 Task: Add a signature Lucy Taylor containing With heartfelt thanks and warm wishes, Lucy Taylor to email address softage.9@softage.net and add a folder Financial reports
Action: Mouse moved to (1000, 72)
Screenshot: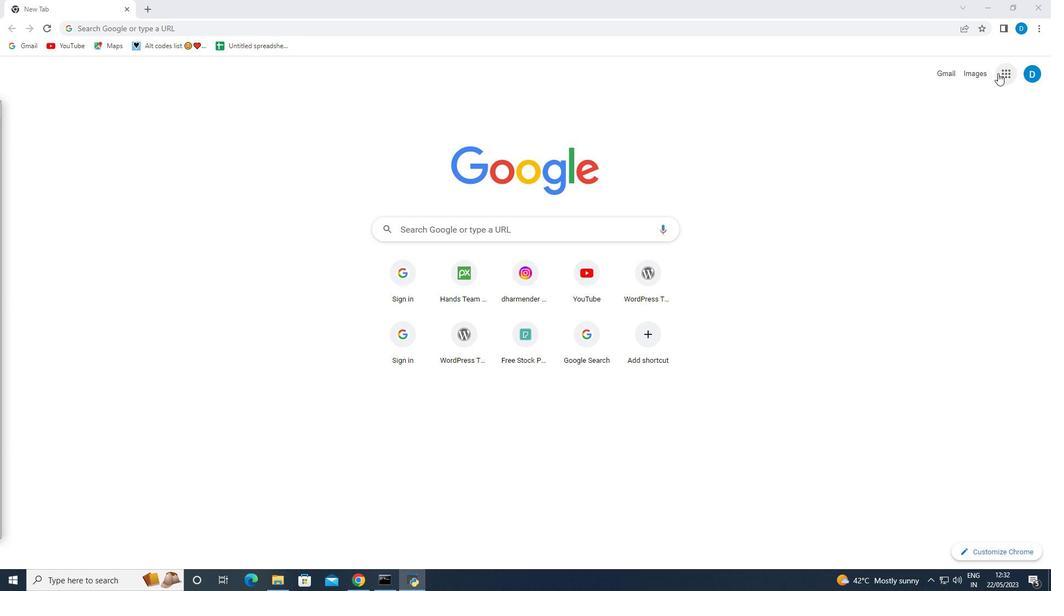 
Action: Mouse pressed left at (1000, 72)
Screenshot: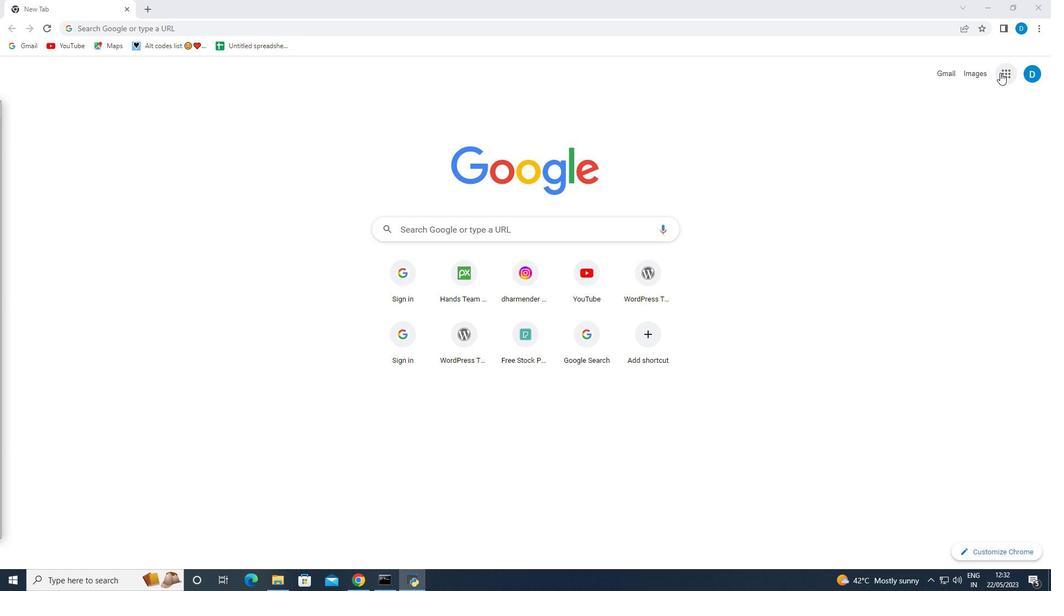 
Action: Mouse moved to (904, 222)
Screenshot: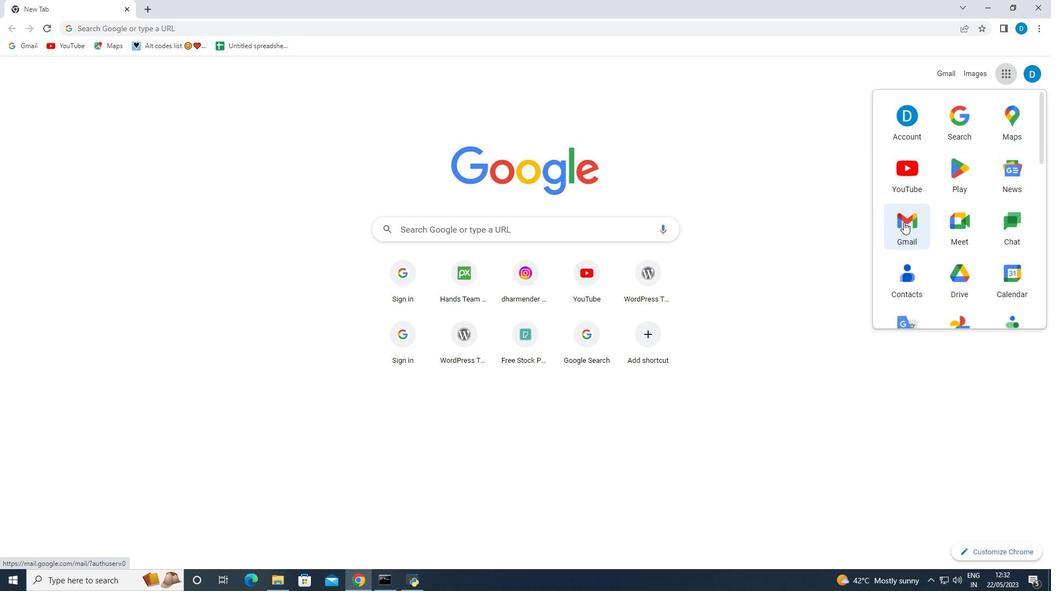 
Action: Mouse pressed left at (904, 222)
Screenshot: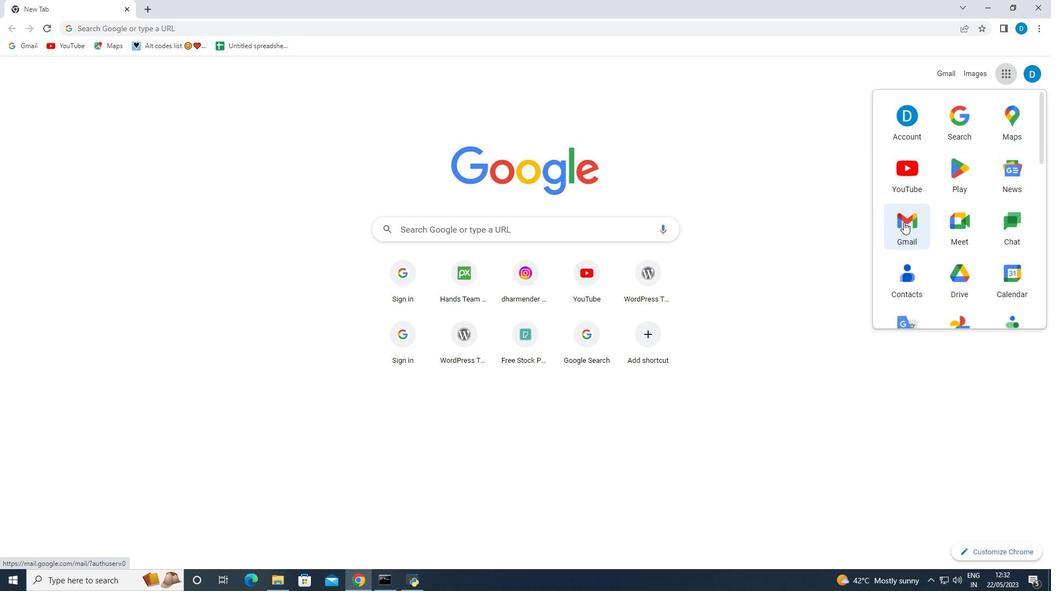 
Action: Mouse moved to (987, 74)
Screenshot: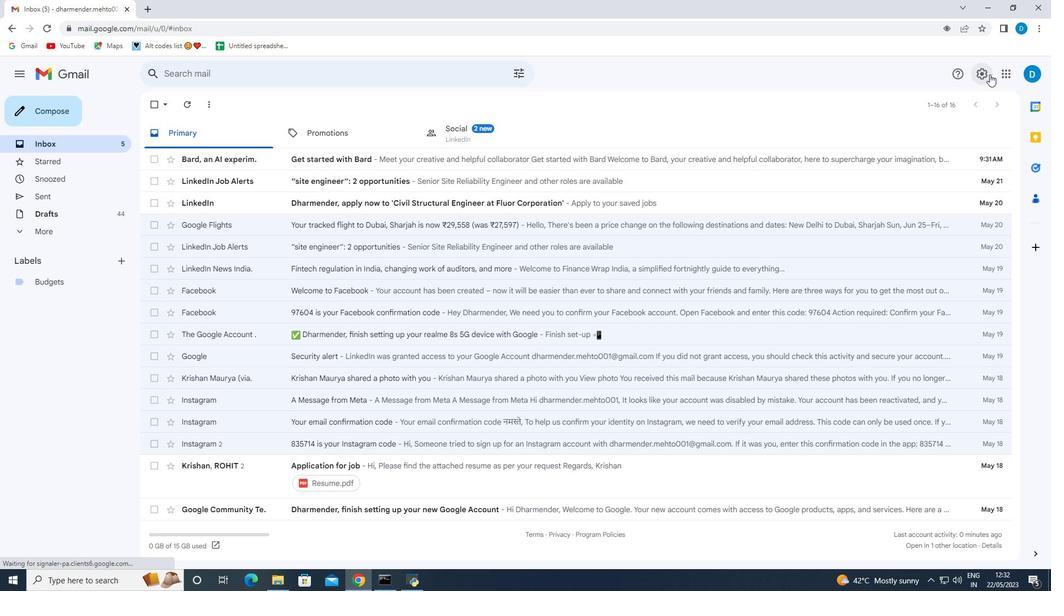 
Action: Mouse pressed left at (987, 74)
Screenshot: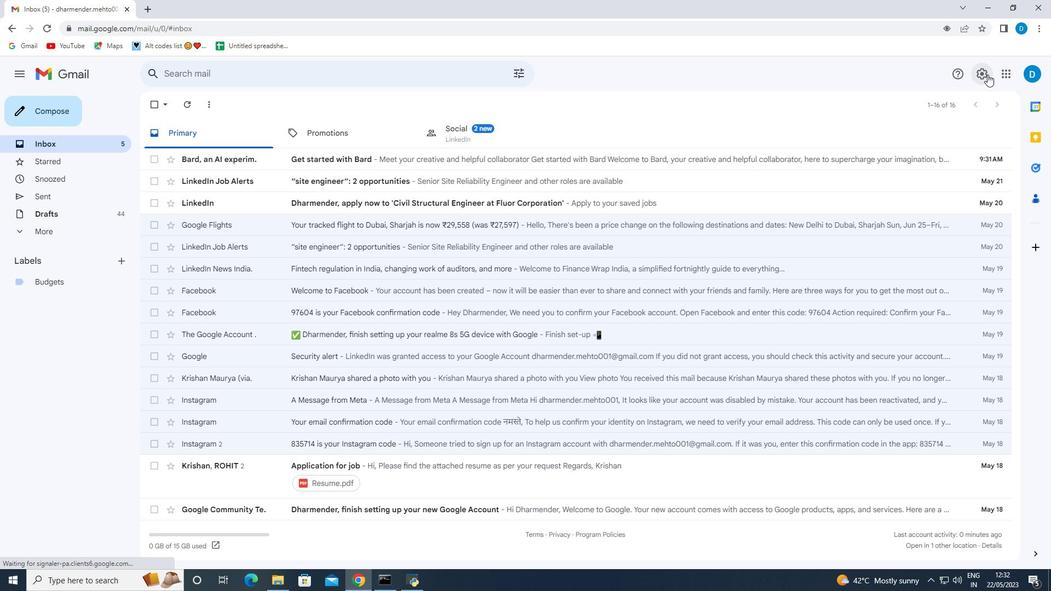 
Action: Mouse moved to (913, 124)
Screenshot: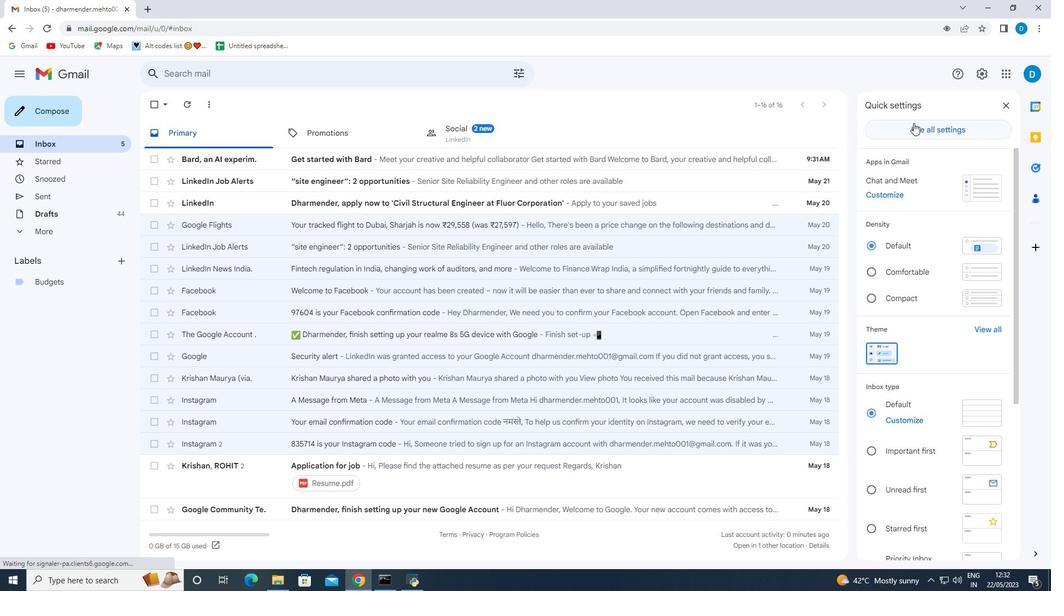 
Action: Mouse pressed left at (913, 124)
Screenshot: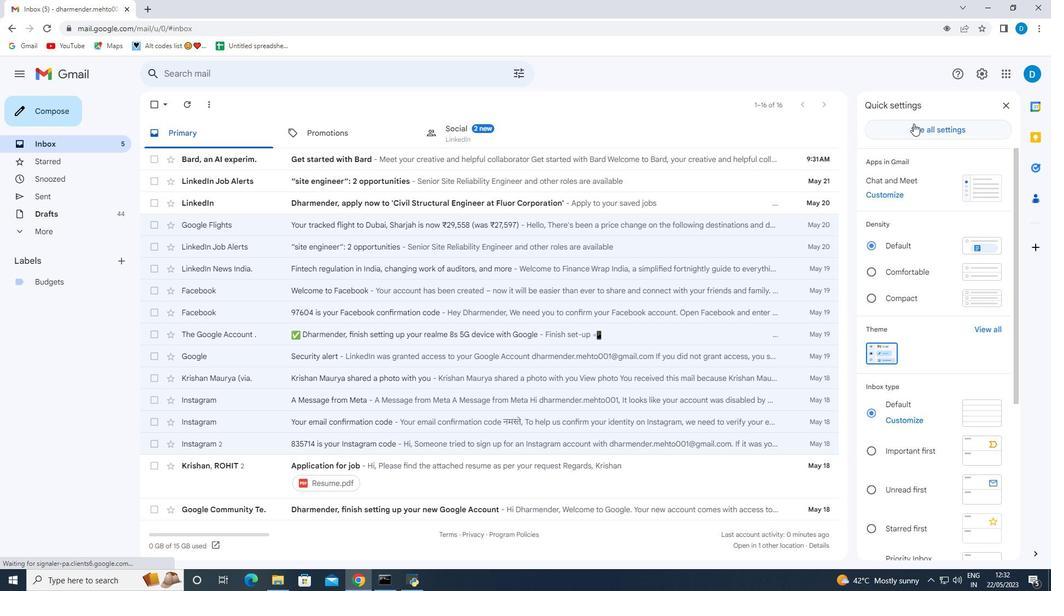 
Action: Mouse moved to (403, 274)
Screenshot: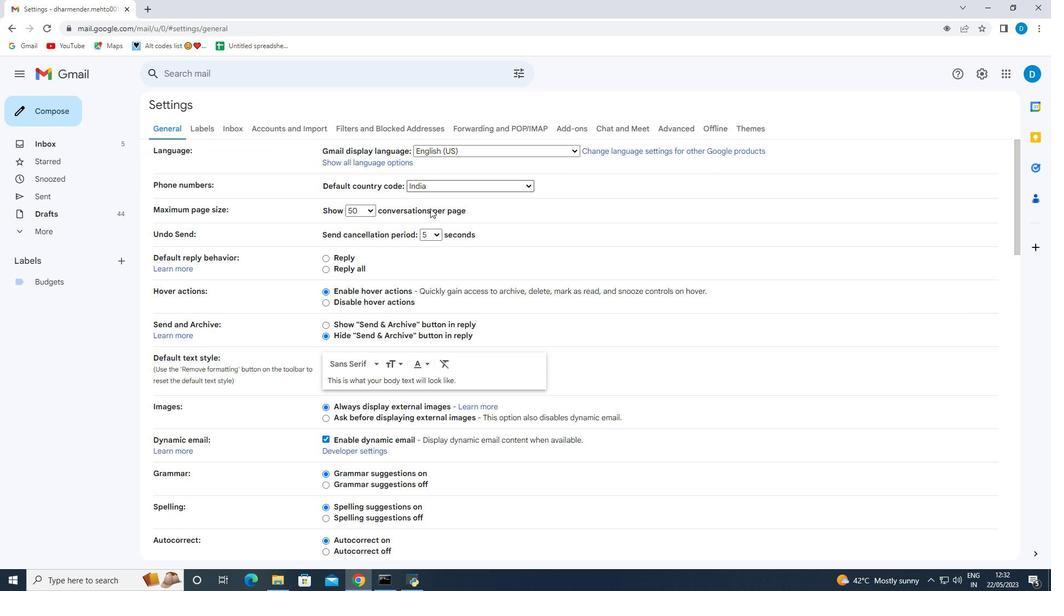 
Action: Mouse scrolled (403, 273) with delta (0, 0)
Screenshot: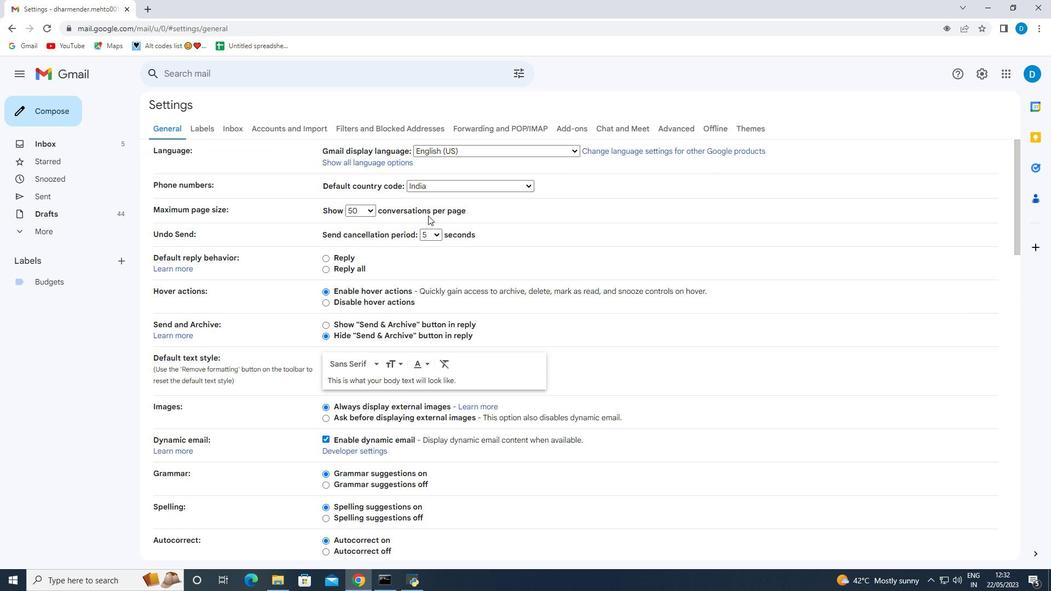 
Action: Mouse scrolled (403, 273) with delta (0, 0)
Screenshot: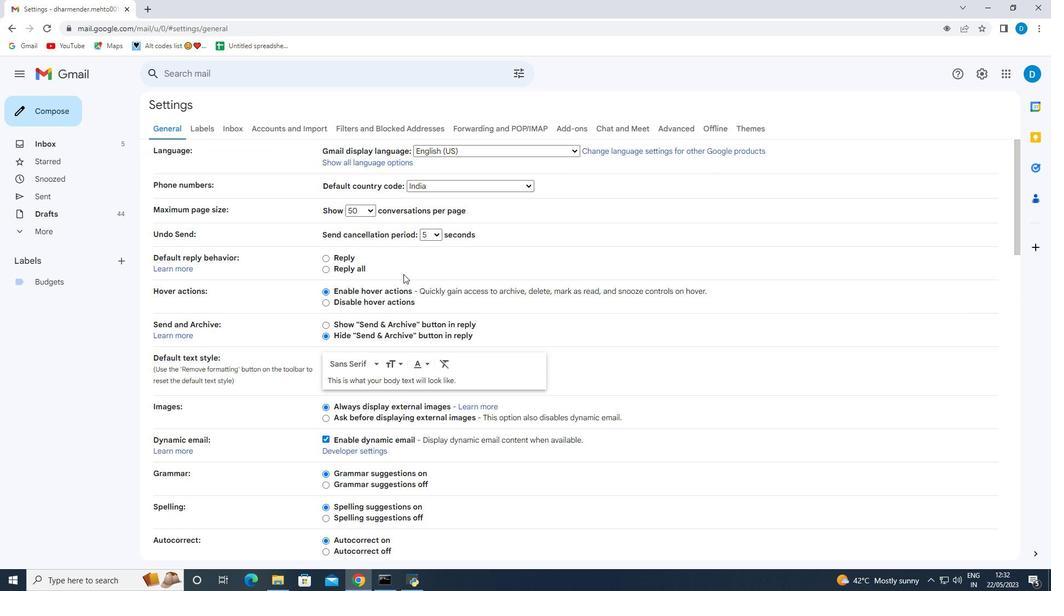 
Action: Mouse scrolled (403, 273) with delta (0, 0)
Screenshot: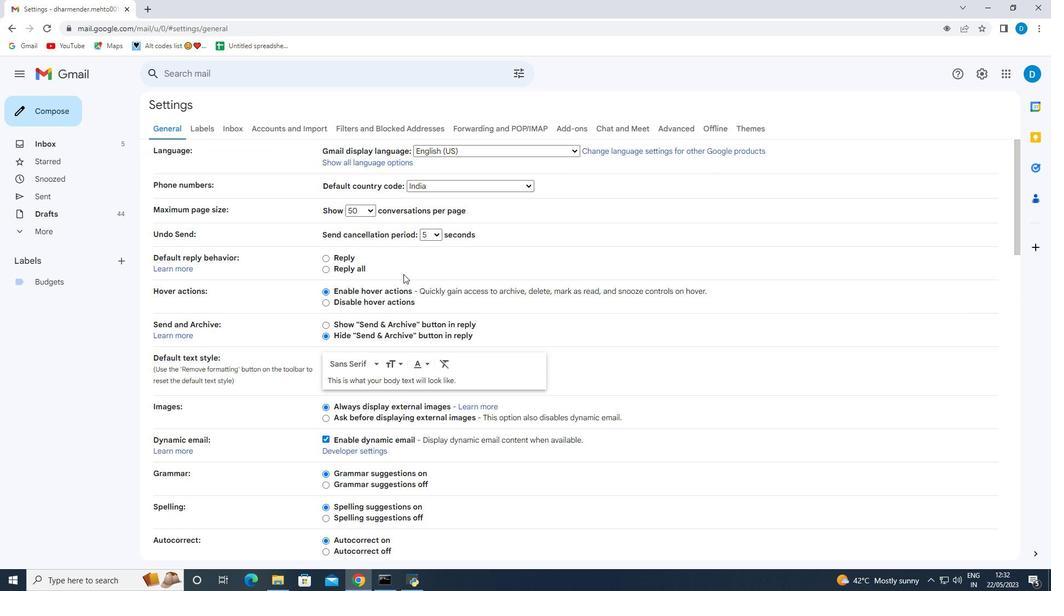 
Action: Mouse scrolled (403, 273) with delta (0, 0)
Screenshot: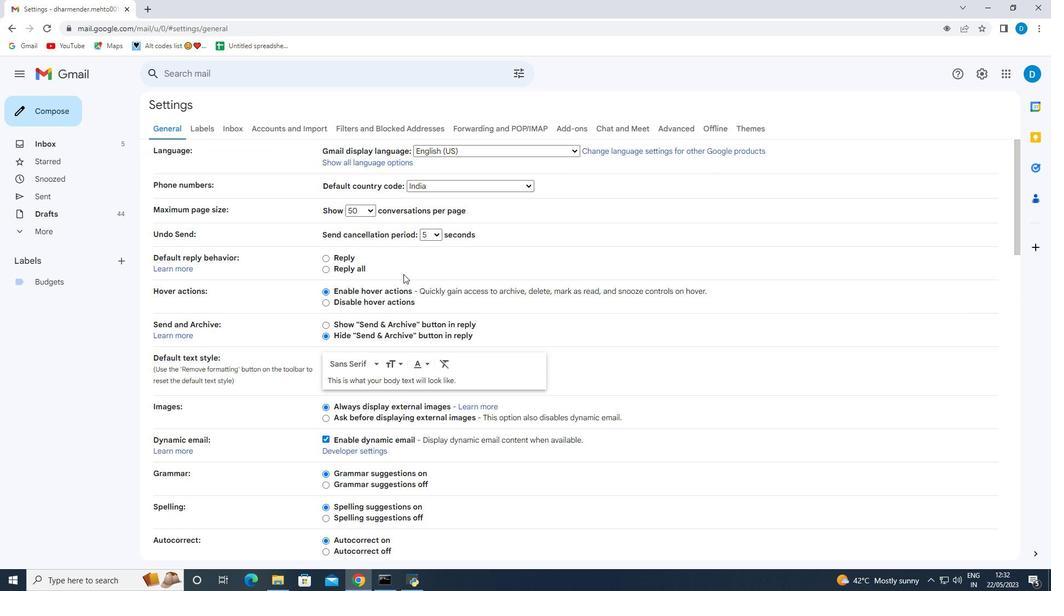 
Action: Mouse scrolled (403, 273) with delta (0, 0)
Screenshot: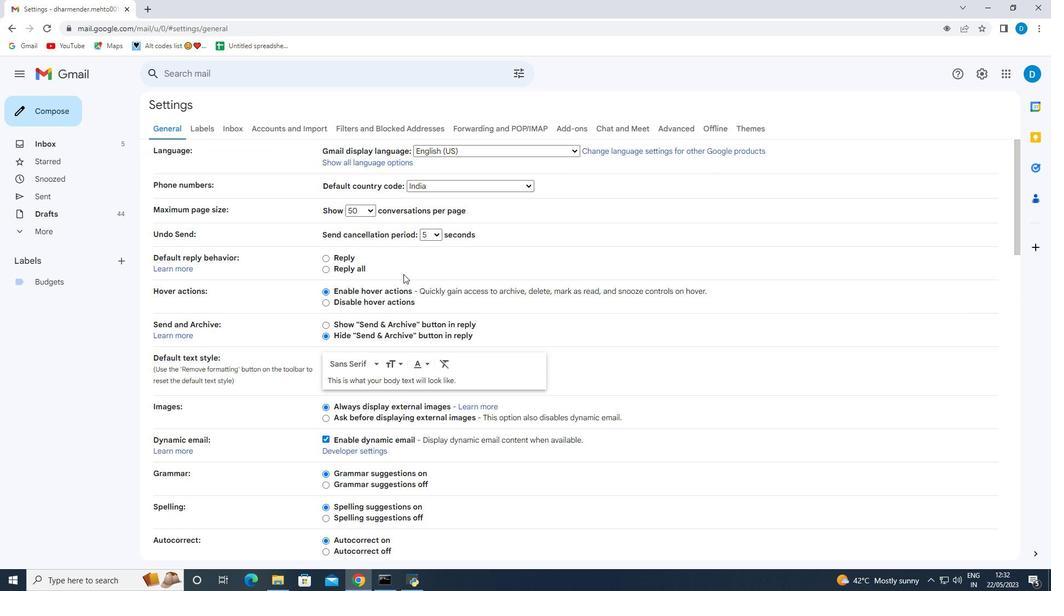 
Action: Mouse scrolled (403, 273) with delta (0, 0)
Screenshot: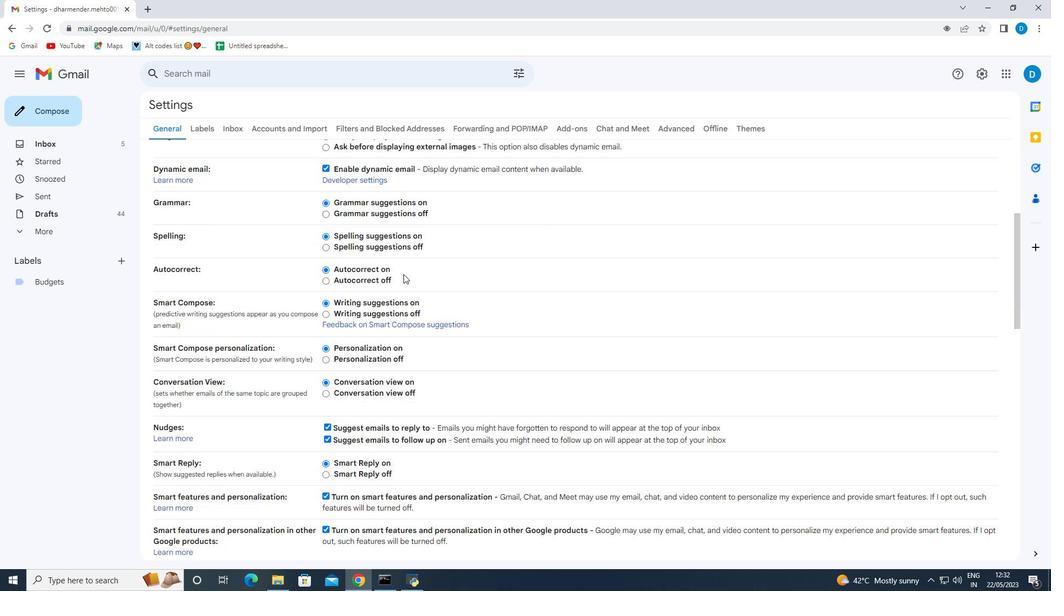 
Action: Mouse scrolled (403, 273) with delta (0, 0)
Screenshot: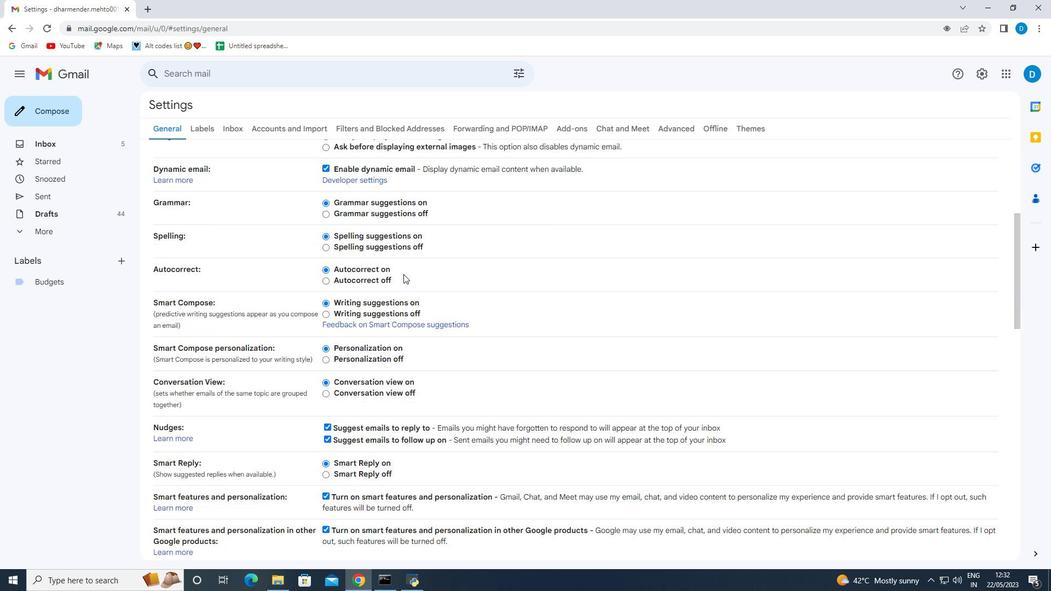 
Action: Mouse scrolled (403, 273) with delta (0, 0)
Screenshot: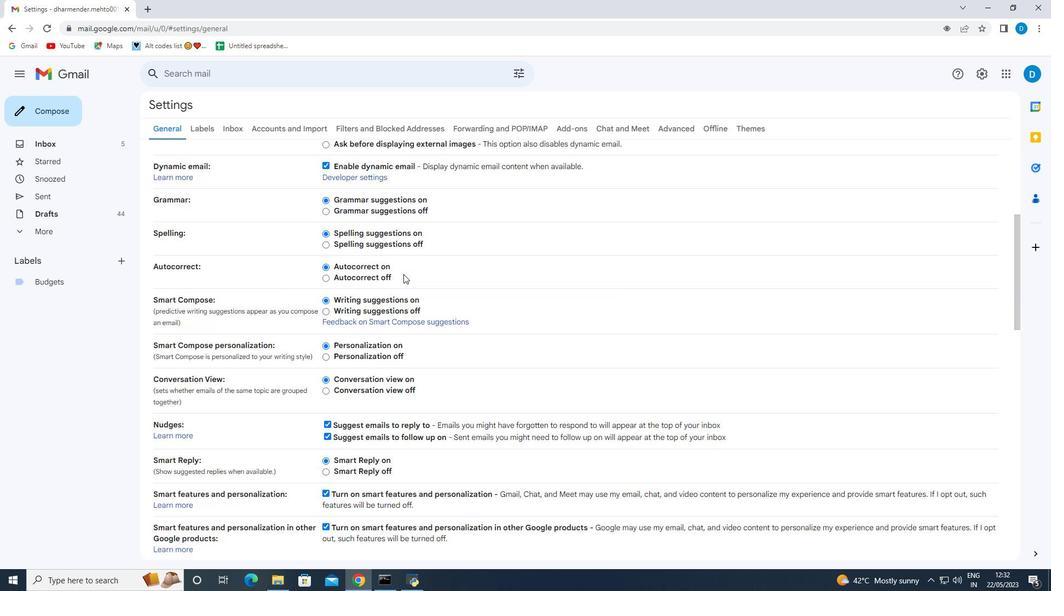 
Action: Mouse scrolled (403, 273) with delta (0, 0)
Screenshot: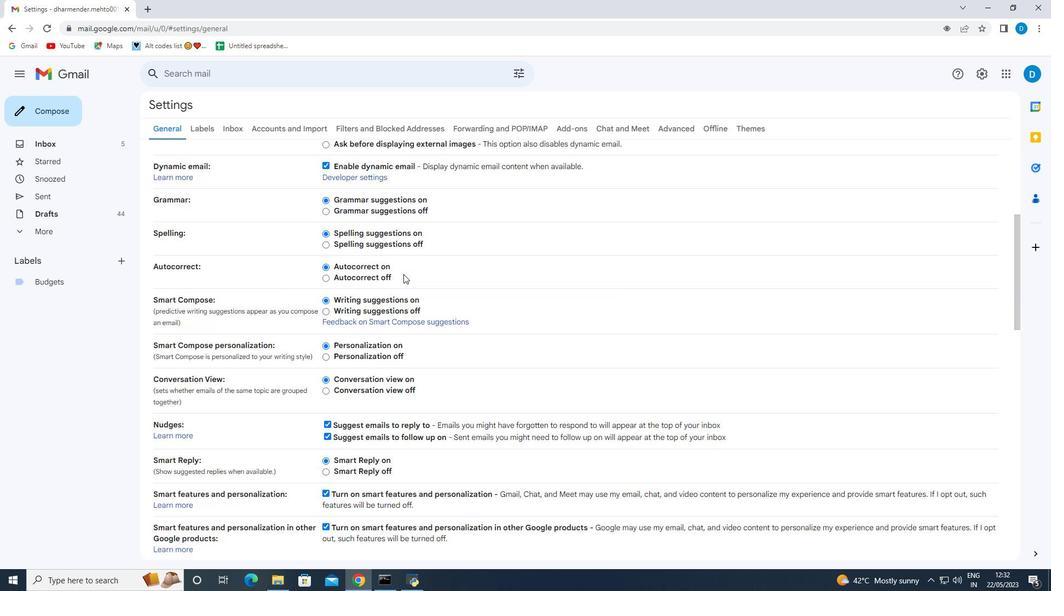 
Action: Mouse scrolled (403, 273) with delta (0, 0)
Screenshot: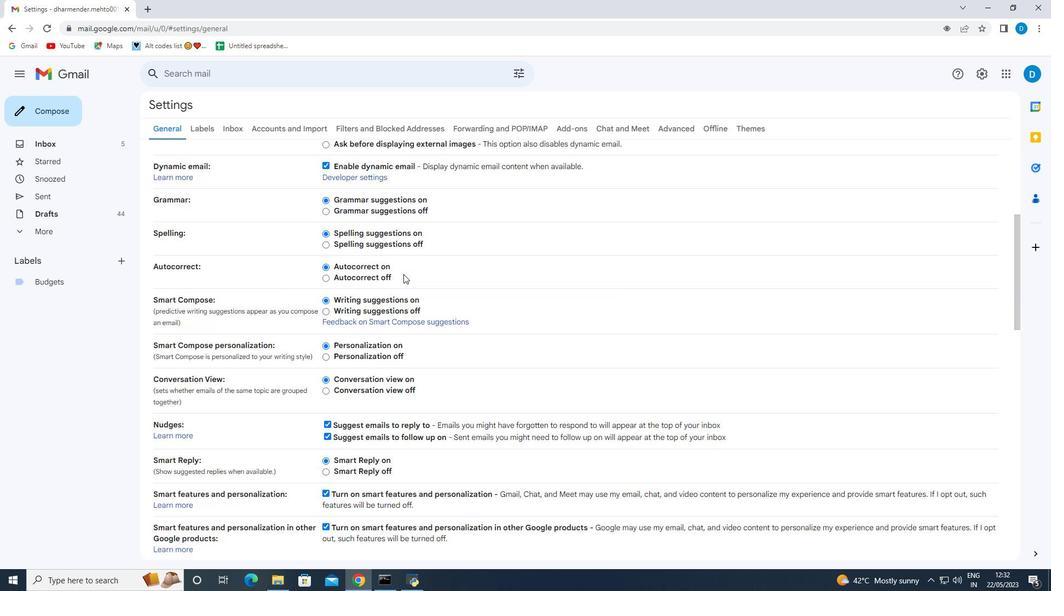 
Action: Mouse scrolled (403, 273) with delta (0, 0)
Screenshot: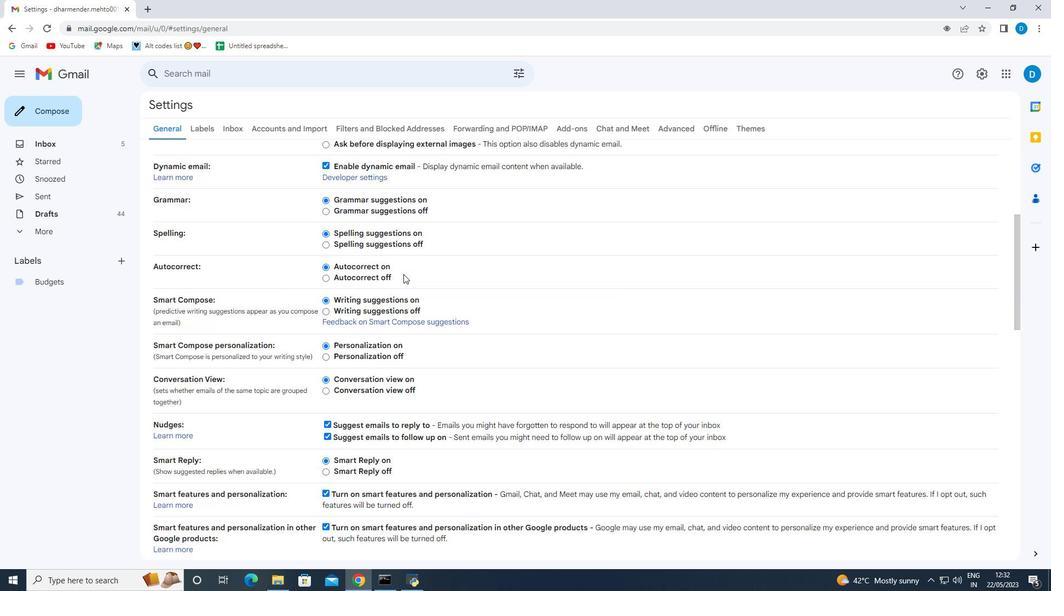 
Action: Mouse scrolled (403, 273) with delta (0, 0)
Screenshot: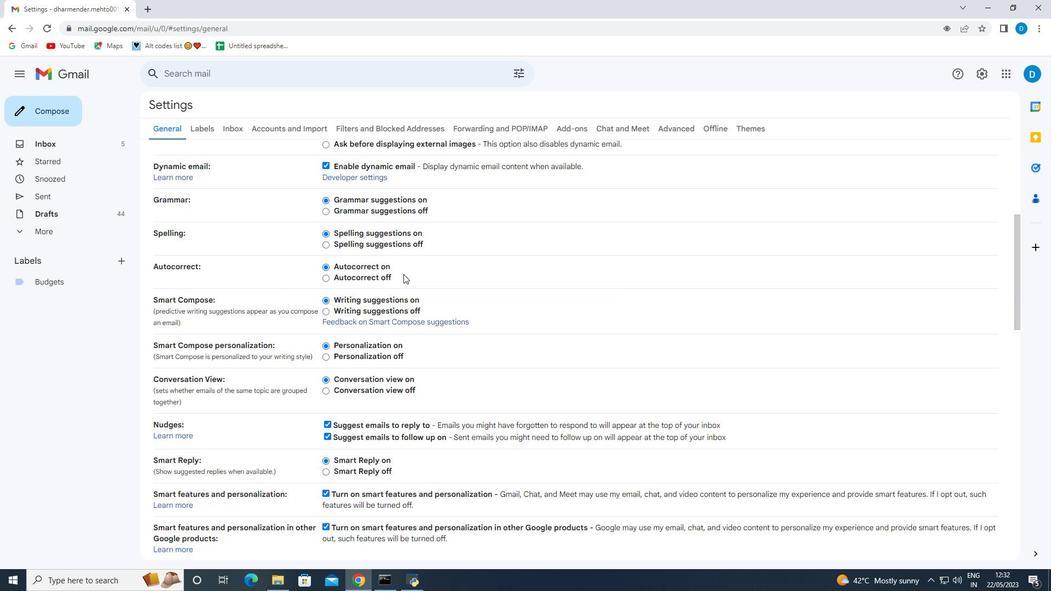 
Action: Mouse scrolled (403, 273) with delta (0, 0)
Screenshot: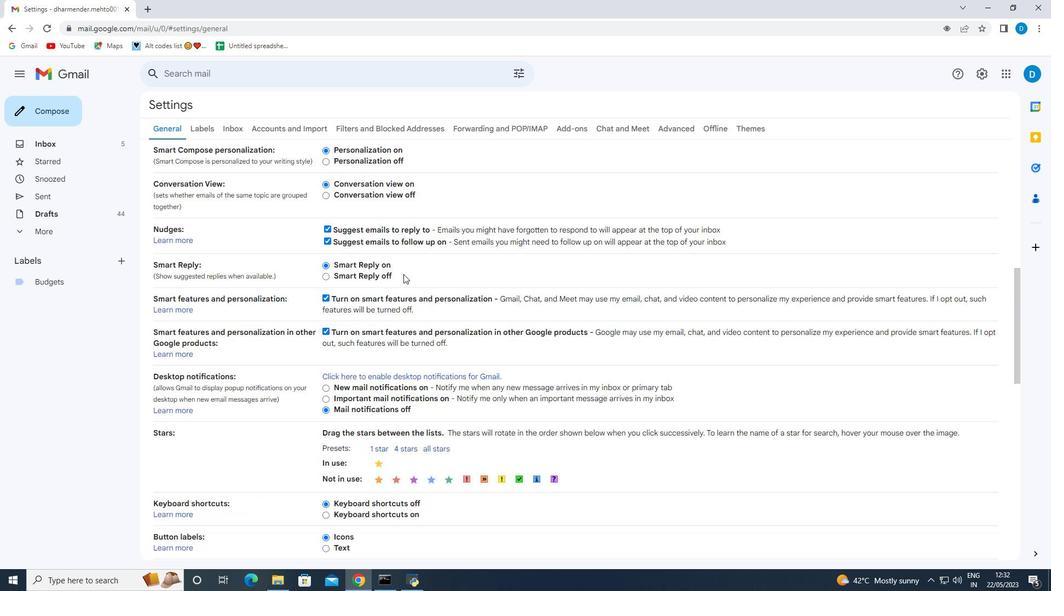 
Action: Mouse scrolled (403, 273) with delta (0, 0)
Screenshot: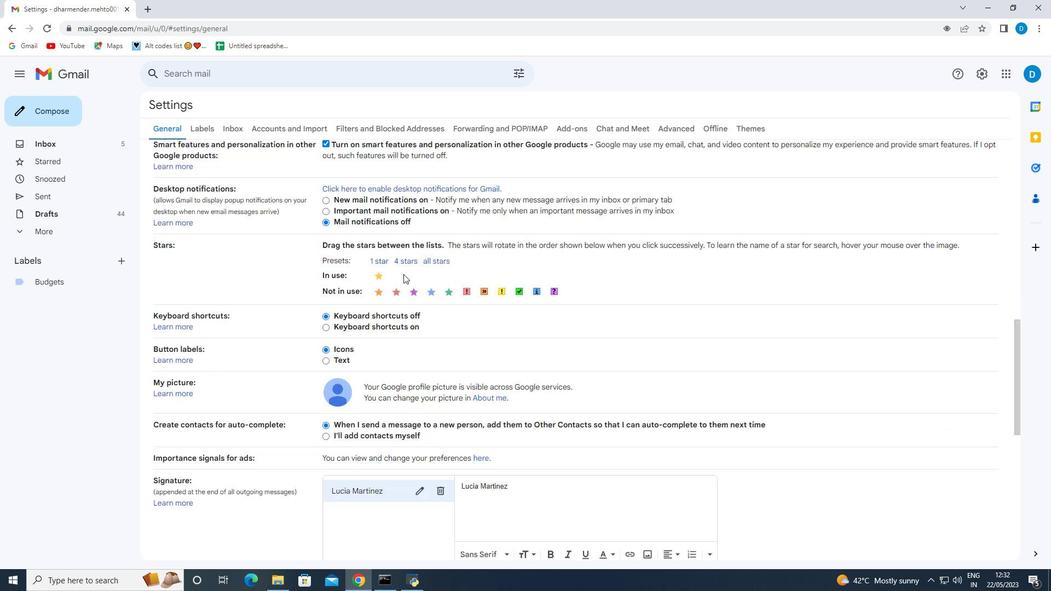 
Action: Mouse scrolled (403, 273) with delta (0, 0)
Screenshot: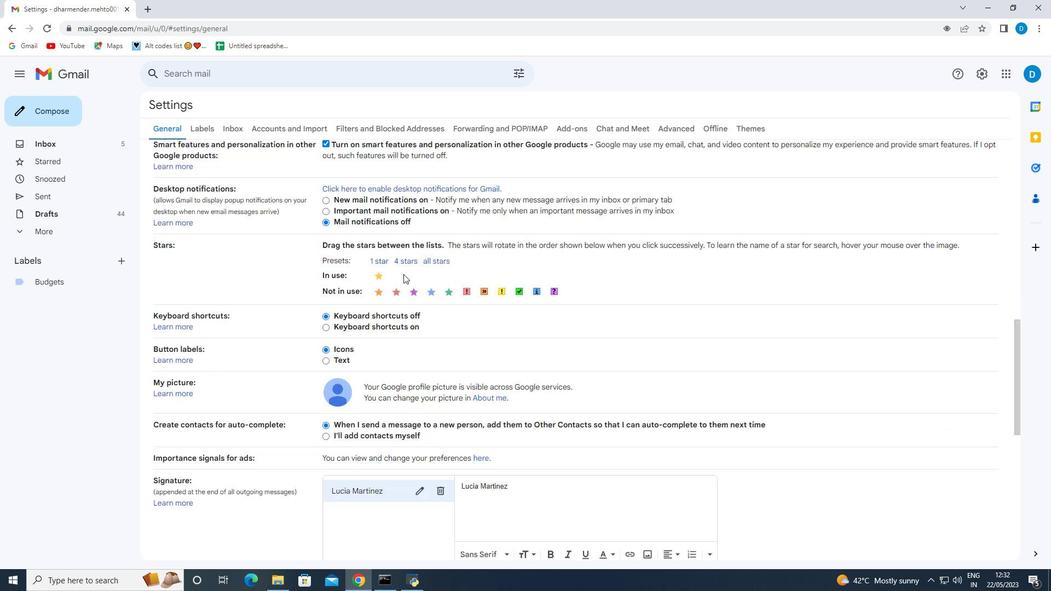 
Action: Mouse scrolled (403, 273) with delta (0, 0)
Screenshot: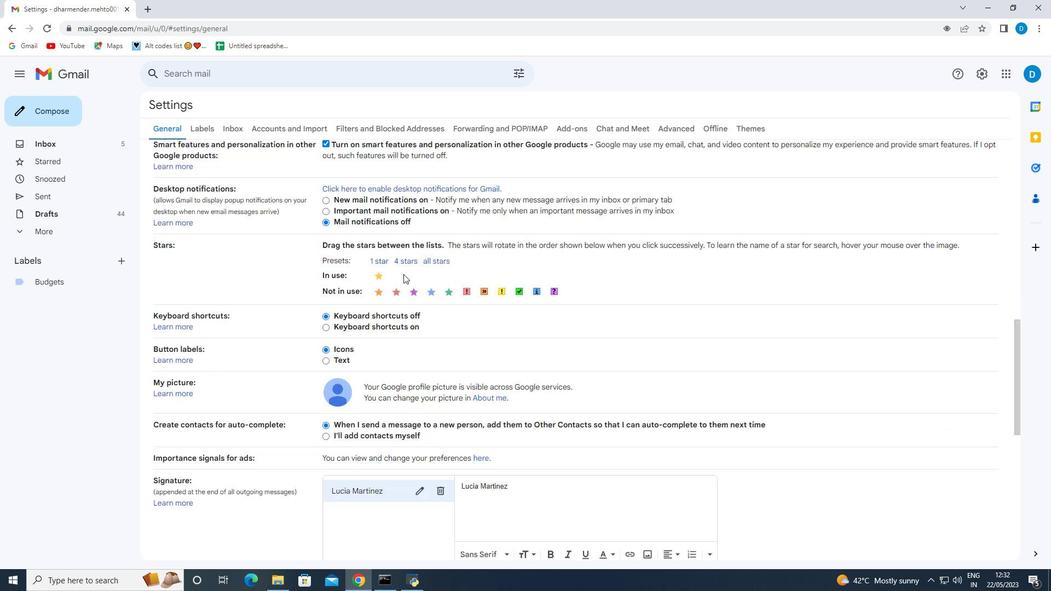 
Action: Mouse scrolled (403, 273) with delta (0, 0)
Screenshot: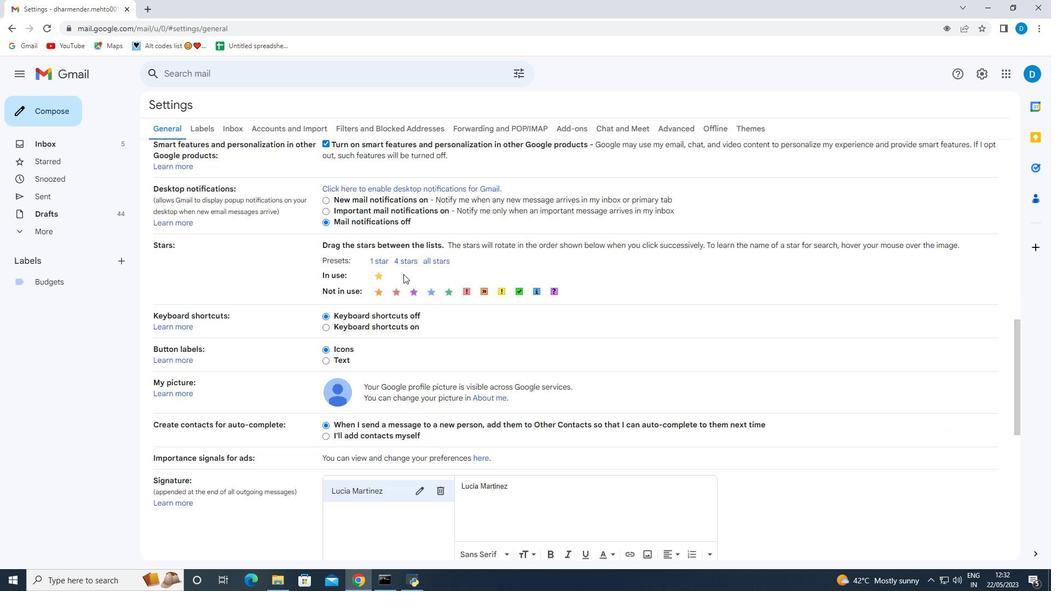 
Action: Mouse moved to (441, 213)
Screenshot: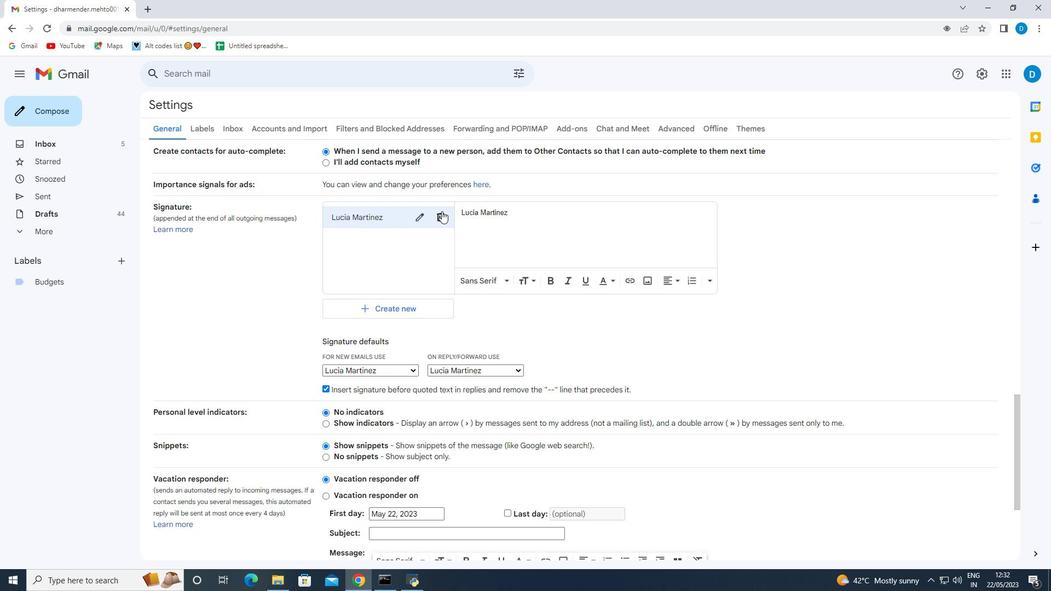 
Action: Mouse pressed left at (441, 213)
Screenshot: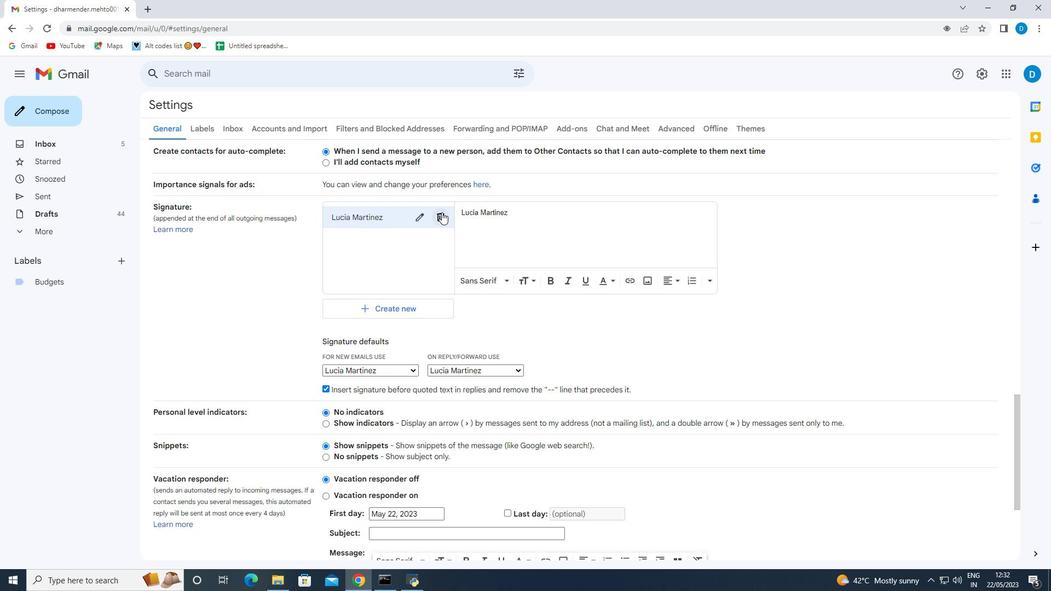 
Action: Mouse moved to (625, 346)
Screenshot: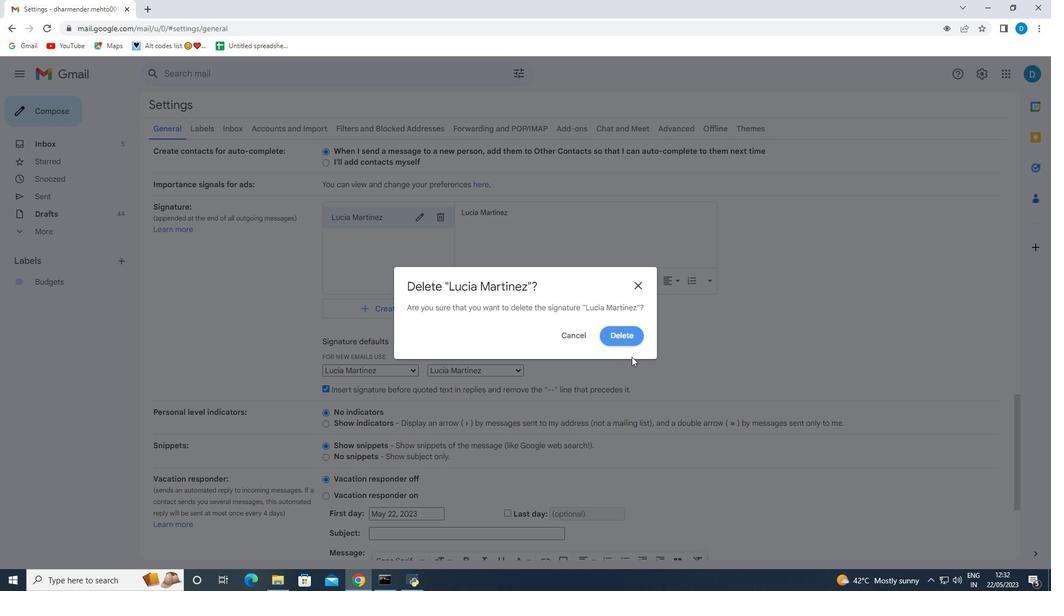 
Action: Mouse pressed left at (625, 346)
Screenshot: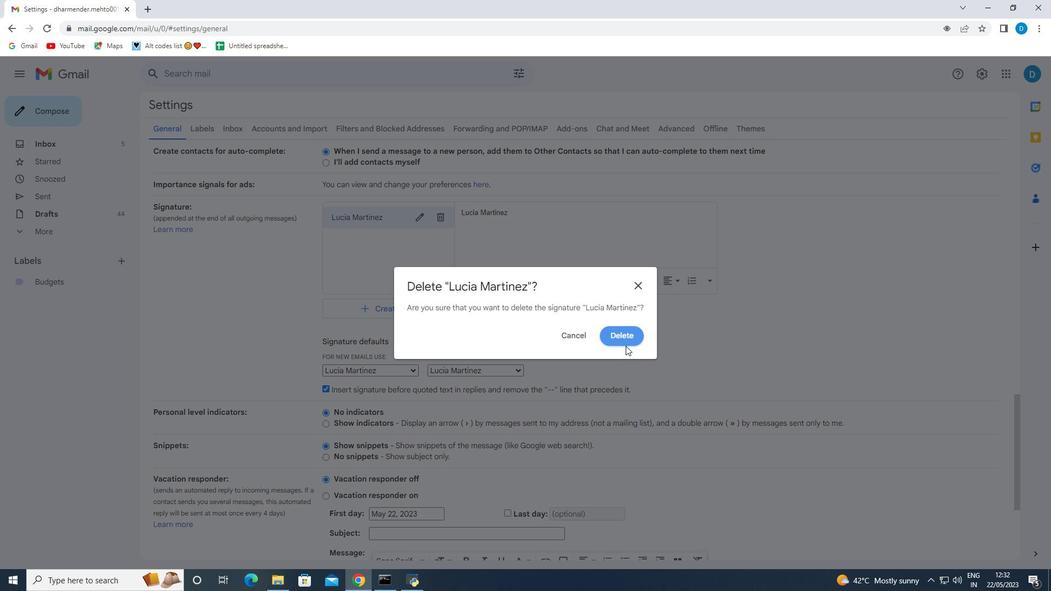 
Action: Mouse moved to (623, 341)
Screenshot: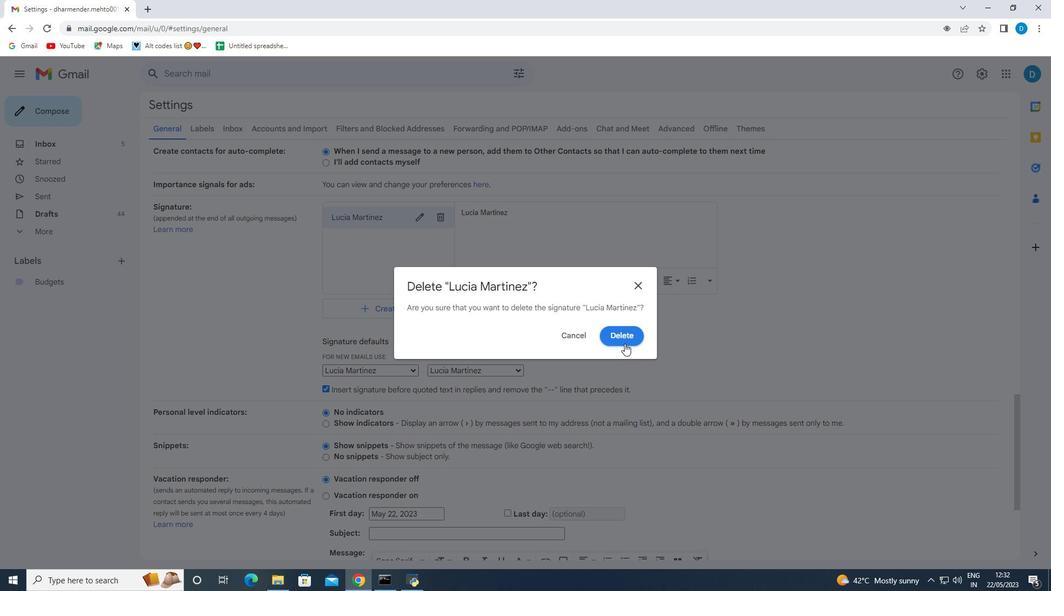 
Action: Mouse pressed left at (623, 341)
Screenshot: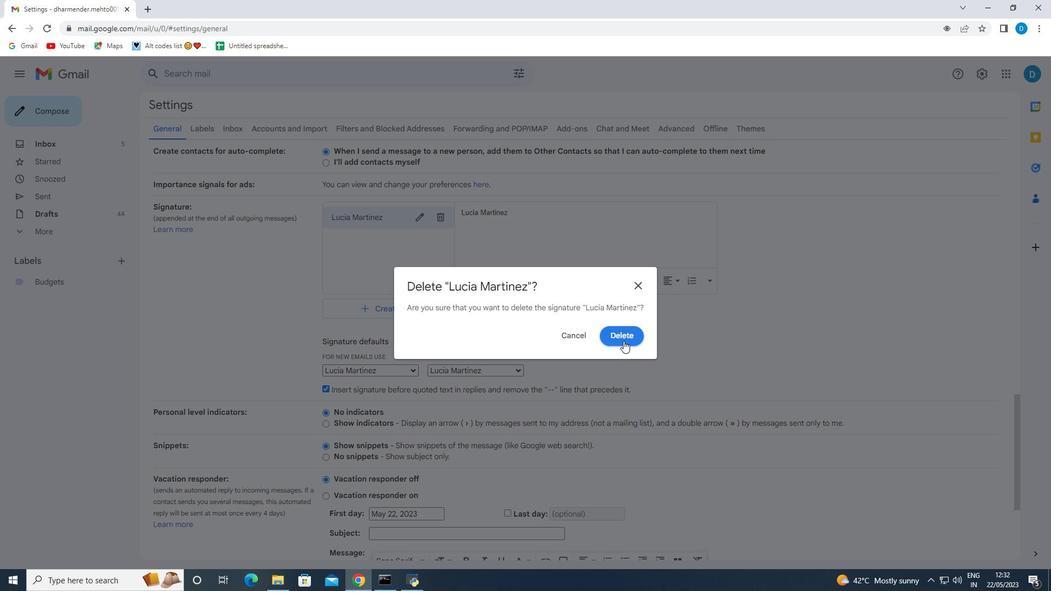 
Action: Mouse moved to (369, 234)
Screenshot: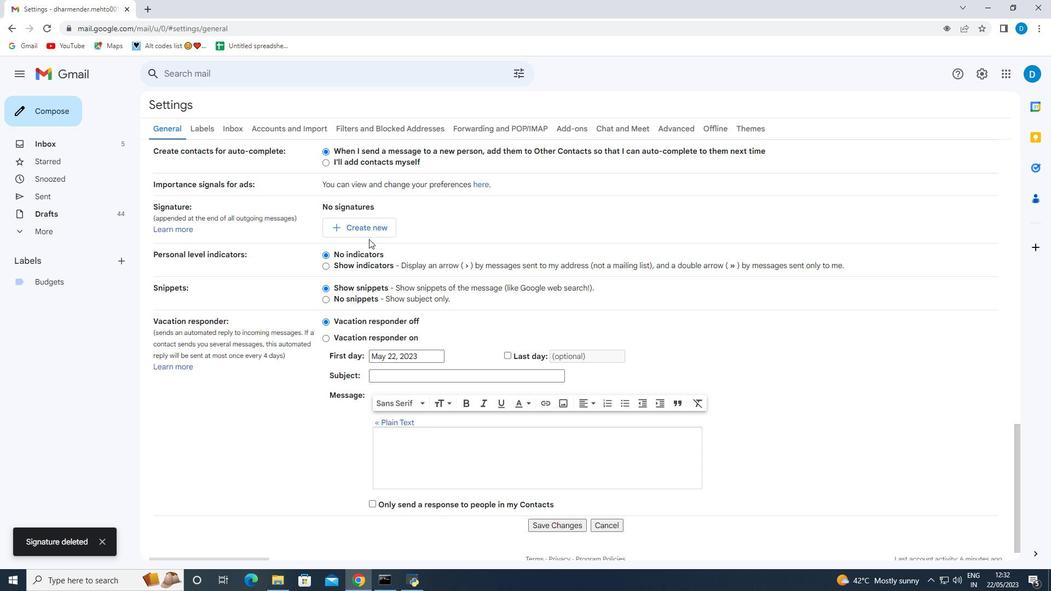 
Action: Mouse pressed left at (369, 234)
Screenshot: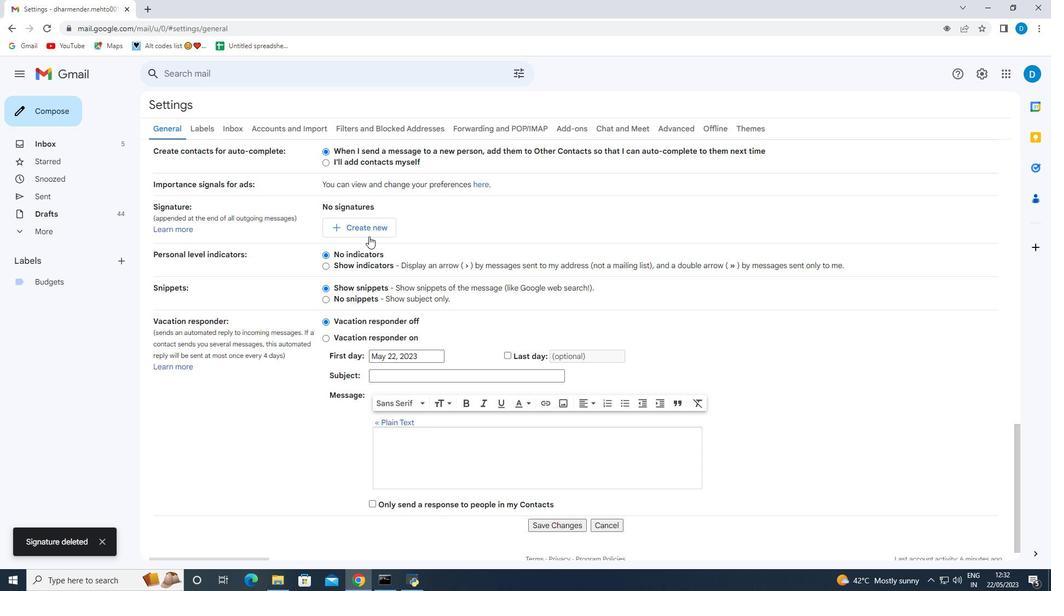 
Action: Mouse moved to (453, 307)
Screenshot: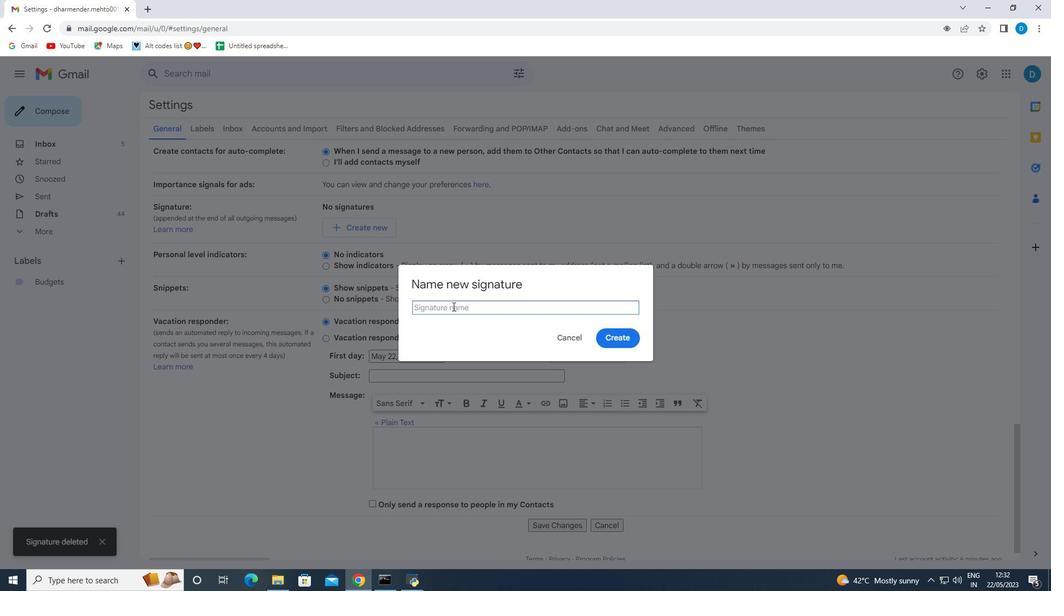 
Action: Mouse pressed left at (453, 307)
Screenshot: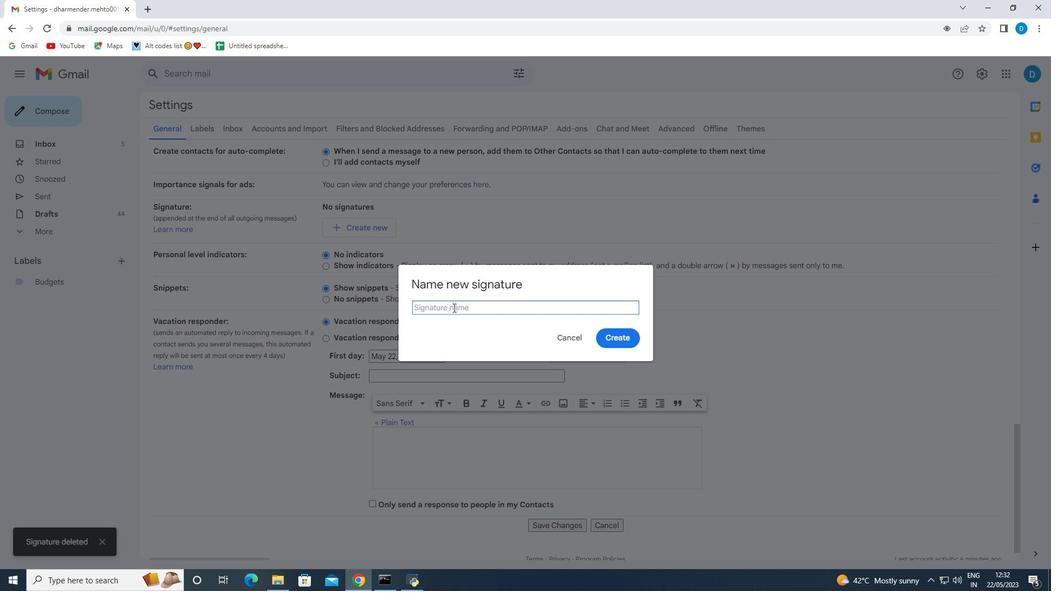 
Action: Key pressed <Key.shift><Key.shift><Key.shift><Key.shift><Key.shift><Key.shift><Key.shift><Key.shift><Key.shift><Key.shift><Key.shift><Key.shift><Key.shift><Key.shift><Key.shift>Lucy<Key.space><Key.shift><Key.shift><Key.shift><Key.shift><Key.shift>Taylor
Screenshot: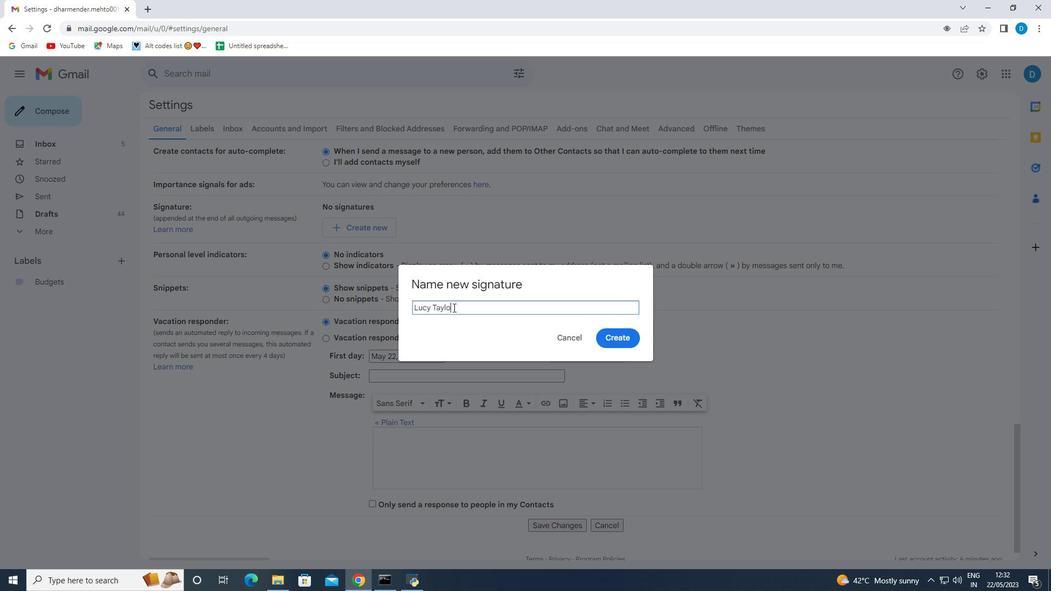 
Action: Mouse moved to (611, 336)
Screenshot: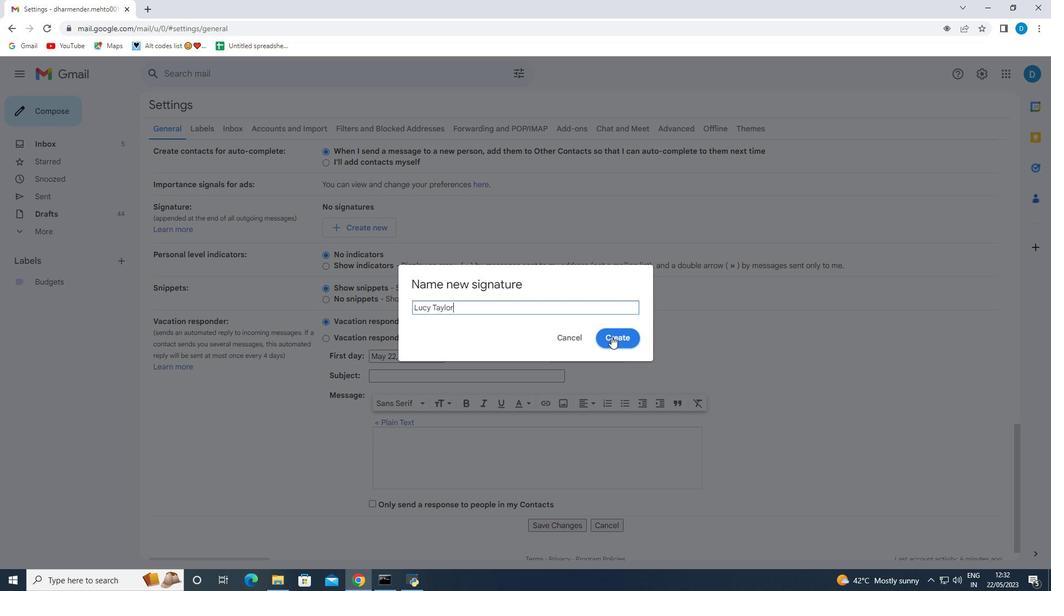 
Action: Mouse pressed left at (611, 336)
Screenshot: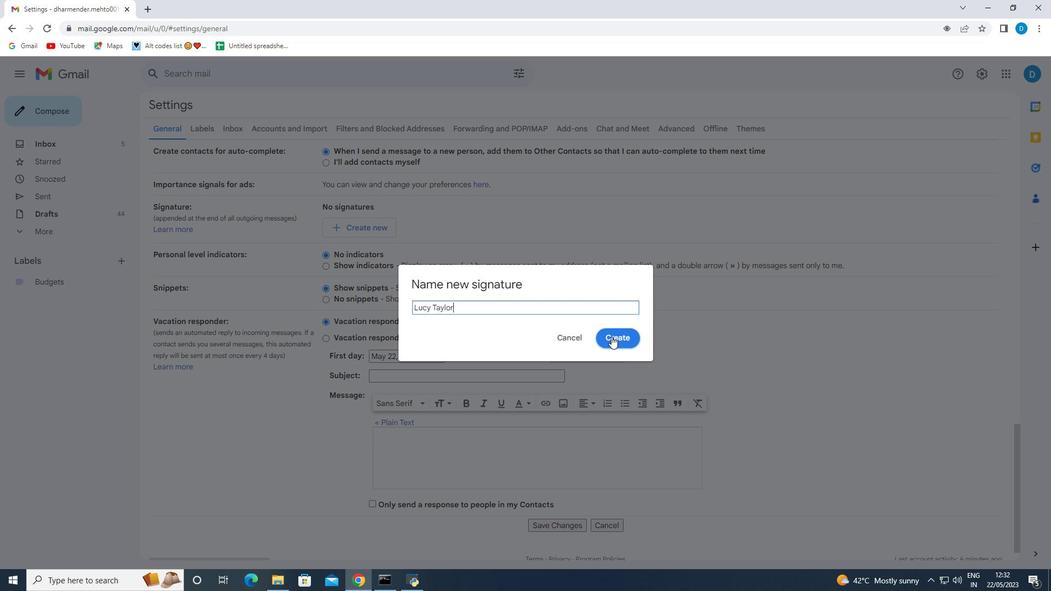 
Action: Mouse moved to (479, 223)
Screenshot: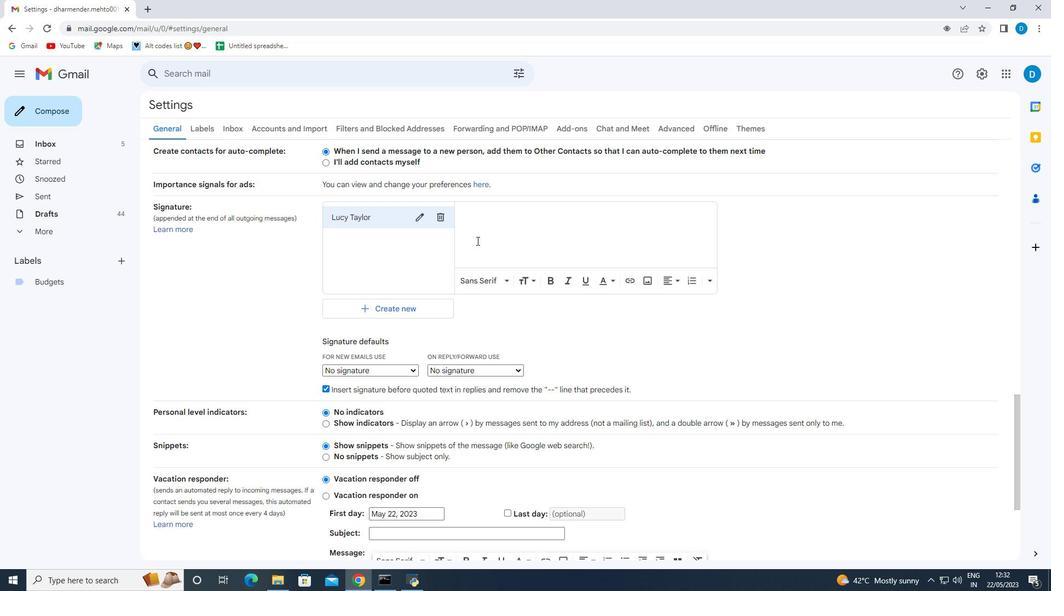 
Action: Mouse pressed left at (479, 223)
Screenshot: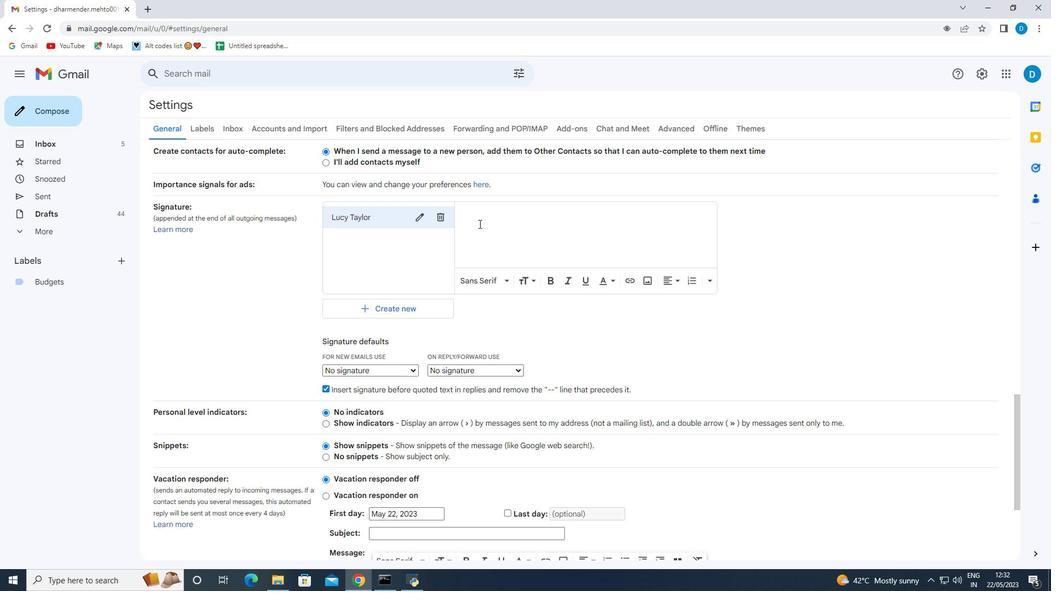 
Action: Key pressed <Key.enter><Key.shift>Lucy<Key.space><Key.shift><Key.shift><Key.shift>Taylor
Screenshot: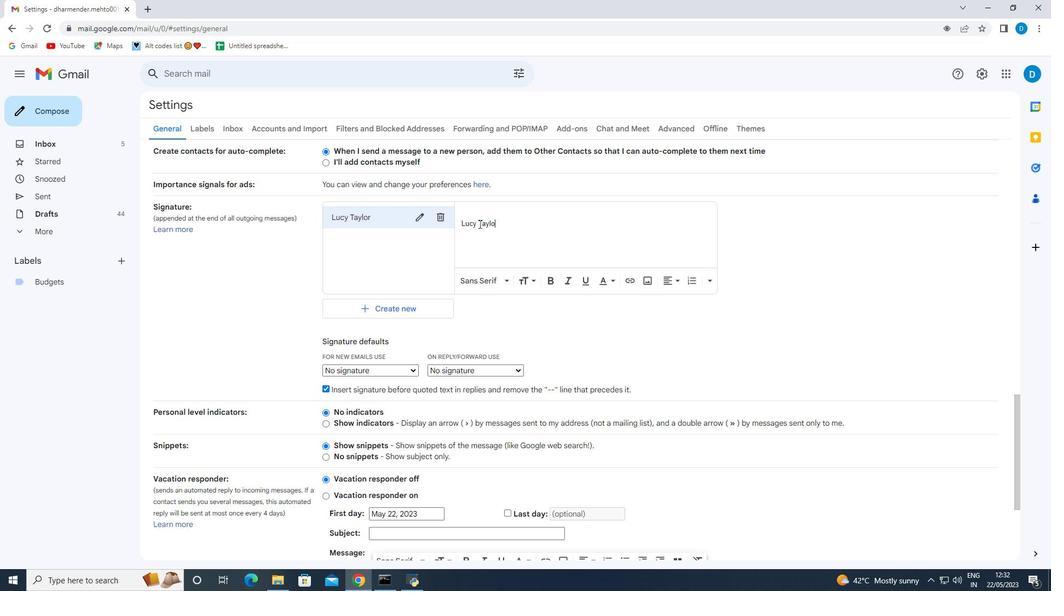 
Action: Mouse moved to (457, 370)
Screenshot: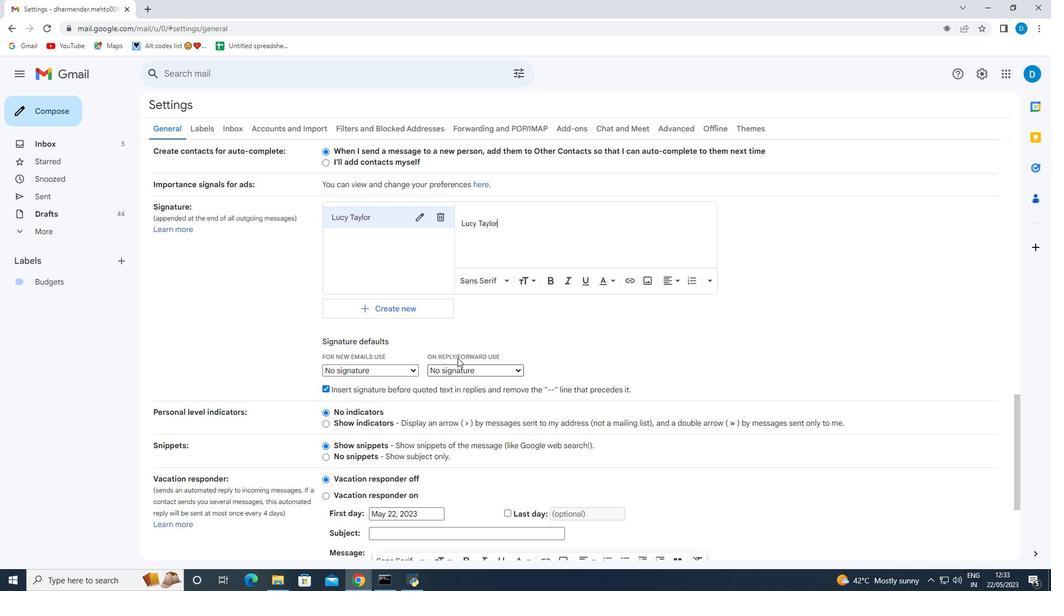 
Action: Mouse pressed left at (457, 370)
Screenshot: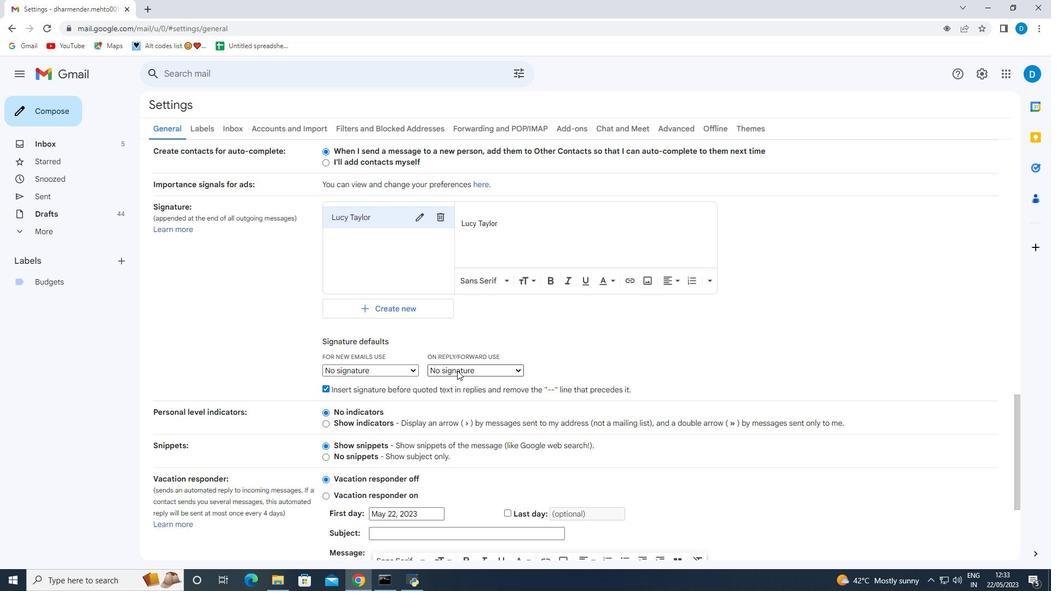
Action: Mouse moved to (455, 398)
Screenshot: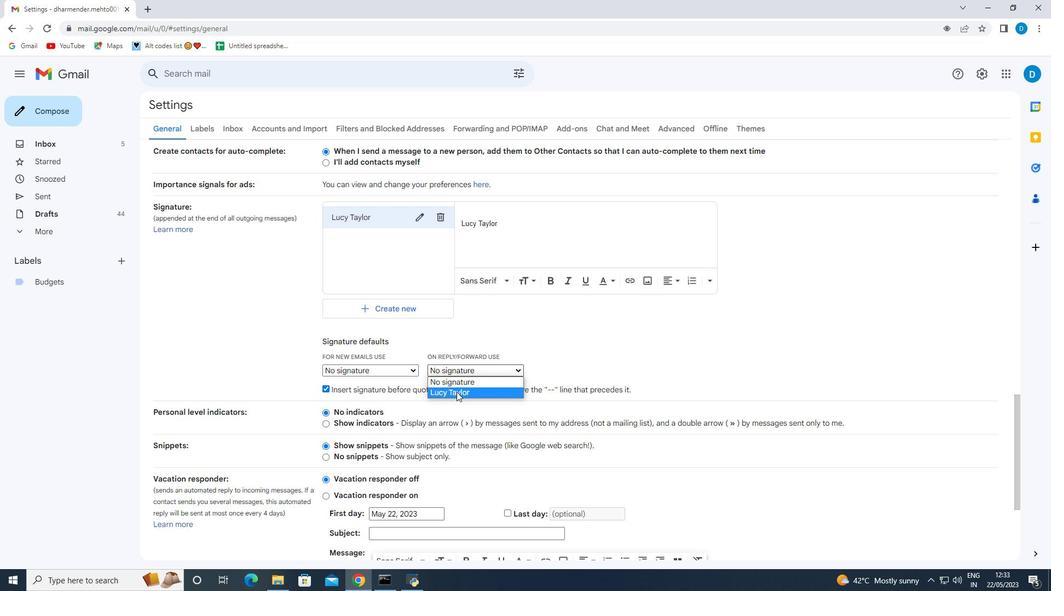 
Action: Mouse pressed left at (455, 398)
Screenshot: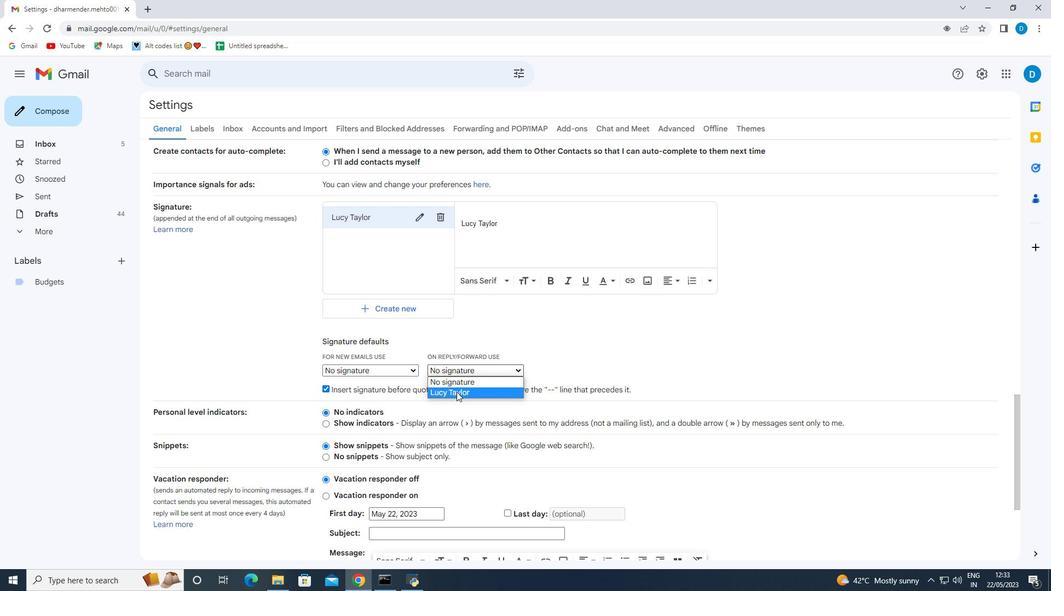 
Action: Mouse moved to (454, 394)
Screenshot: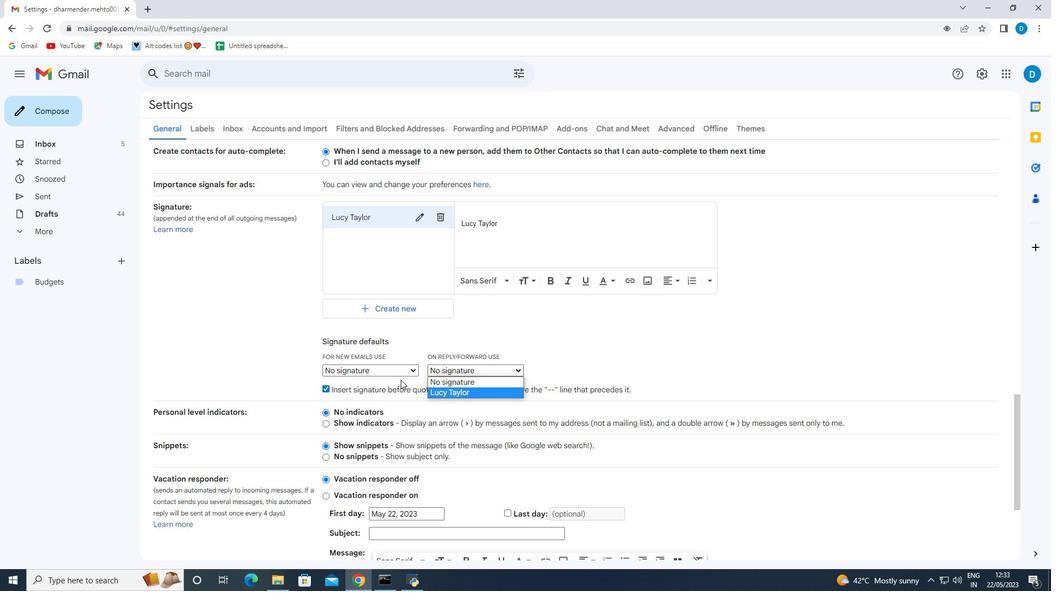 
Action: Mouse pressed left at (454, 394)
Screenshot: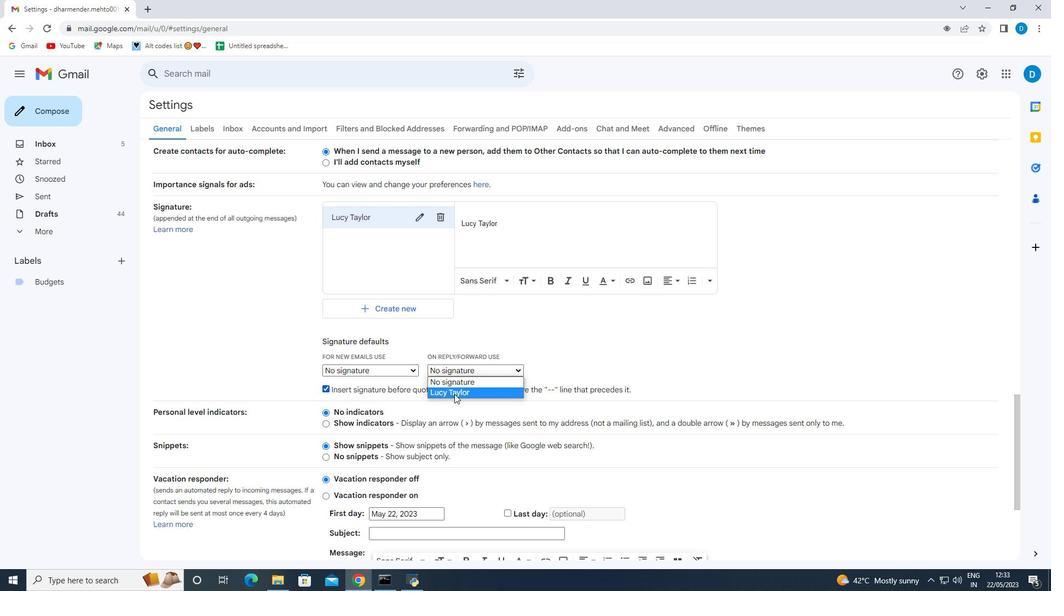 
Action: Mouse moved to (386, 366)
Screenshot: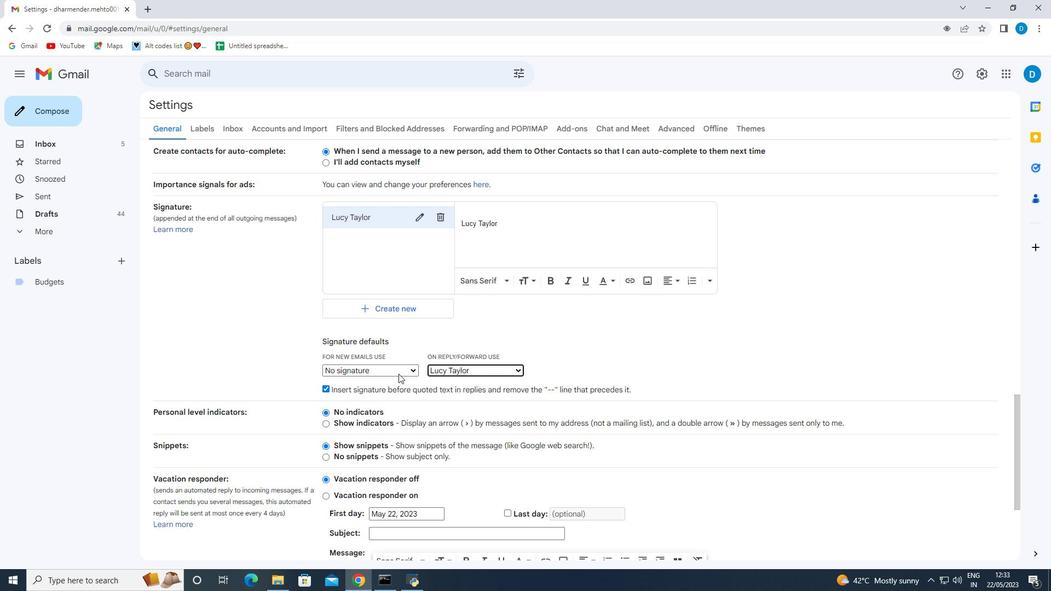 
Action: Mouse pressed left at (386, 366)
Screenshot: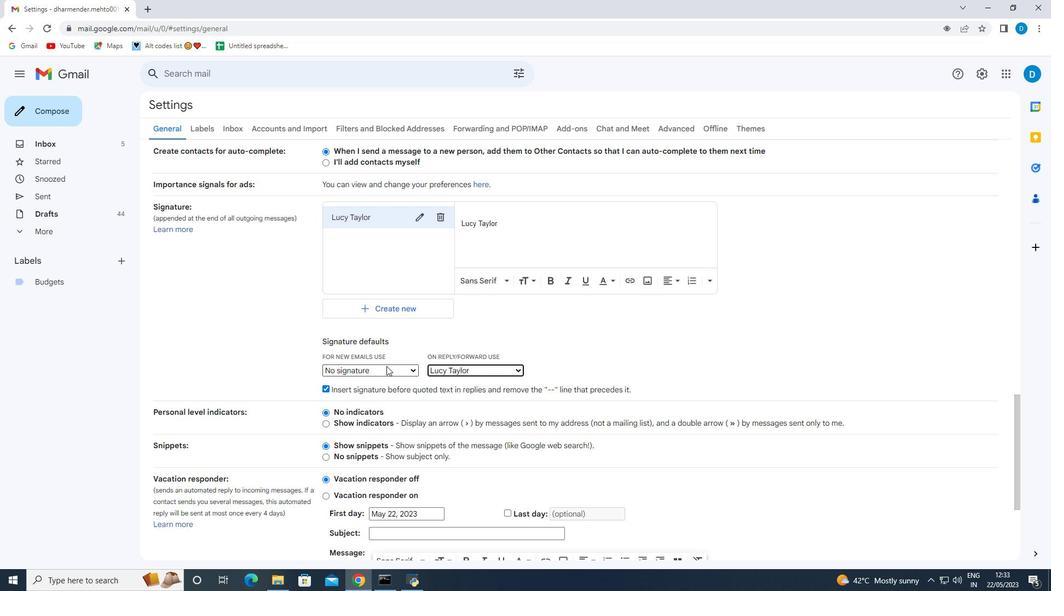 
Action: Mouse moved to (396, 392)
Screenshot: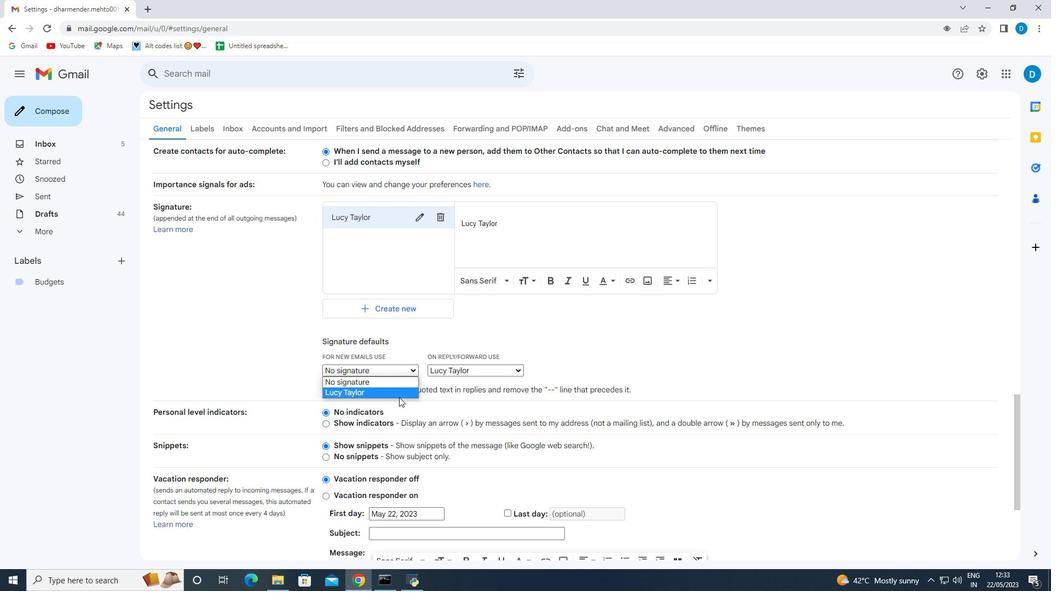
Action: Mouse pressed left at (396, 392)
Screenshot: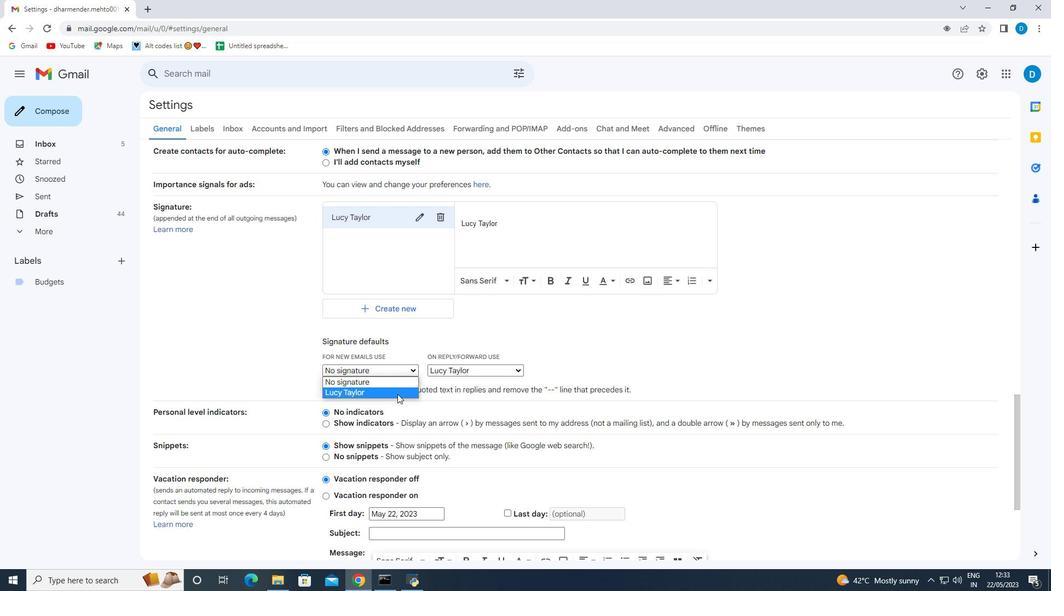 
Action: Mouse moved to (432, 426)
Screenshot: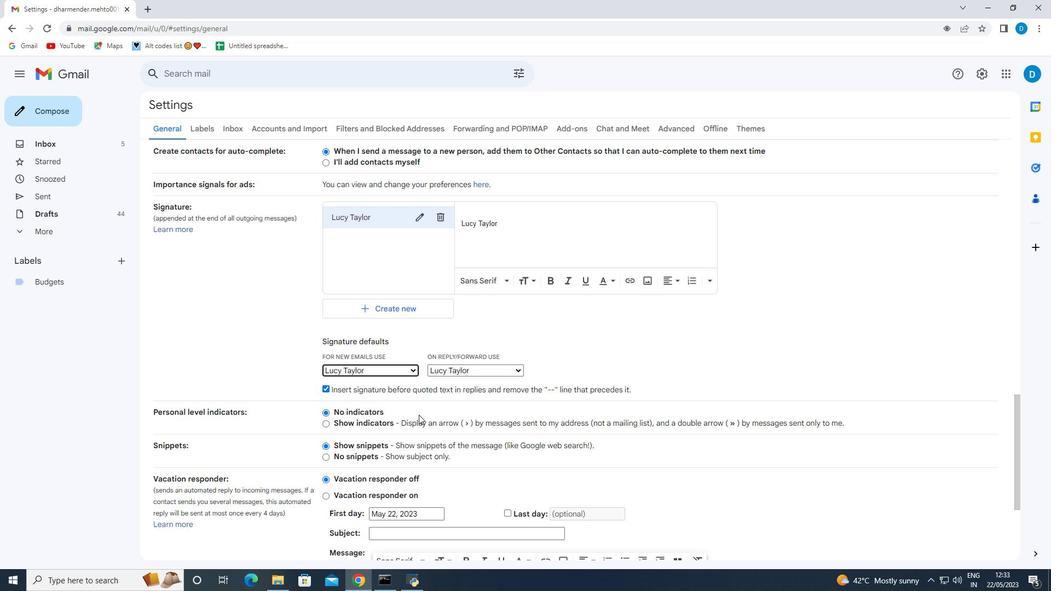 
Action: Mouse scrolled (432, 426) with delta (0, 0)
Screenshot: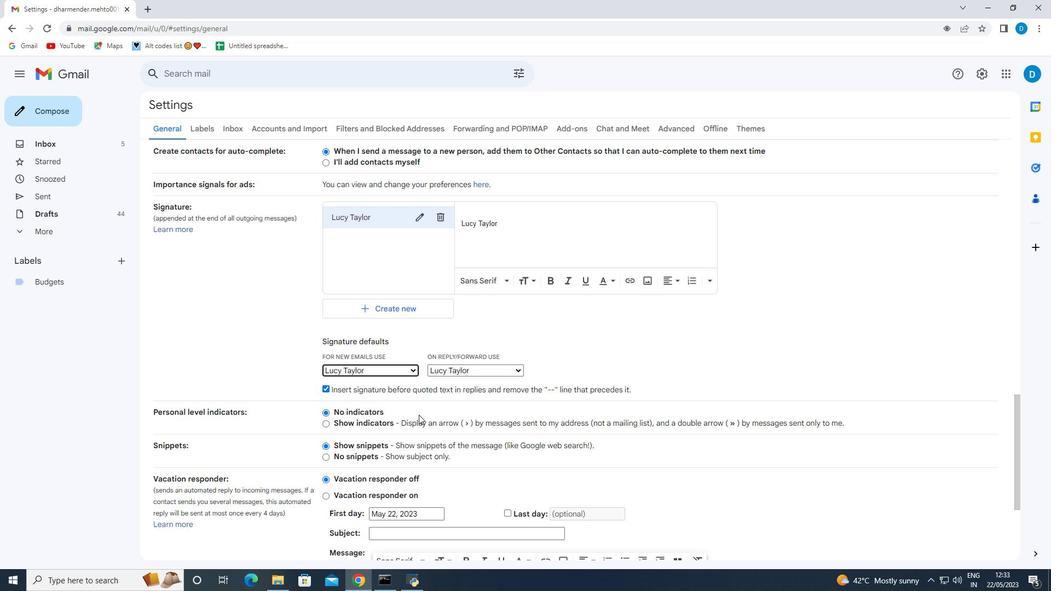 
Action: Mouse moved to (434, 432)
Screenshot: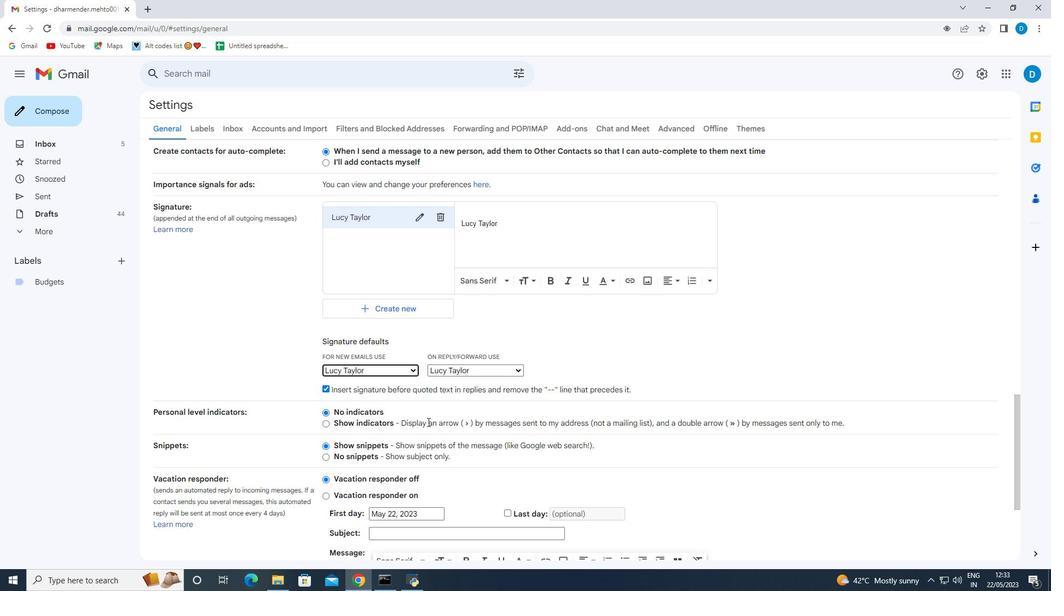 
Action: Mouse scrolled (433, 430) with delta (0, 0)
Screenshot: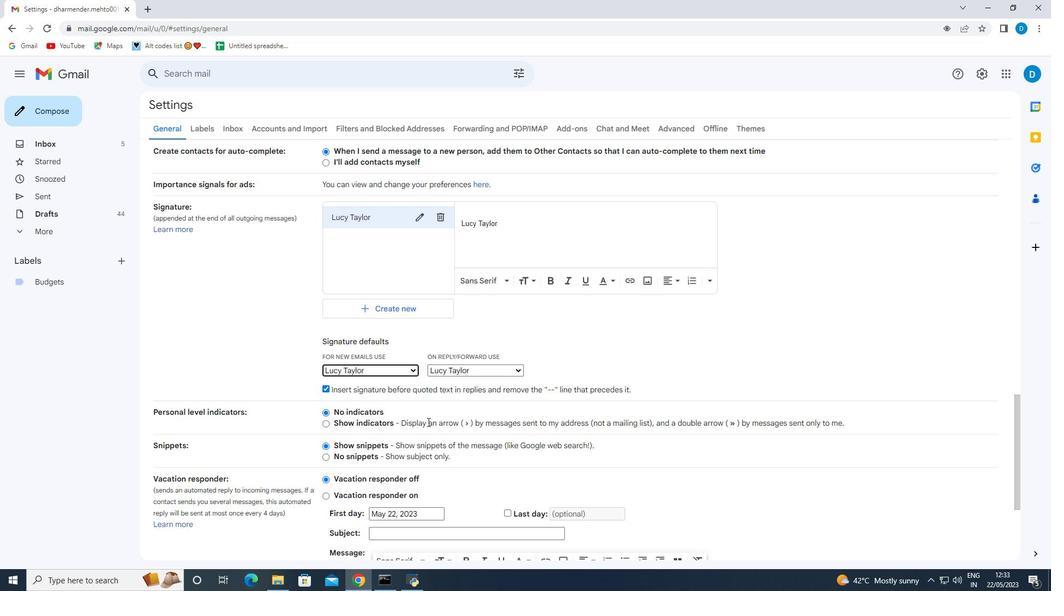 
Action: Mouse moved to (435, 435)
Screenshot: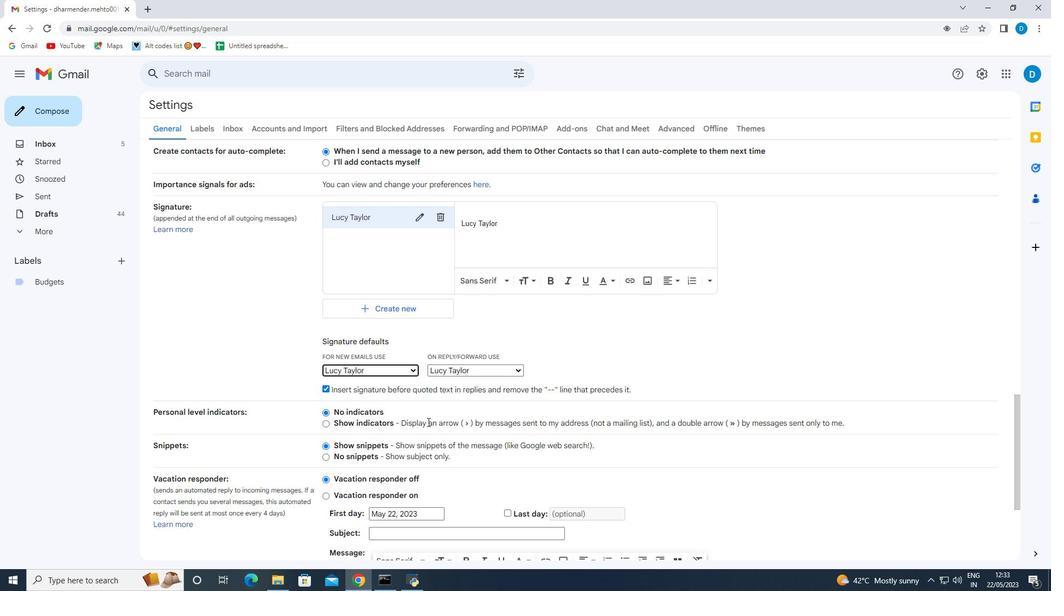 
Action: Mouse scrolled (434, 433) with delta (0, 0)
Screenshot: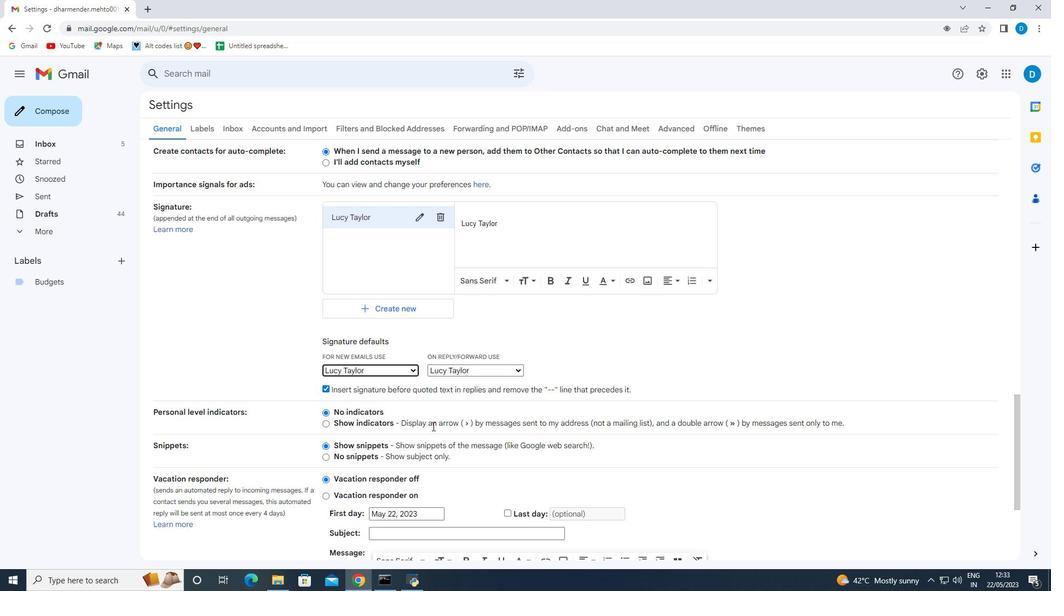 
Action: Mouse moved to (436, 438)
Screenshot: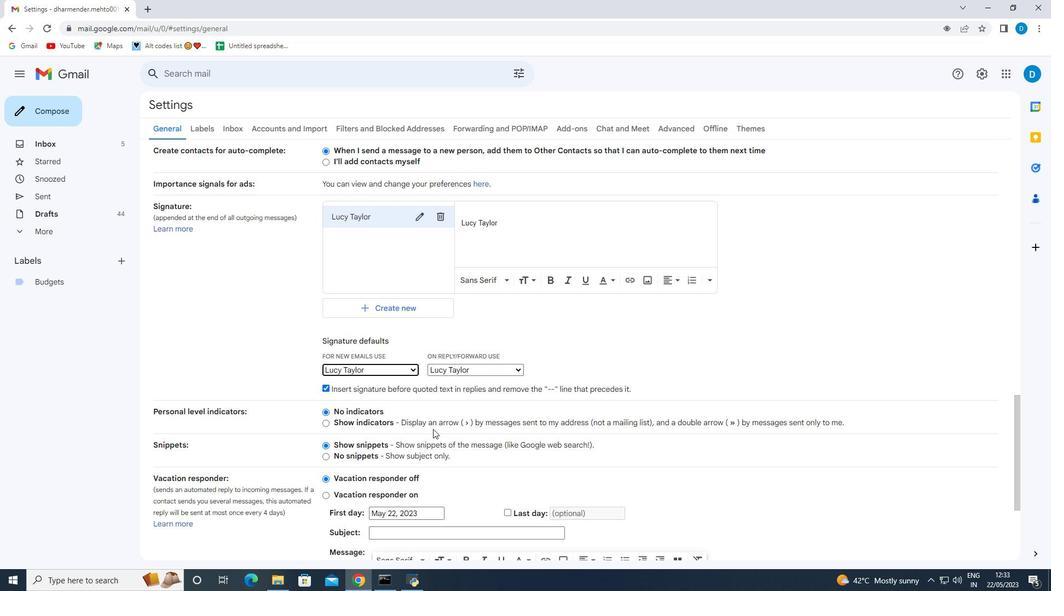 
Action: Mouse scrolled (435, 436) with delta (0, 0)
Screenshot: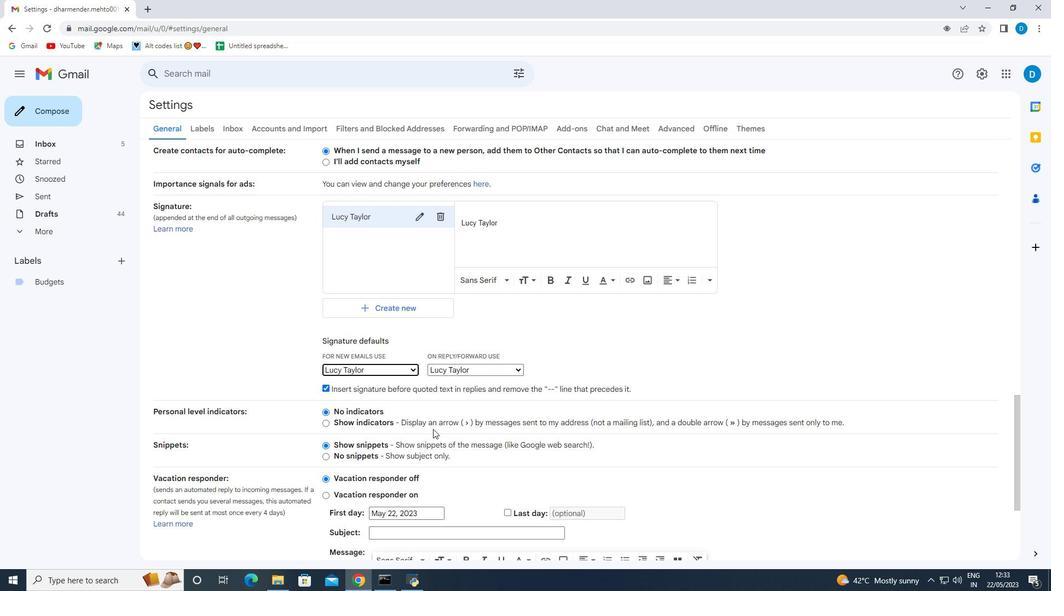 
Action: Mouse moved to (441, 443)
Screenshot: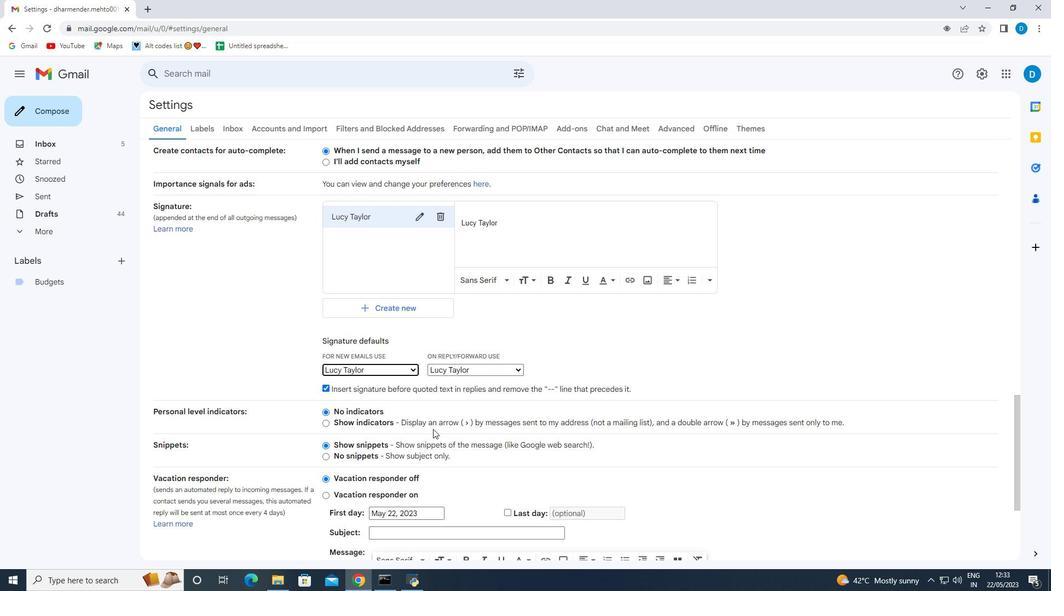 
Action: Mouse scrolled (437, 439) with delta (0, 0)
Screenshot: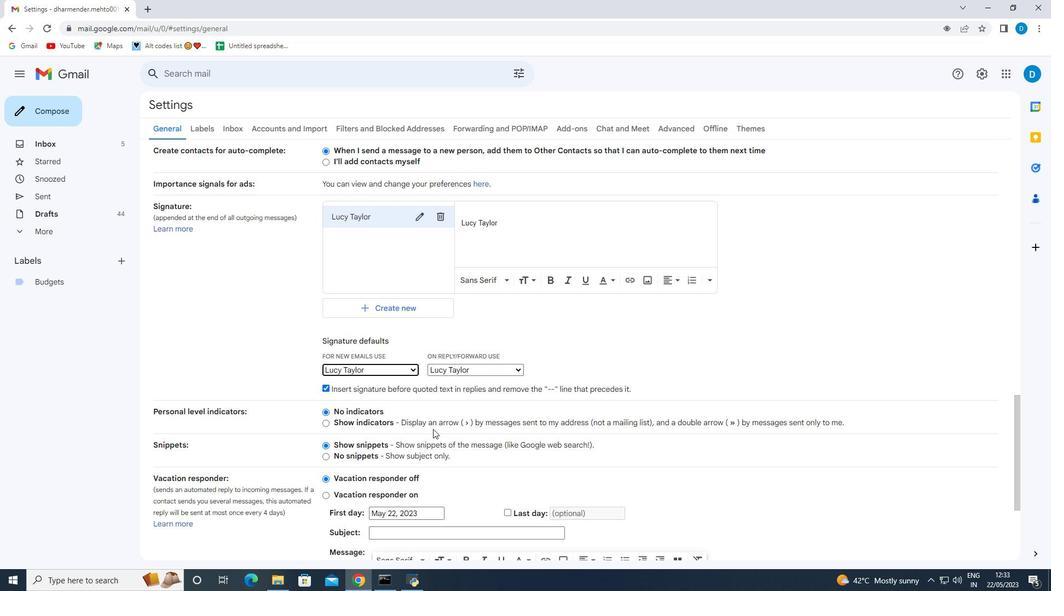 
Action: Mouse moved to (449, 449)
Screenshot: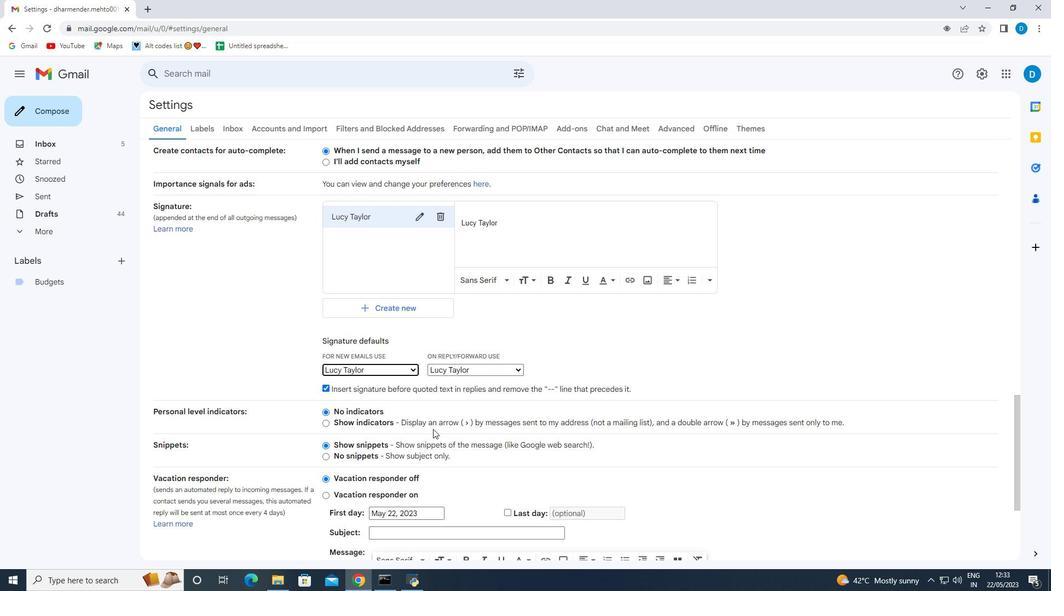 
Action: Mouse scrolled (440, 441) with delta (0, 0)
Screenshot: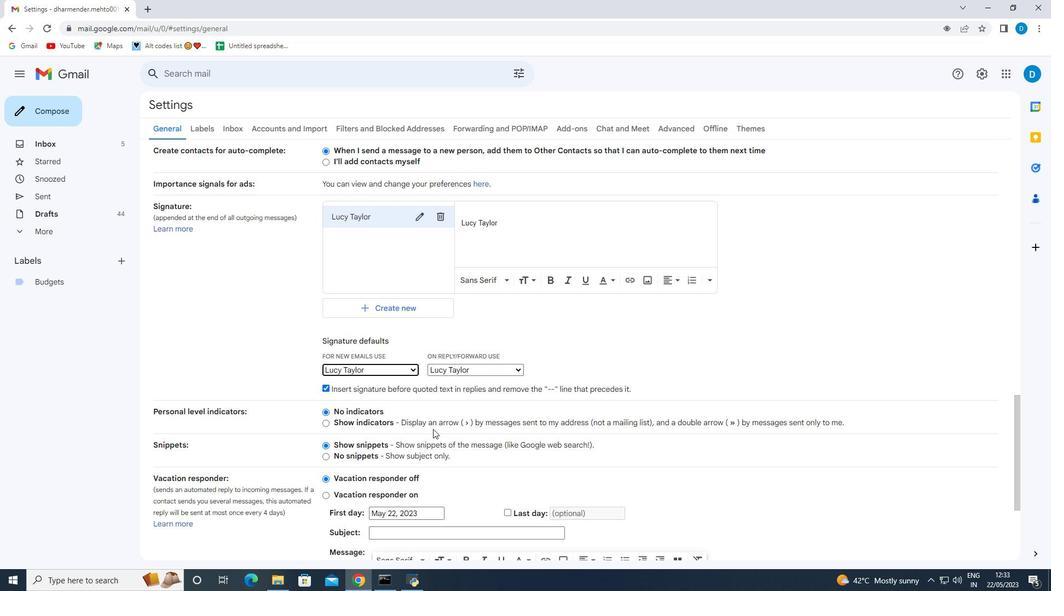 
Action: Mouse moved to (458, 457)
Screenshot: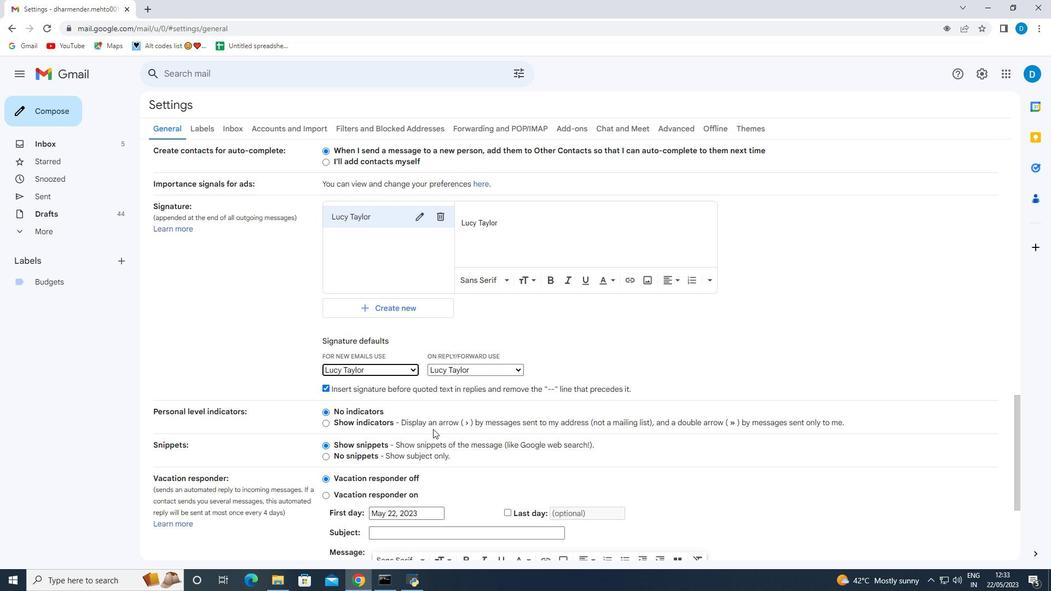 
Action: Mouse scrolled (441, 442) with delta (0, 0)
Screenshot: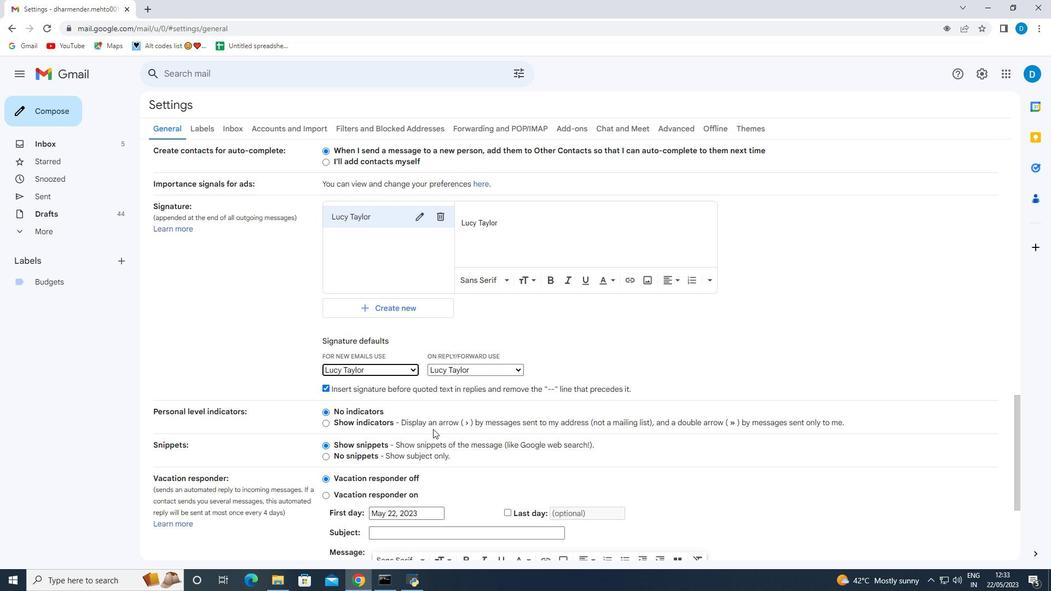 
Action: Mouse moved to (542, 500)
Screenshot: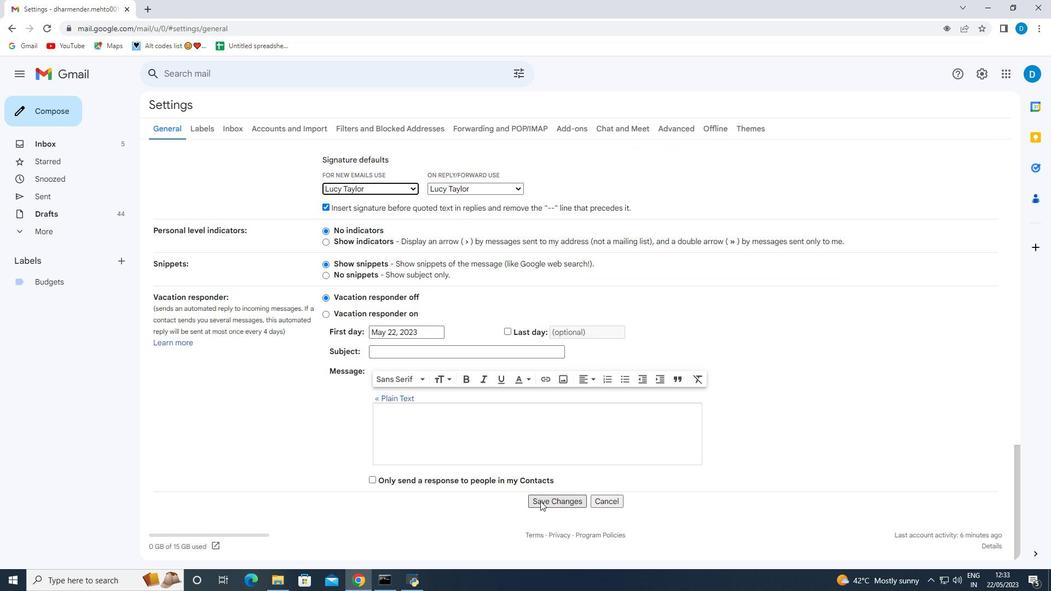 
Action: Mouse pressed left at (542, 500)
Screenshot: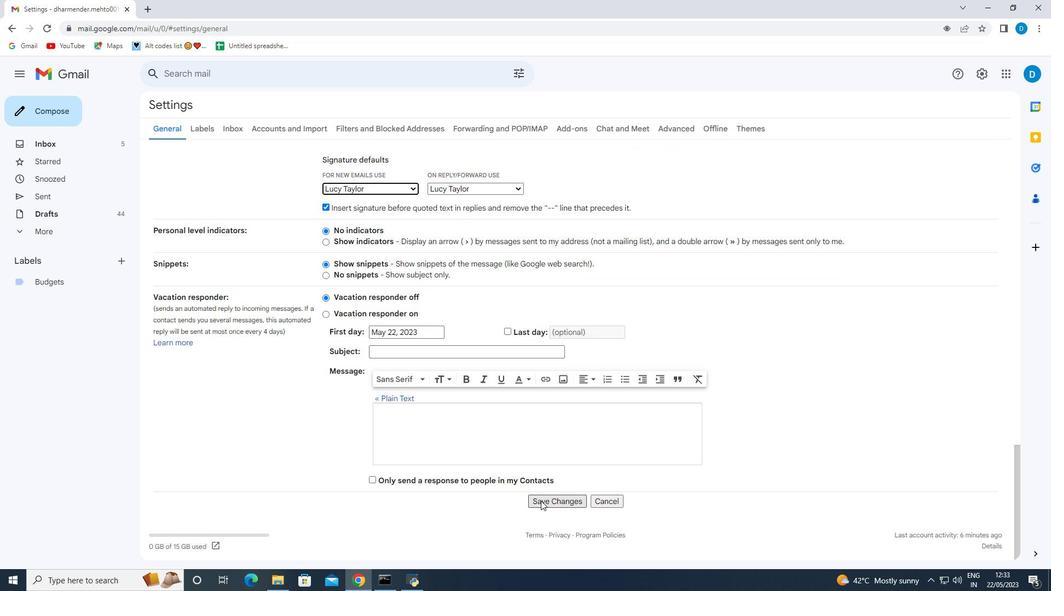 
Action: Mouse moved to (64, 113)
Screenshot: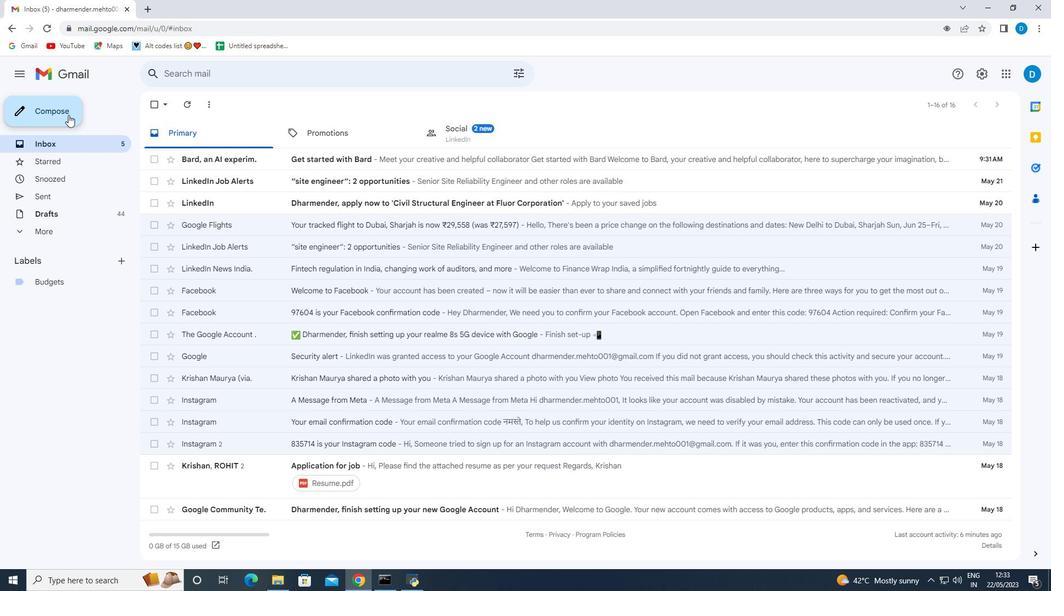 
Action: Mouse pressed left at (64, 113)
Screenshot: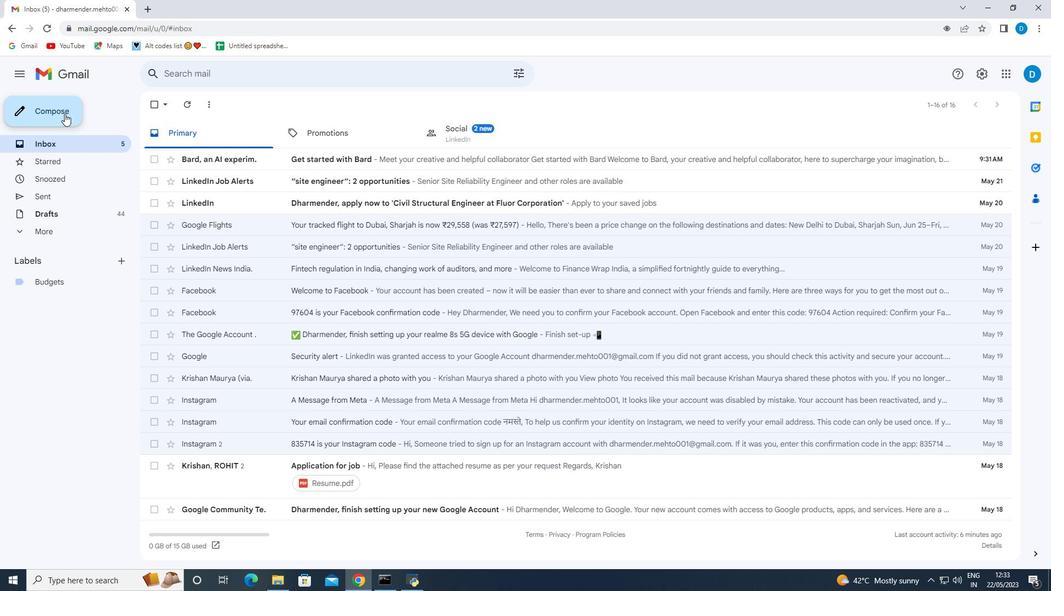
Action: Mouse moved to (722, 311)
Screenshot: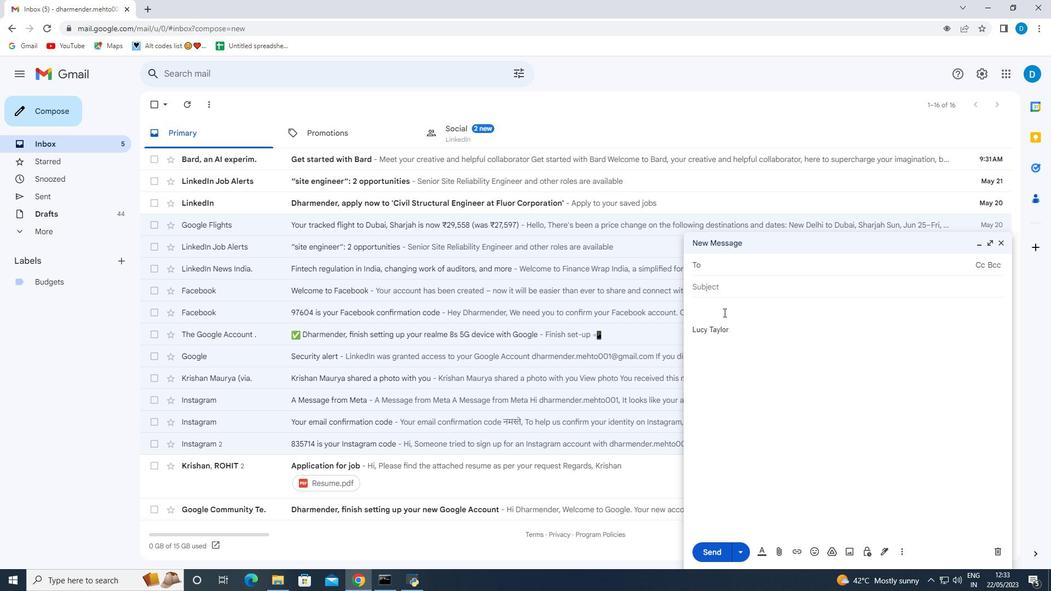 
Action: Mouse pressed left at (722, 311)
Screenshot: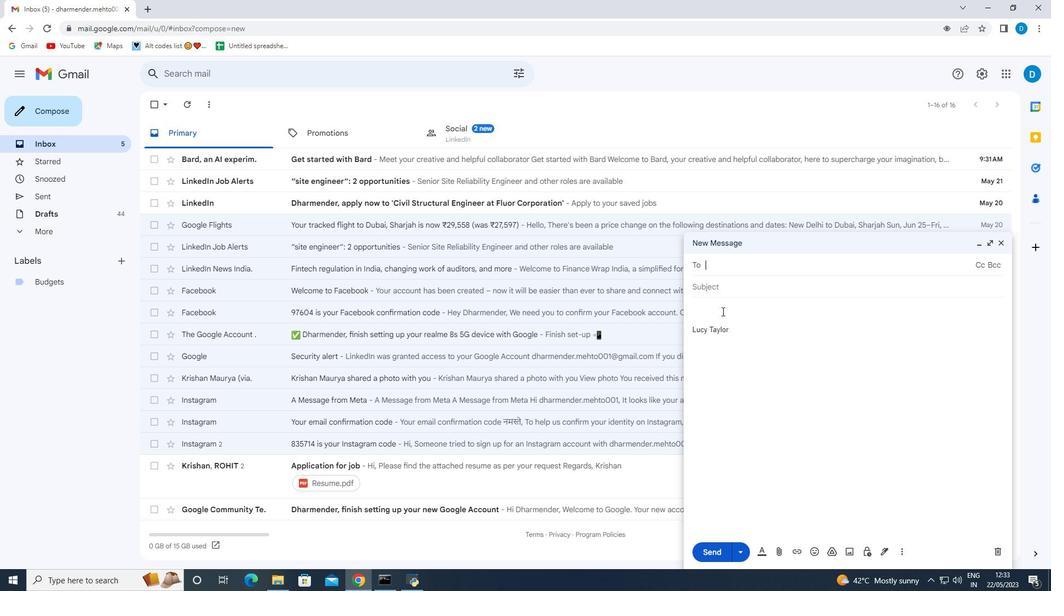 
Action: Key pressed <Key.shift>With<Key.space>heartfelt<Key.space>thanks<Key.space>and<Key.space>warm<Key.space>wishes,
Screenshot: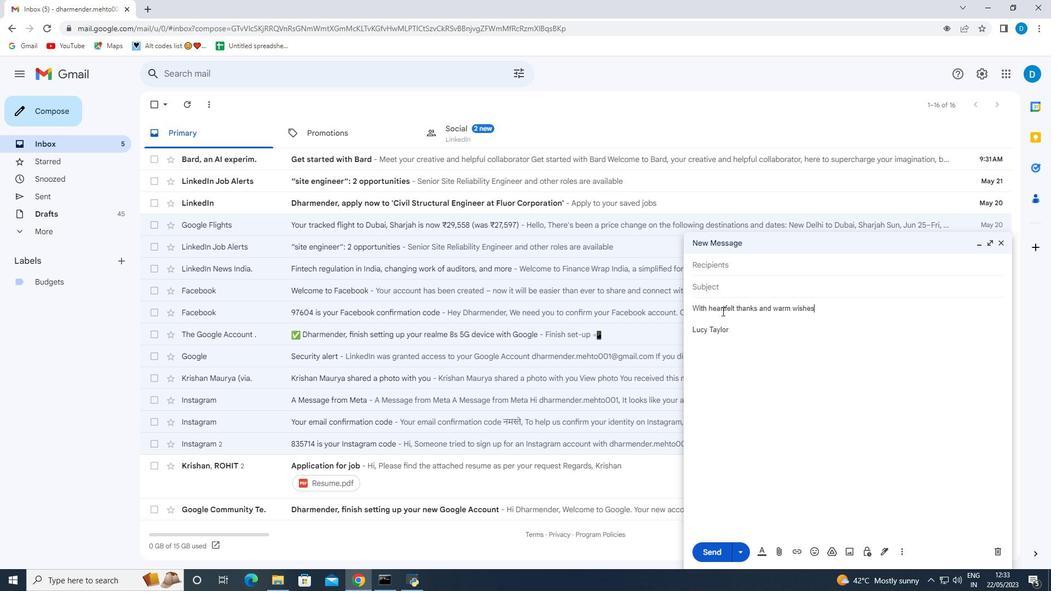 
Action: Mouse moved to (898, 548)
Screenshot: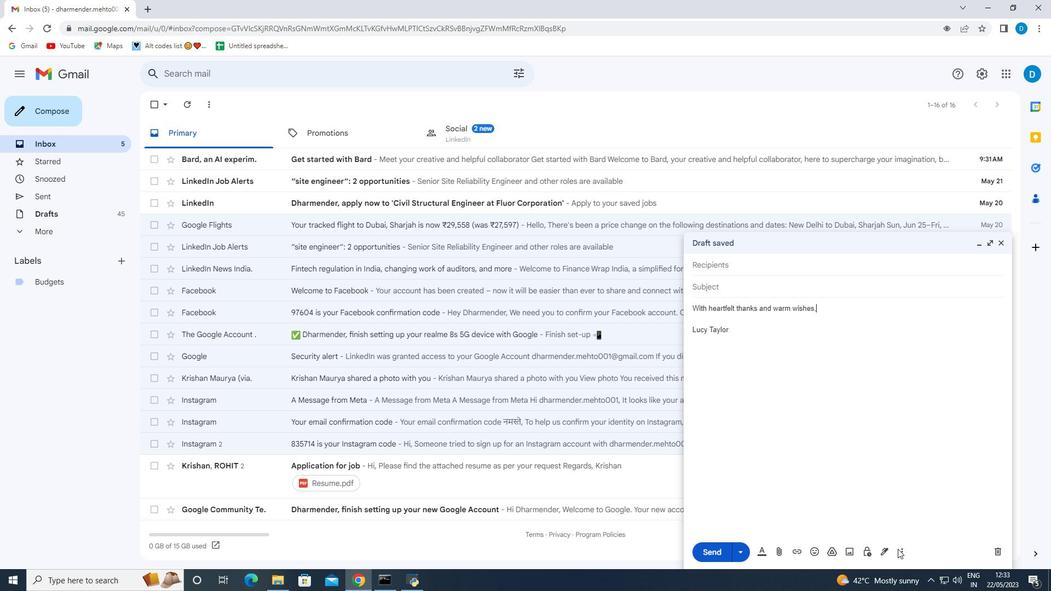 
Action: Mouse pressed left at (898, 548)
Screenshot: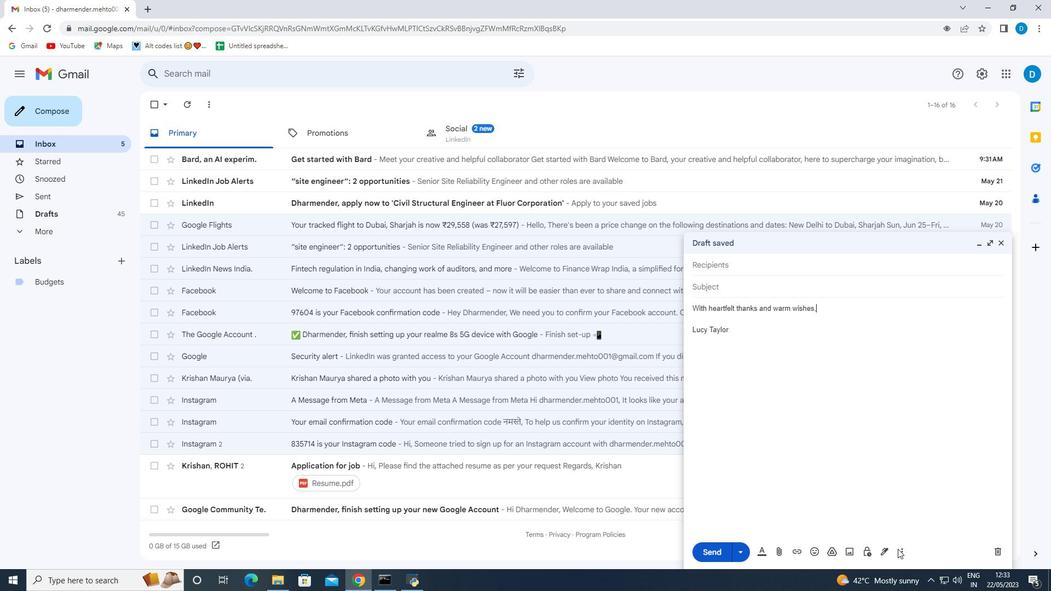 
Action: Mouse moved to (905, 551)
Screenshot: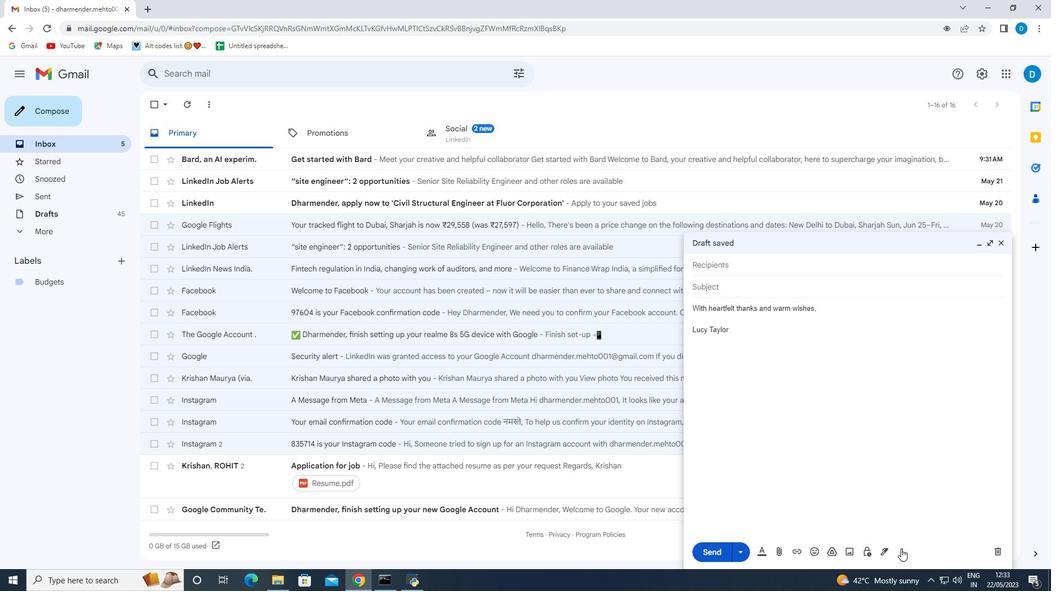 
Action: Mouse pressed left at (905, 551)
Screenshot: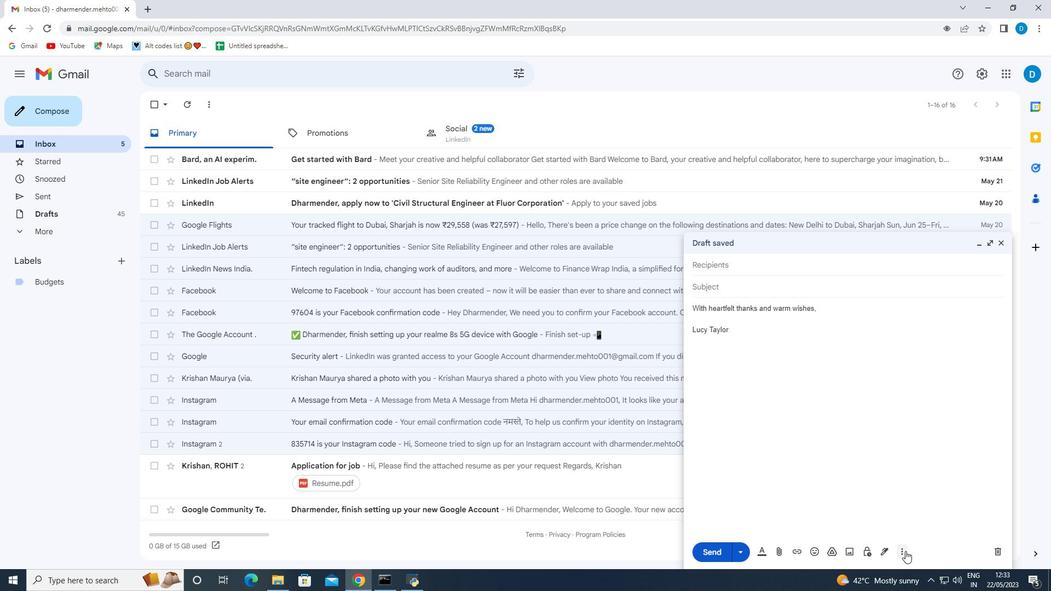 
Action: Mouse moved to (935, 454)
Screenshot: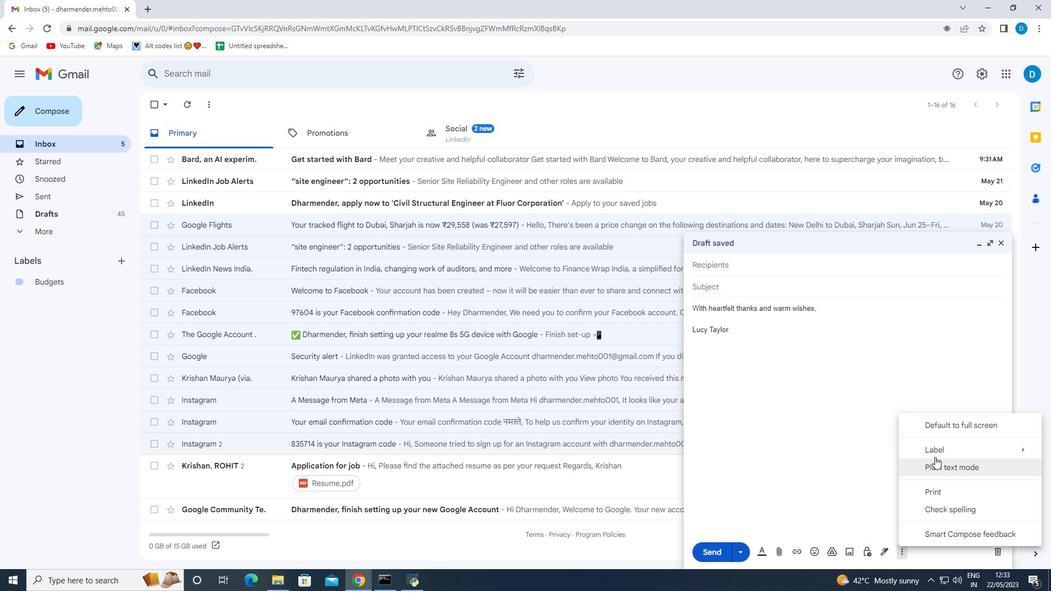 
Action: Mouse pressed left at (935, 454)
Screenshot: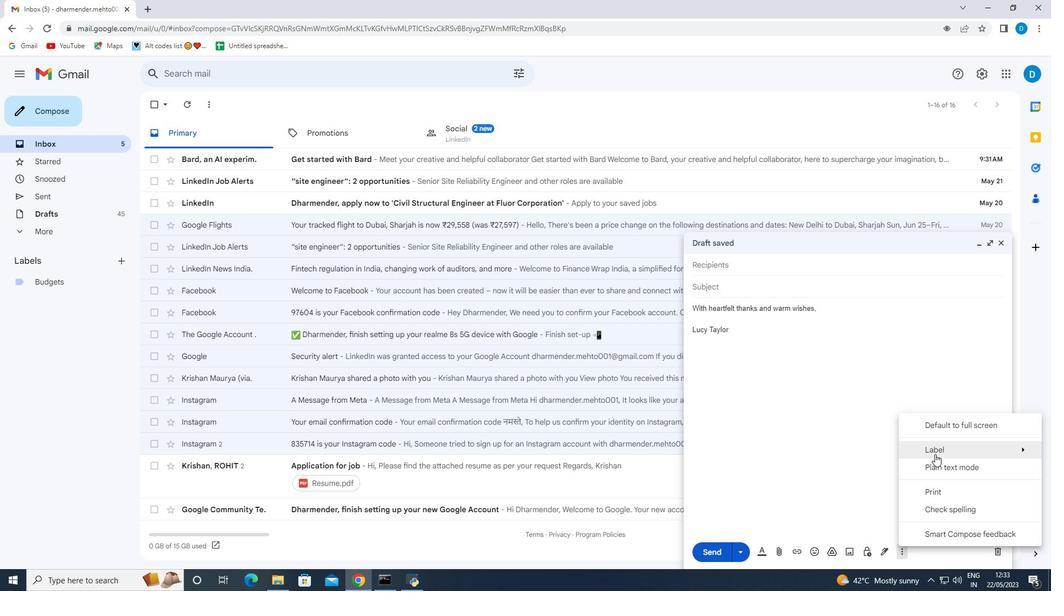 
Action: Mouse moved to (798, 427)
Screenshot: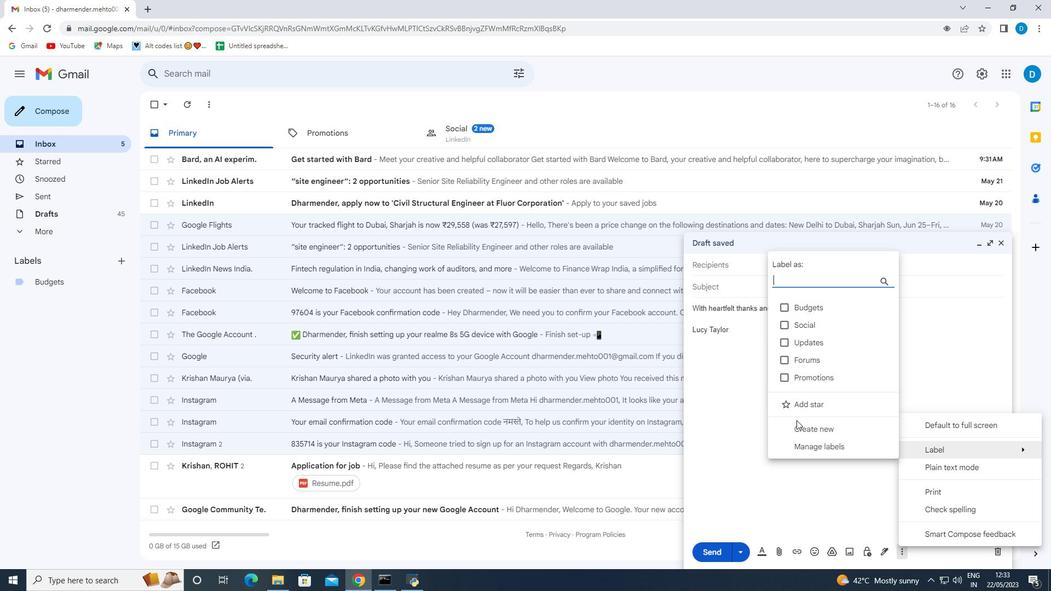 
Action: Mouse pressed left at (798, 427)
Screenshot: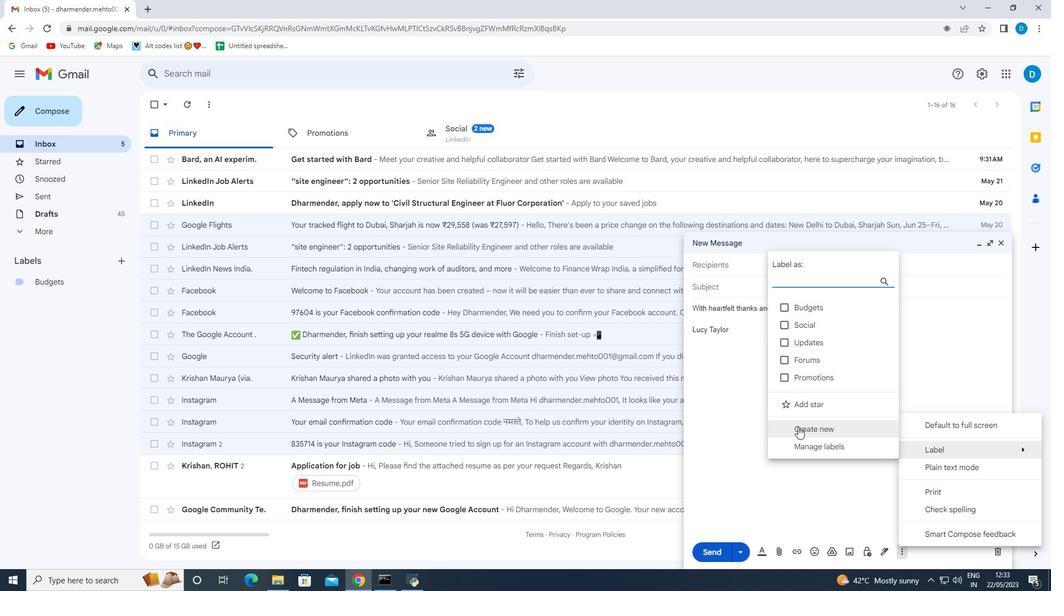 
Action: Mouse moved to (490, 301)
Screenshot: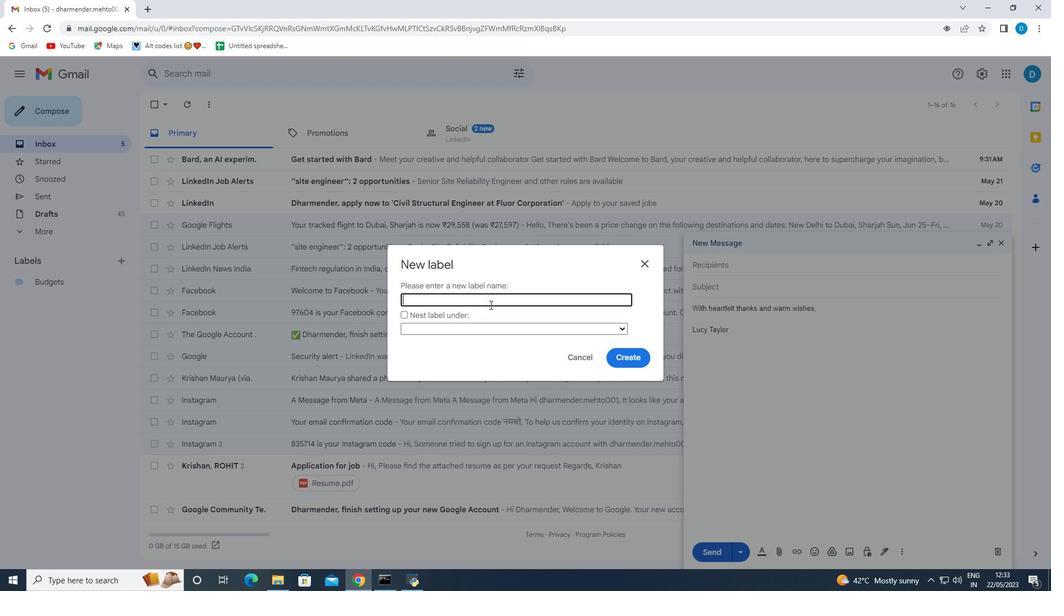 
Action: Mouse pressed left at (490, 301)
Screenshot: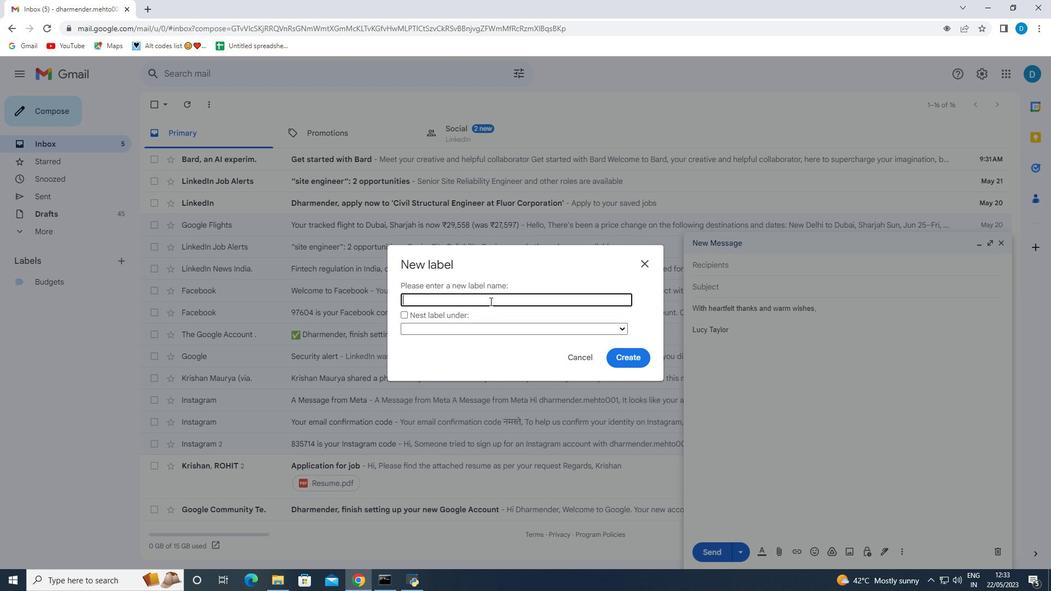 
Action: Key pressed <Key.shift><Key.shift><Key.shift><Key.shift>G<Key.shift><Key.backspace>Financial<Key.space><Key.shift>Reports
Screenshot: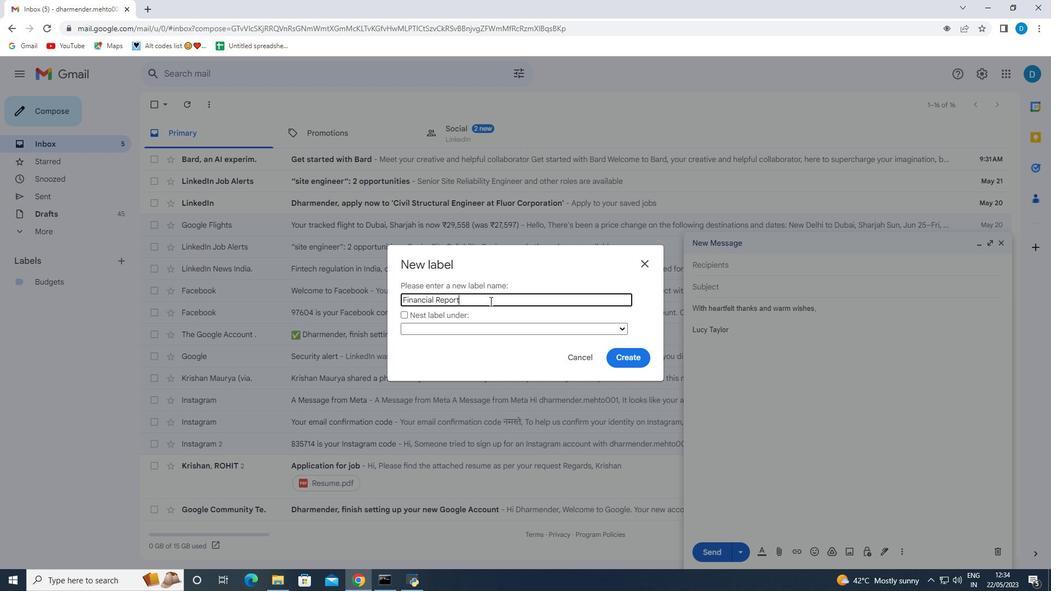 
Action: Mouse moved to (636, 359)
Screenshot: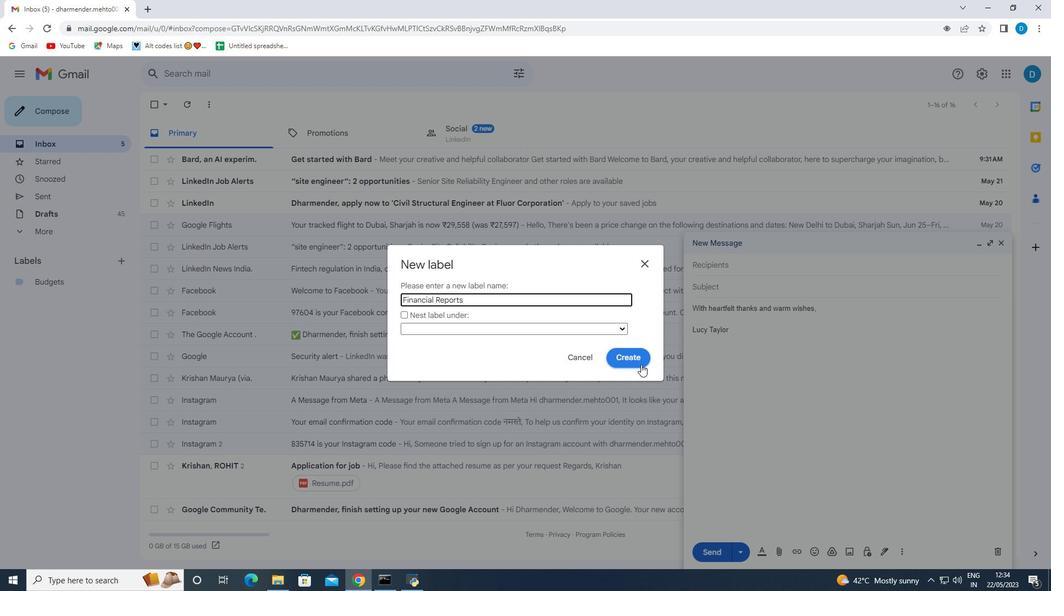 
Action: Mouse pressed left at (636, 359)
Screenshot: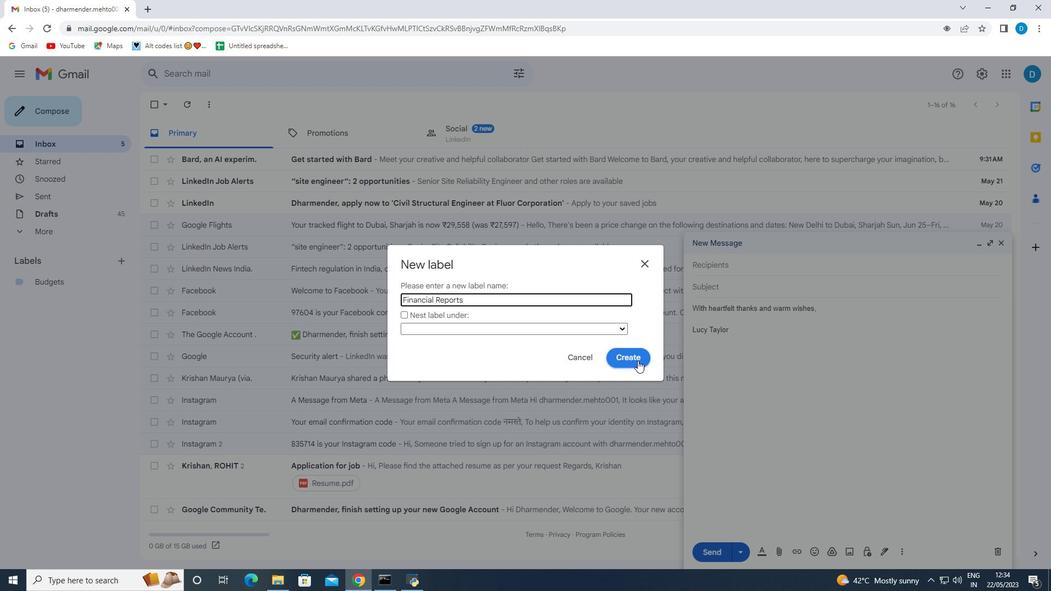 
Action: Mouse moved to (124, 302)
Screenshot: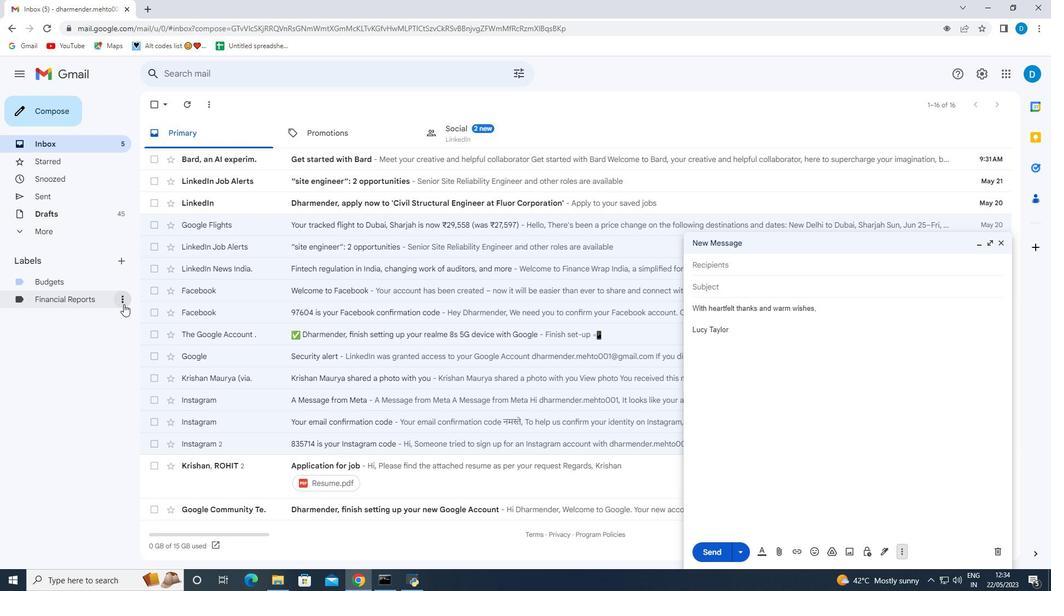 
Action: Mouse pressed left at (124, 302)
Screenshot: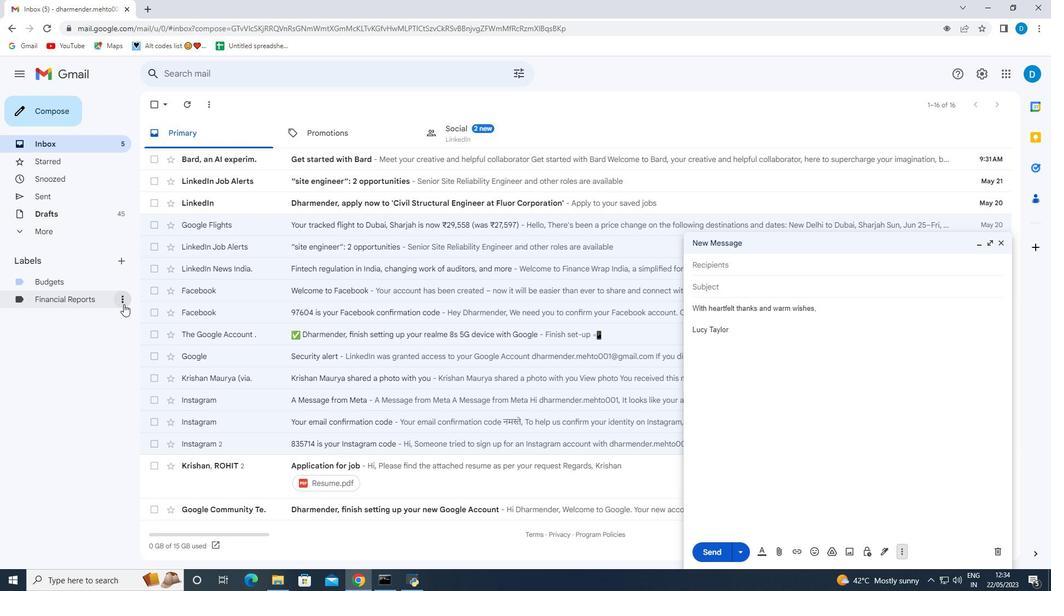 
Action: Mouse moved to (158, 319)
Screenshot: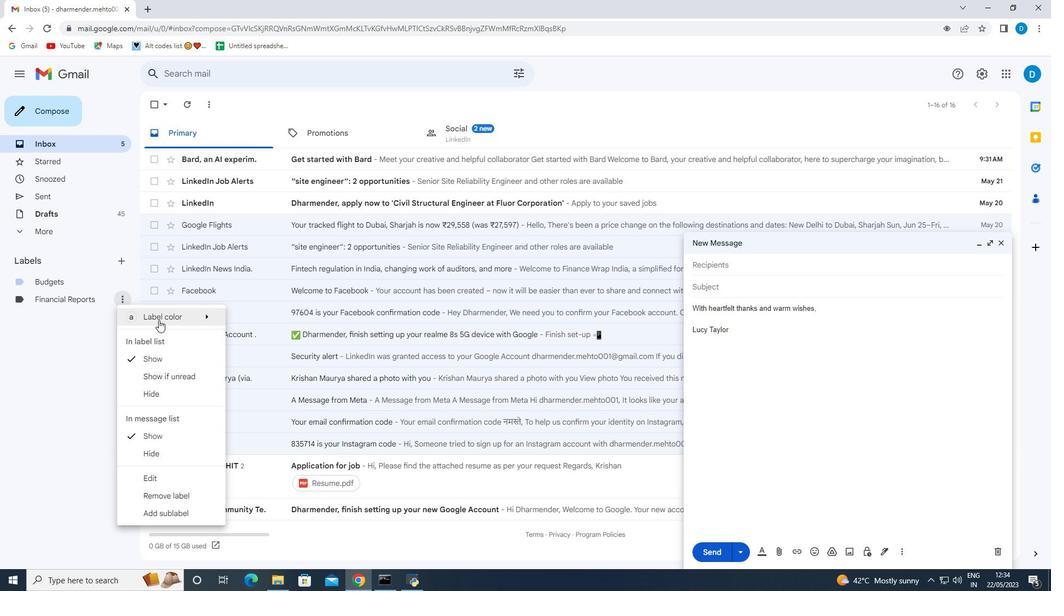 
Action: Mouse pressed left at (158, 319)
Screenshot: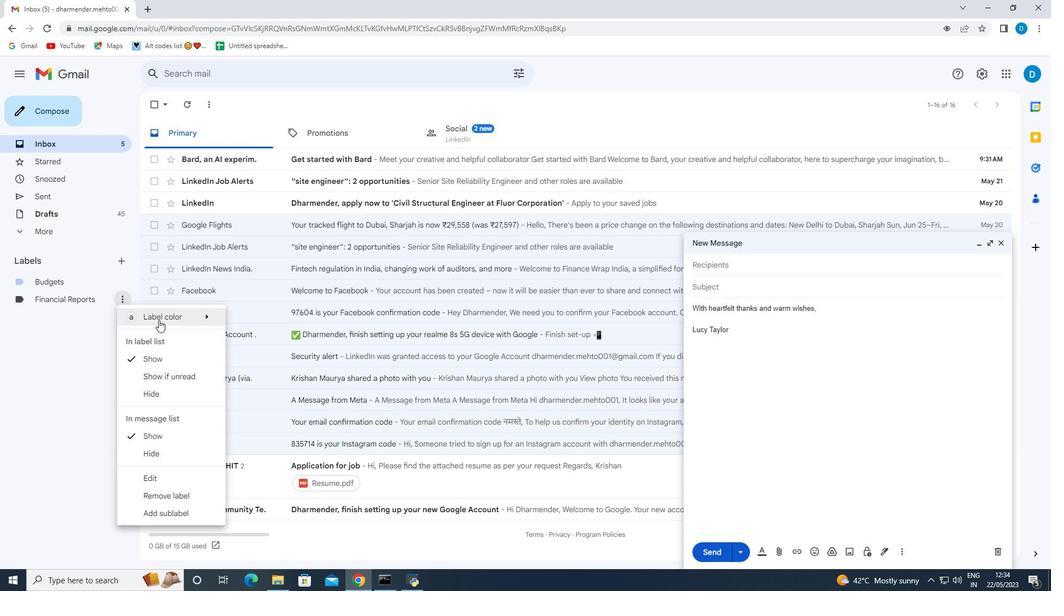 
Action: Mouse moved to (254, 377)
Screenshot: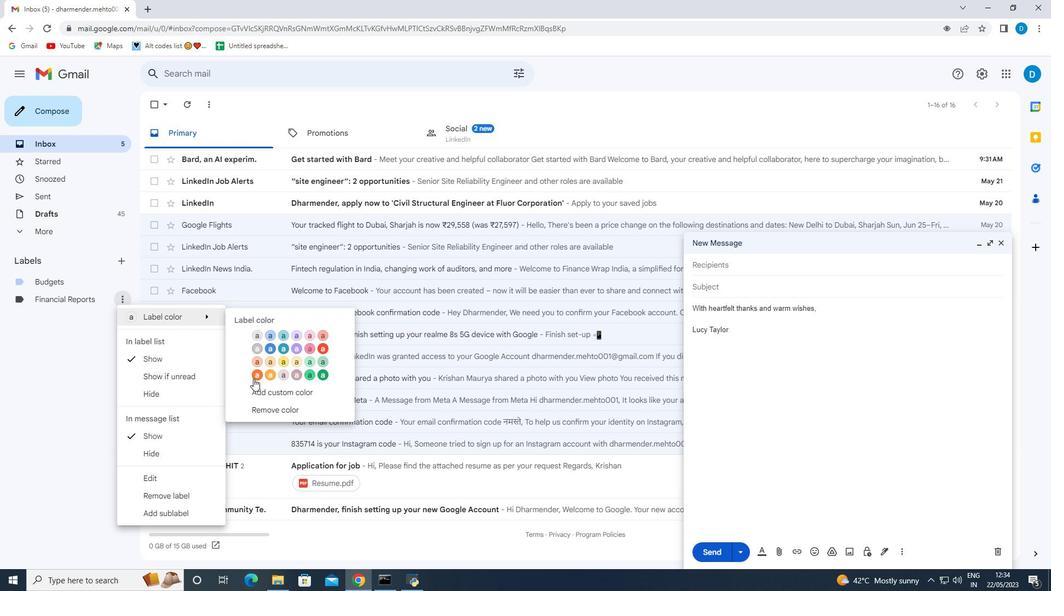 
Action: Mouse pressed left at (254, 377)
Screenshot: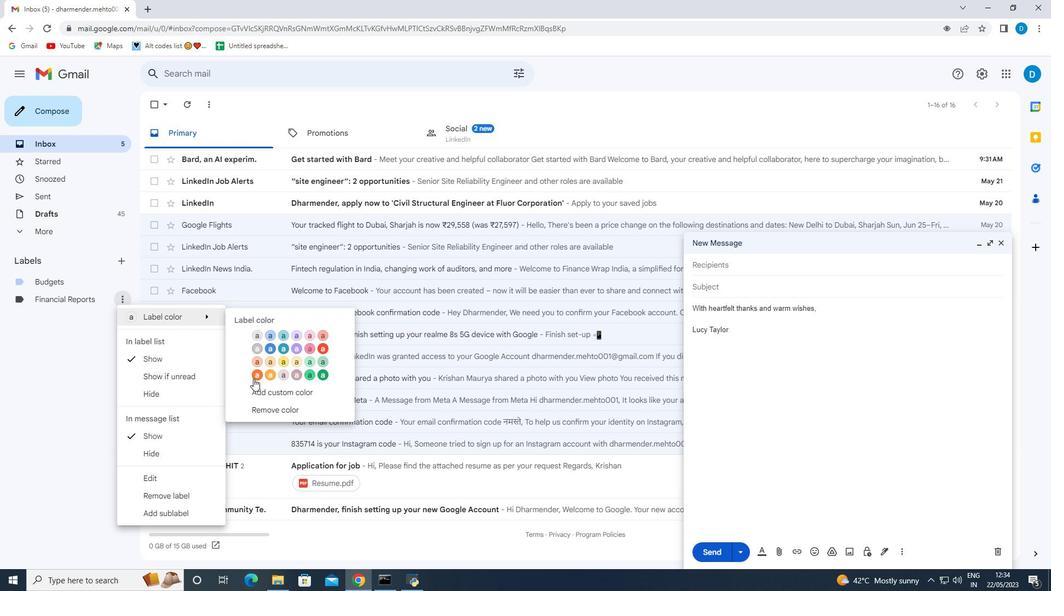 
Action: Mouse moved to (82, 386)
Screenshot: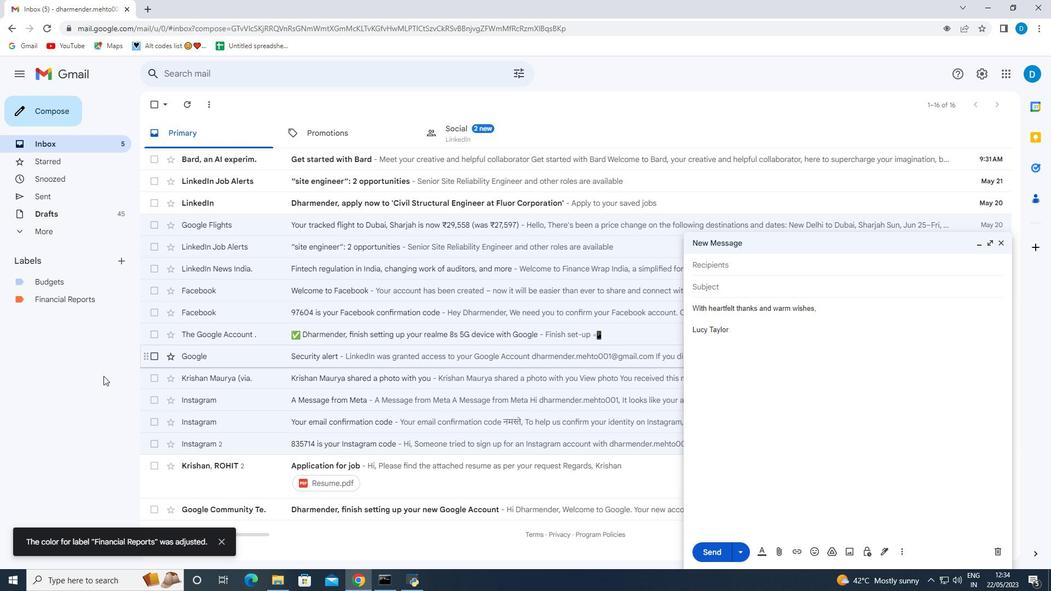 
Action: Mouse pressed left at (82, 386)
Screenshot: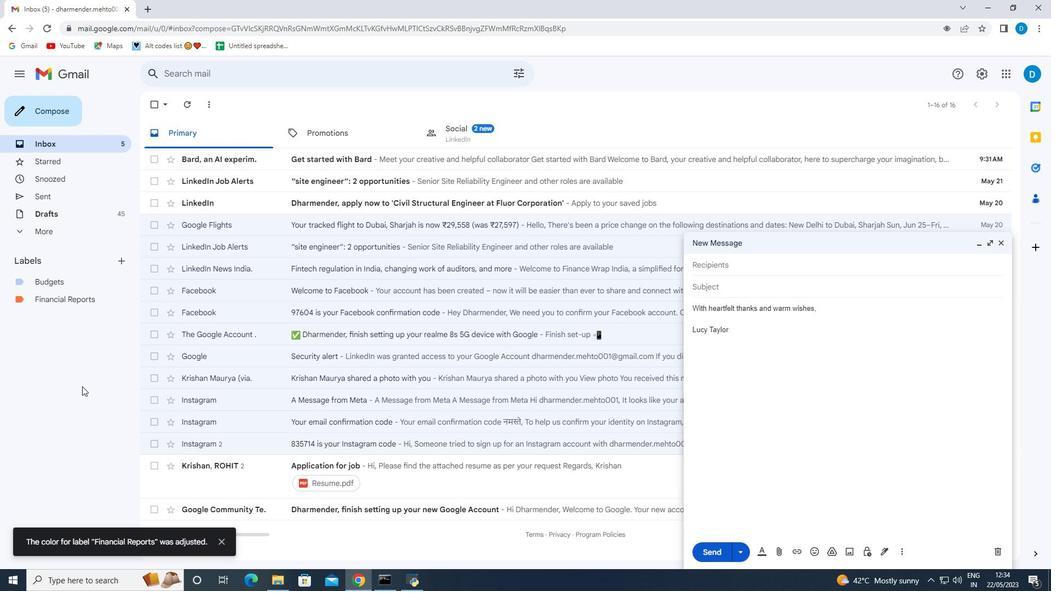 
Action: Mouse moved to (119, 283)
Screenshot: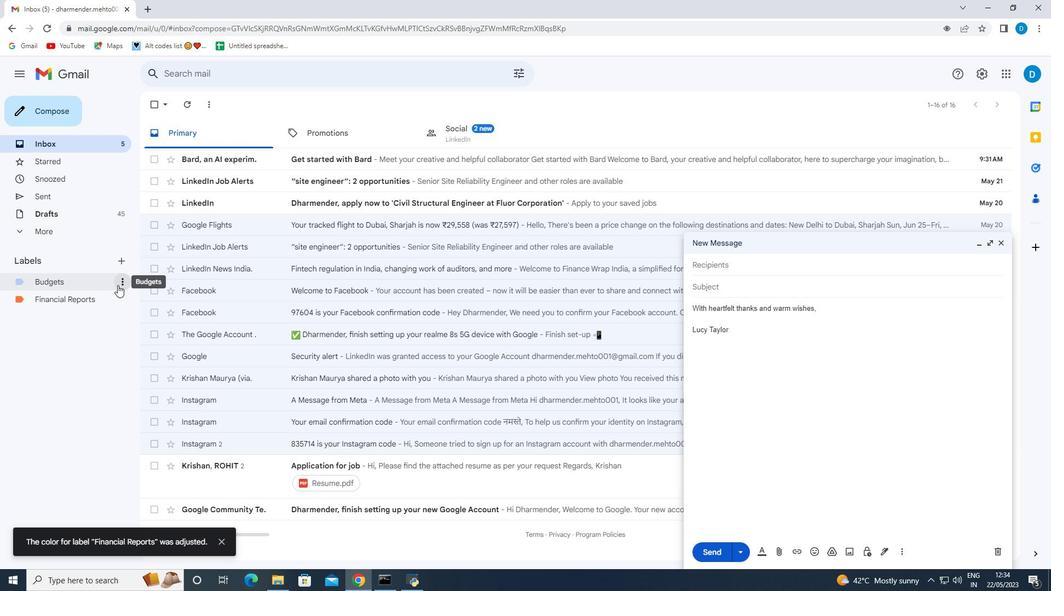 
Action: Mouse pressed left at (119, 283)
Screenshot: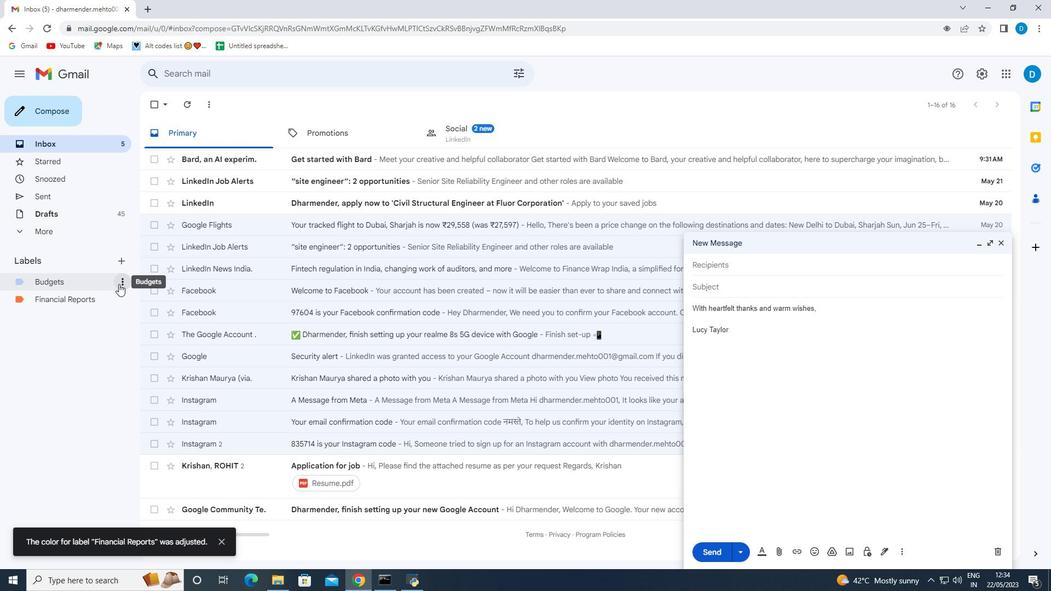 
Action: Mouse moved to (155, 478)
Screenshot: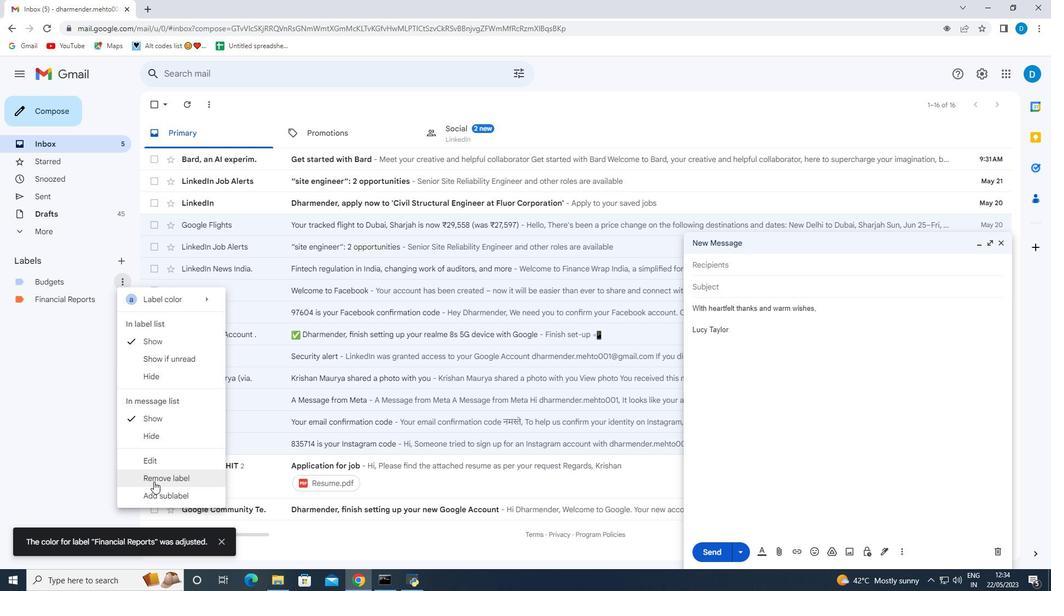 
Action: Mouse pressed left at (155, 478)
Screenshot: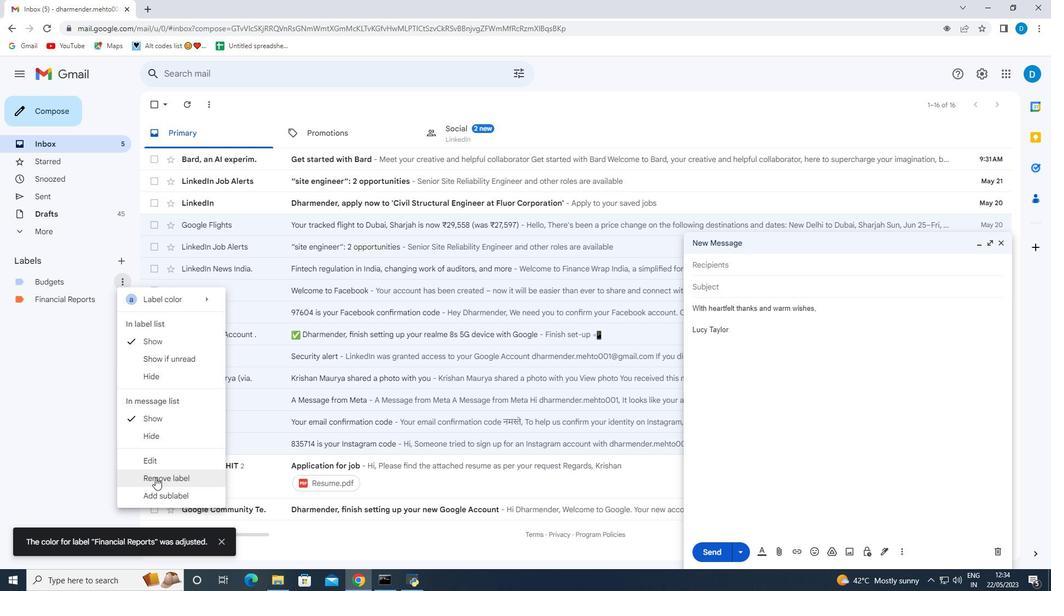 
Action: Mouse moved to (624, 340)
Screenshot: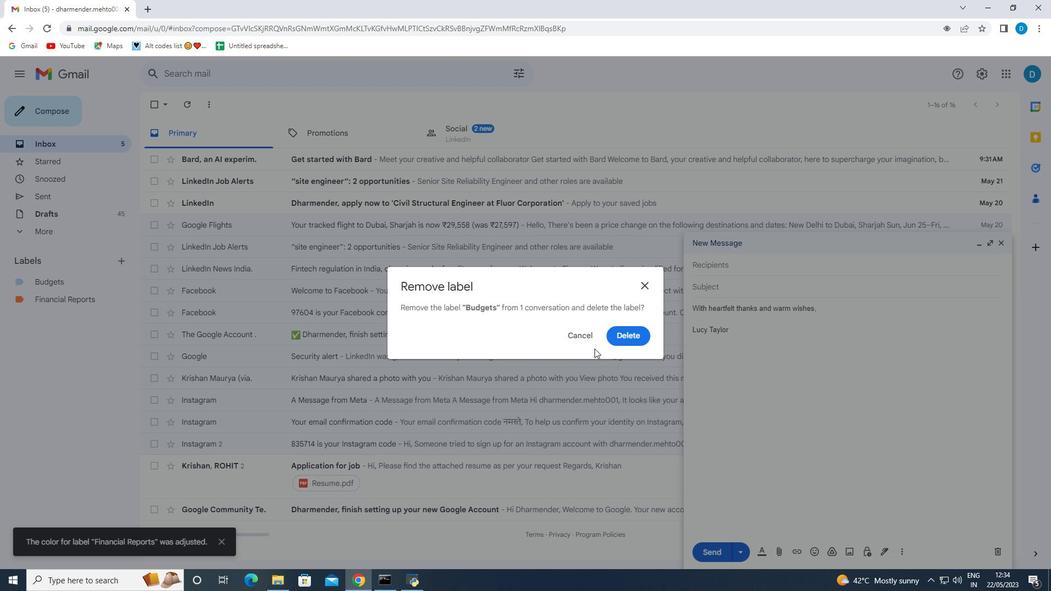 
Action: Mouse pressed left at (624, 340)
Screenshot: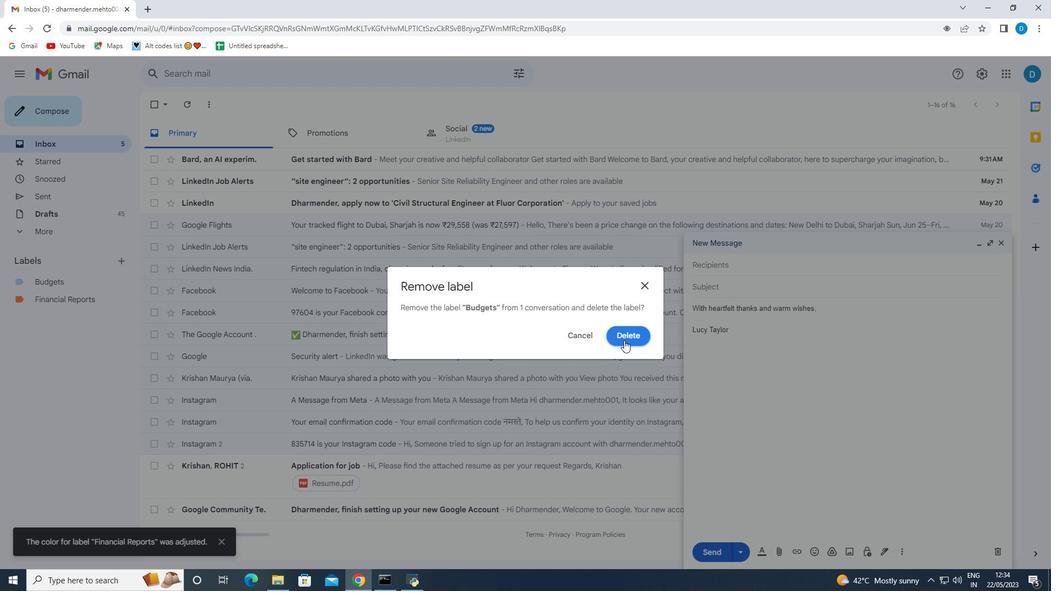 
Action: Mouse moved to (898, 549)
Screenshot: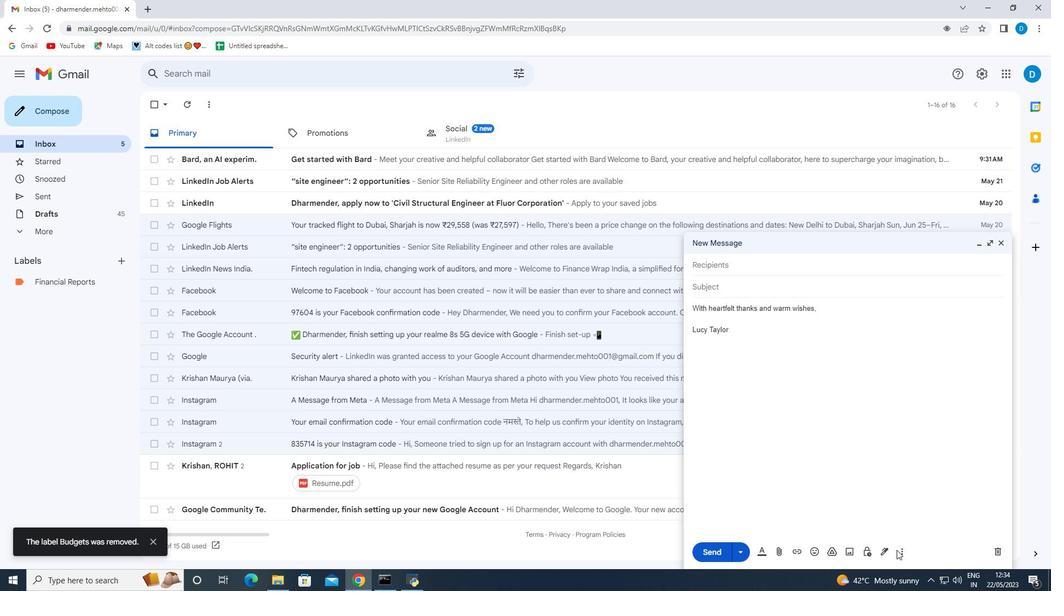 
Action: Mouse pressed left at (898, 549)
Screenshot: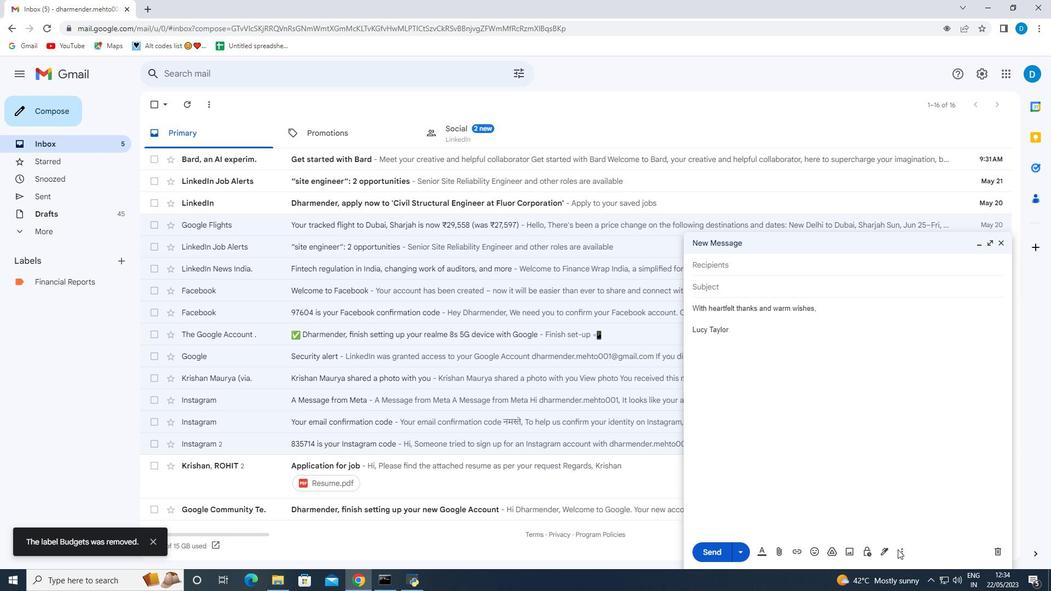 
Action: Mouse moved to (901, 550)
Screenshot: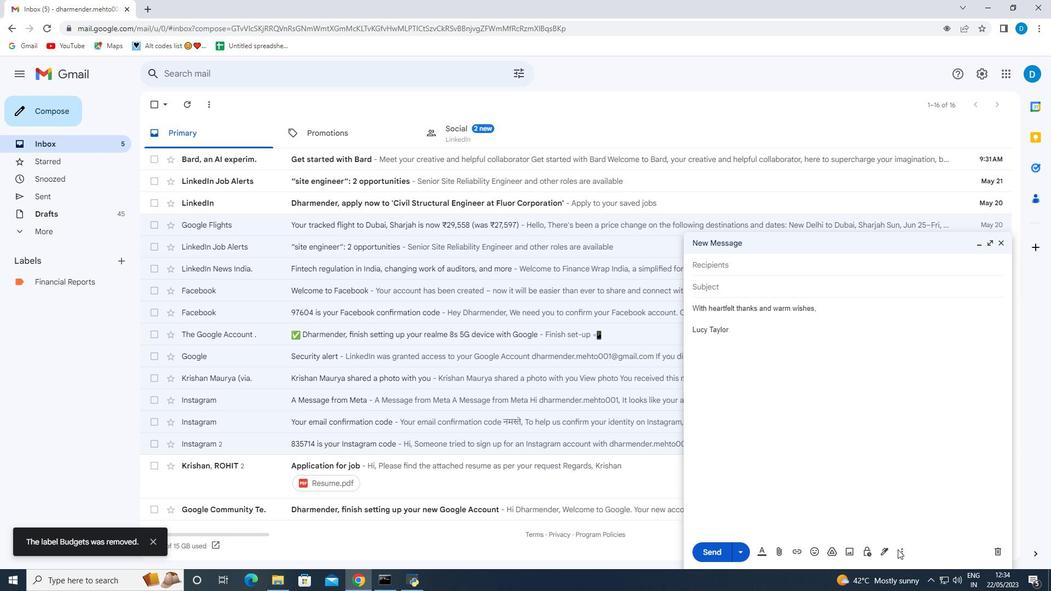 
Action: Mouse pressed left at (901, 550)
Screenshot: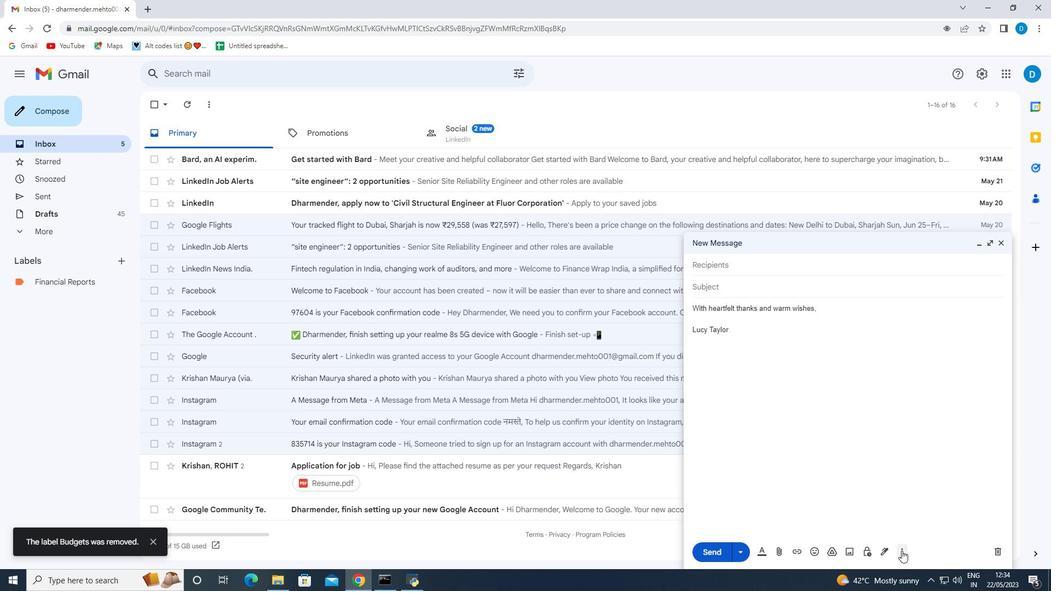 
Action: Mouse moved to (930, 452)
Screenshot: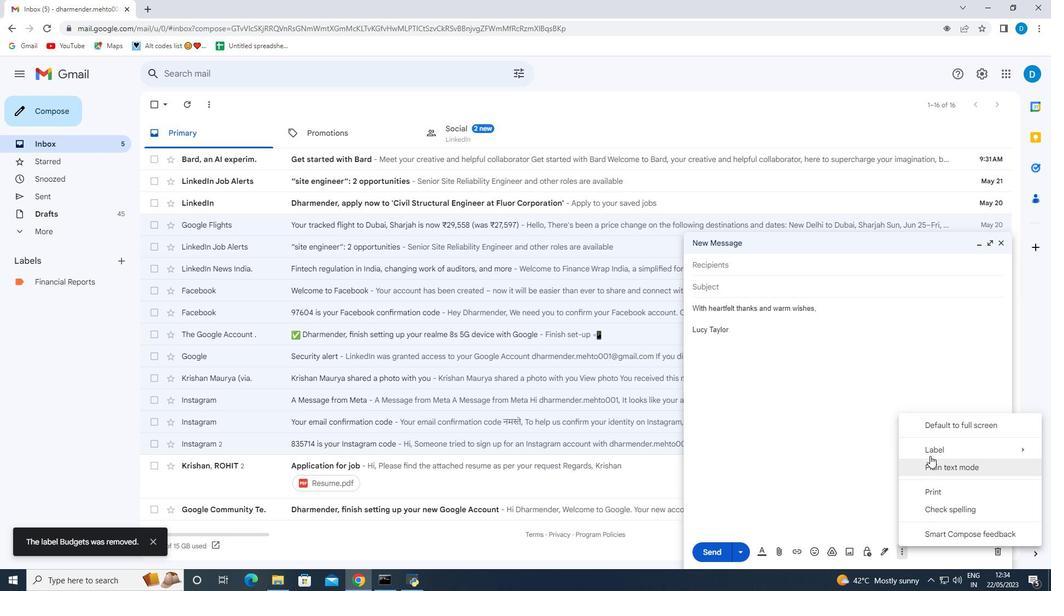 
Action: Mouse pressed left at (930, 452)
Screenshot: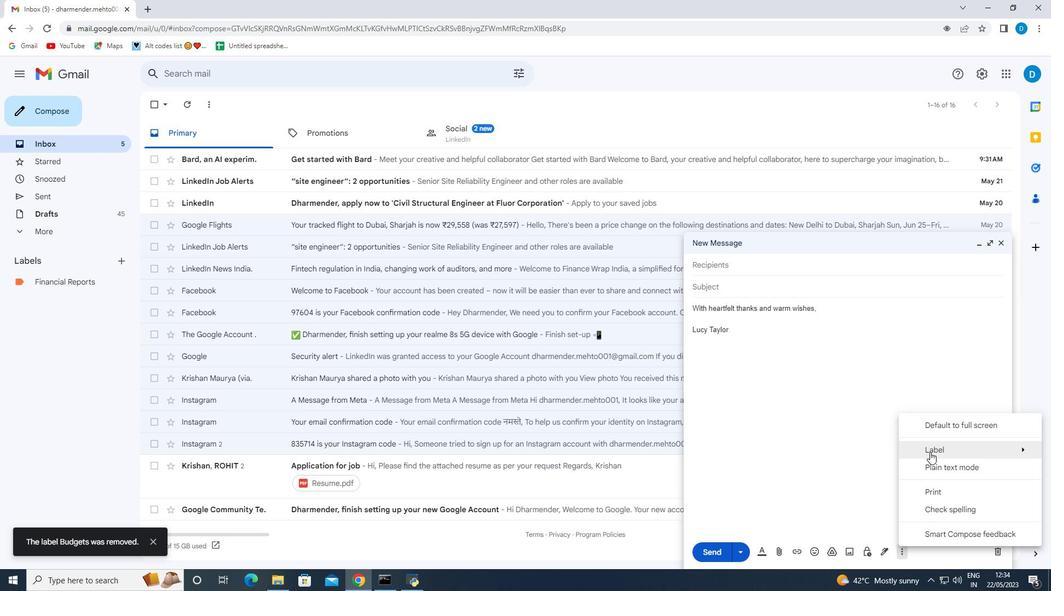 
Action: Mouse moved to (783, 306)
Screenshot: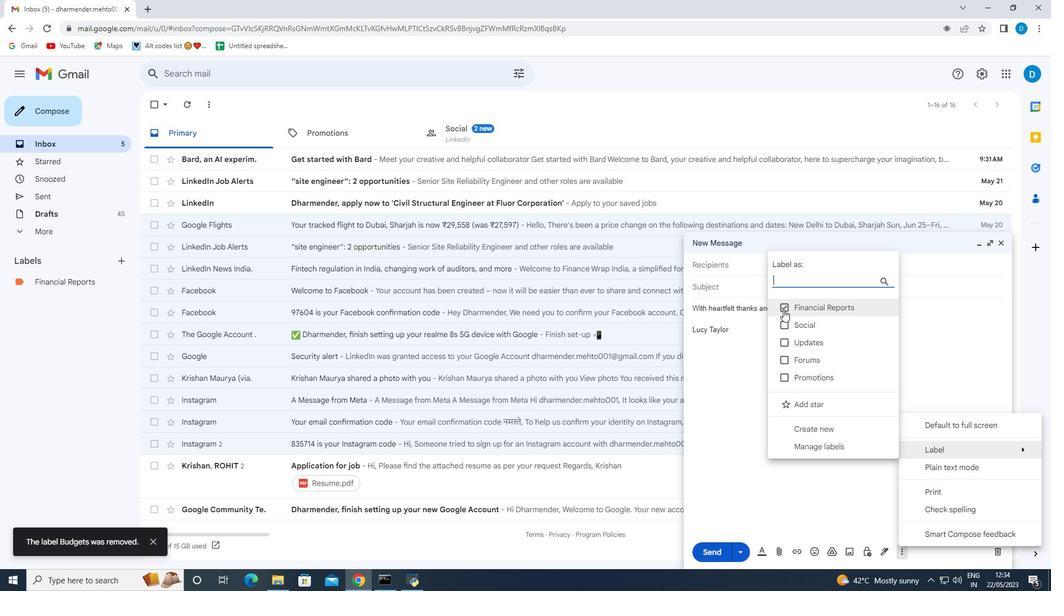 
Action: Mouse pressed left at (783, 306)
Screenshot: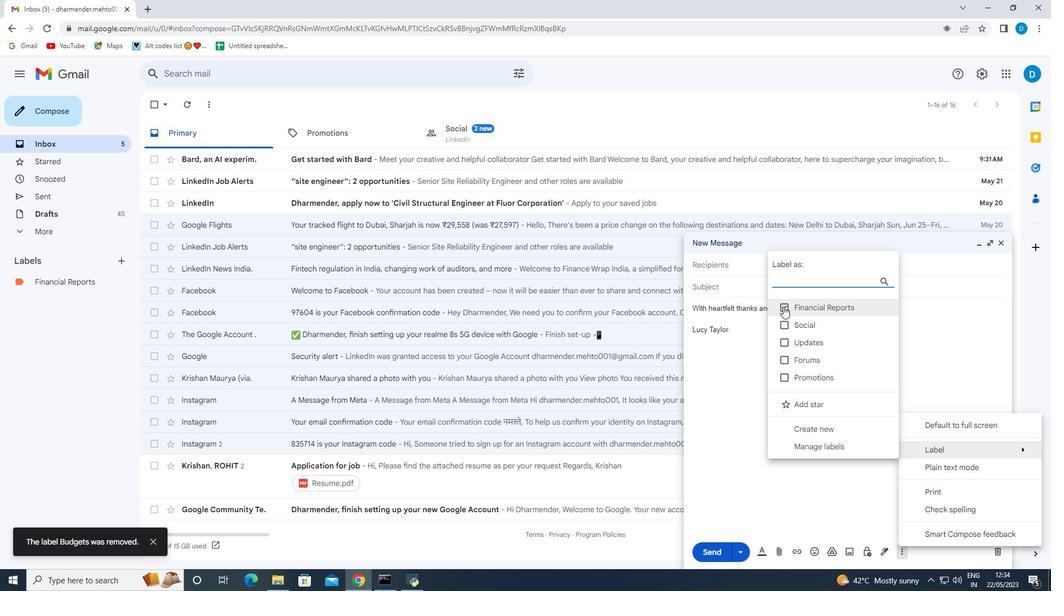 
Action: Mouse pressed left at (783, 306)
Screenshot: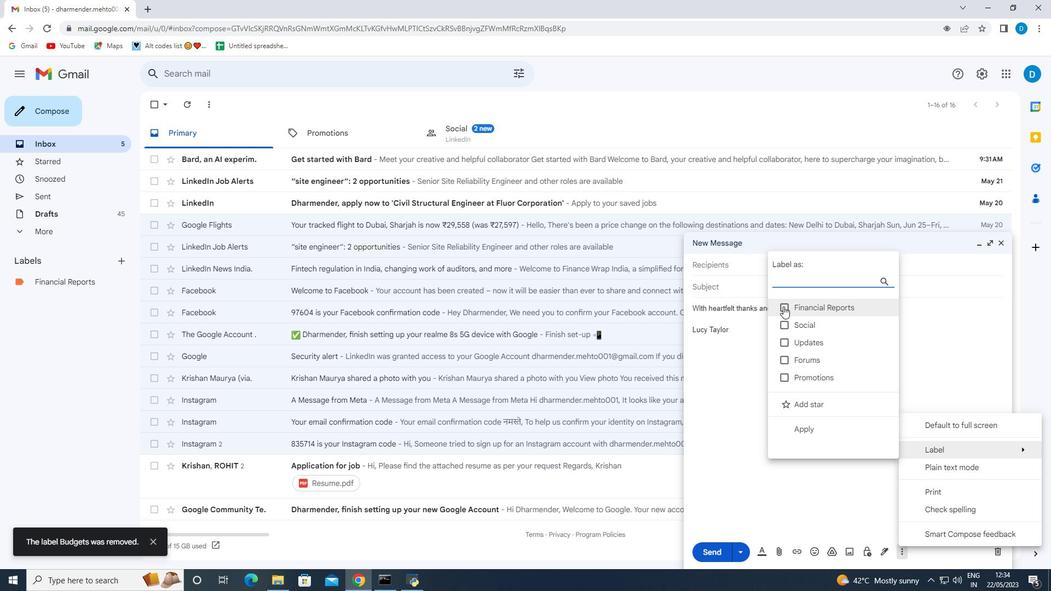 
Action: Mouse moved to (748, 474)
Screenshot: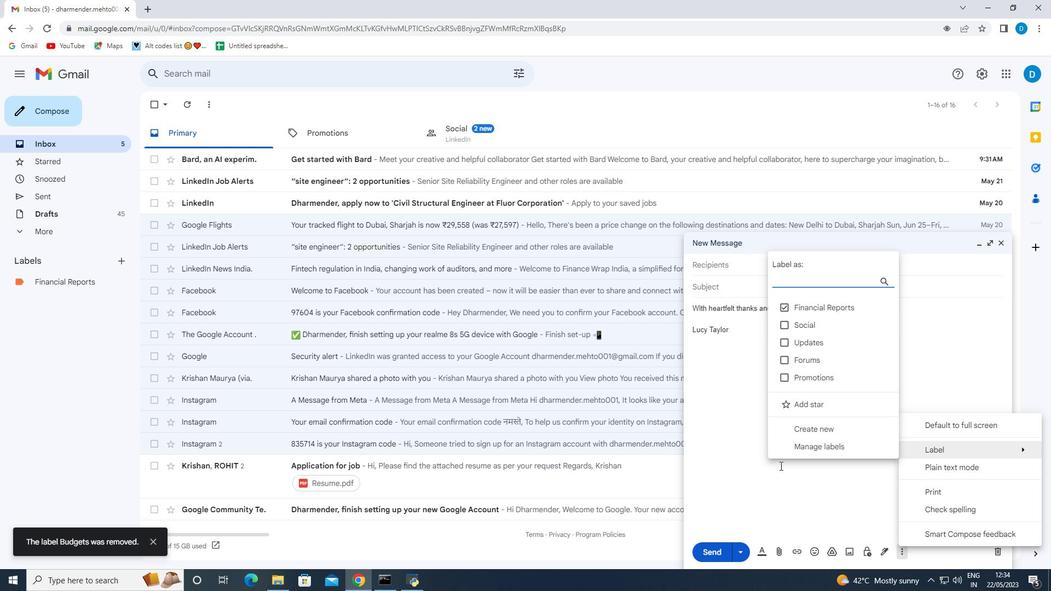 
Action: Mouse pressed left at (748, 474)
Screenshot: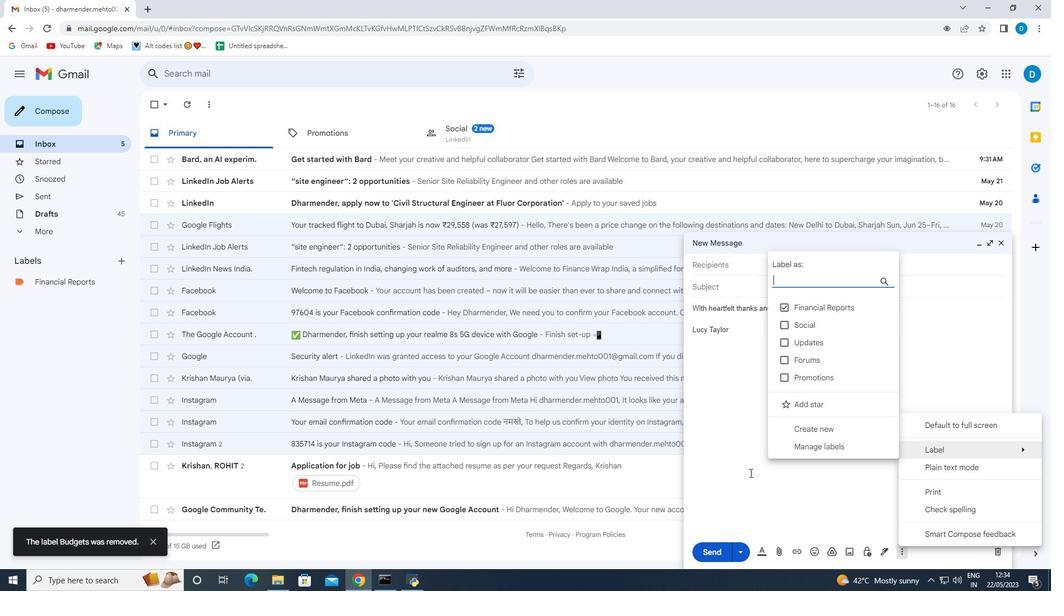 
Action: Mouse moved to (717, 269)
Screenshot: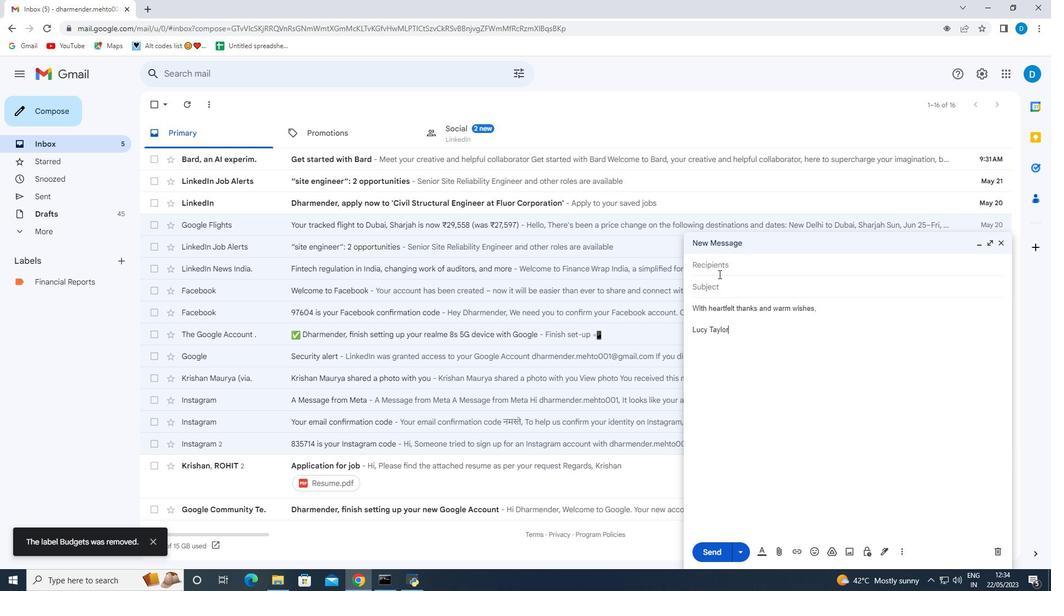 
Action: Mouse pressed left at (717, 269)
Screenshot: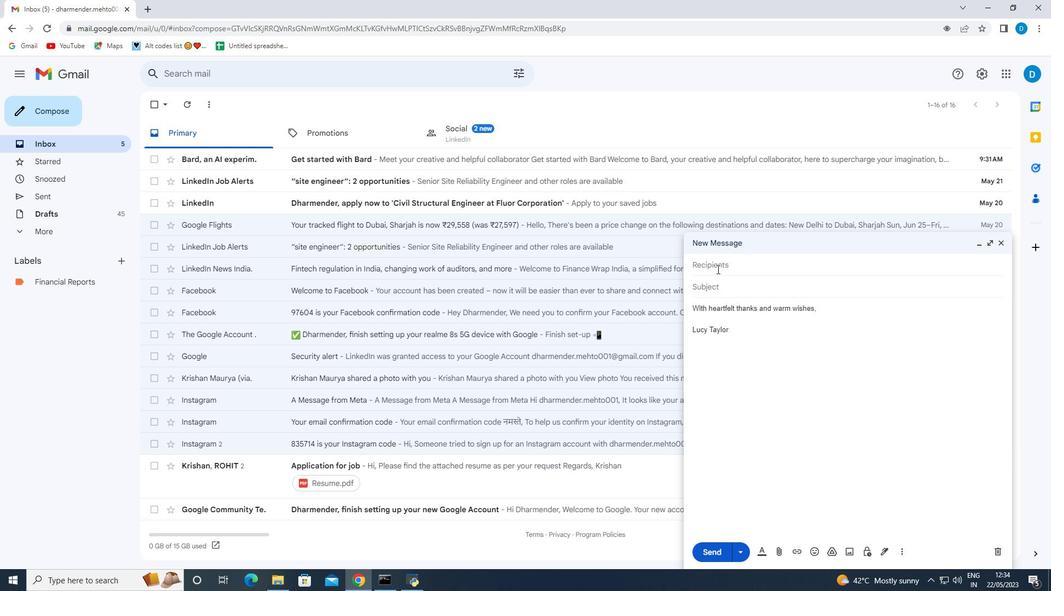 
Action: Key pressed softage.9<Key.shift>@softage.net
Screenshot: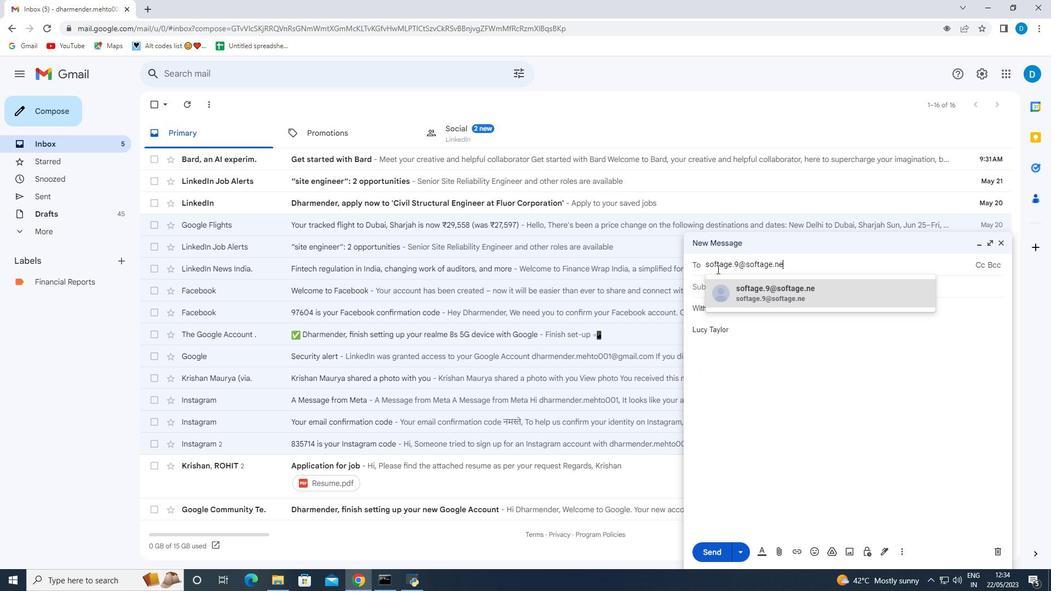 
Action: Mouse moved to (797, 286)
Screenshot: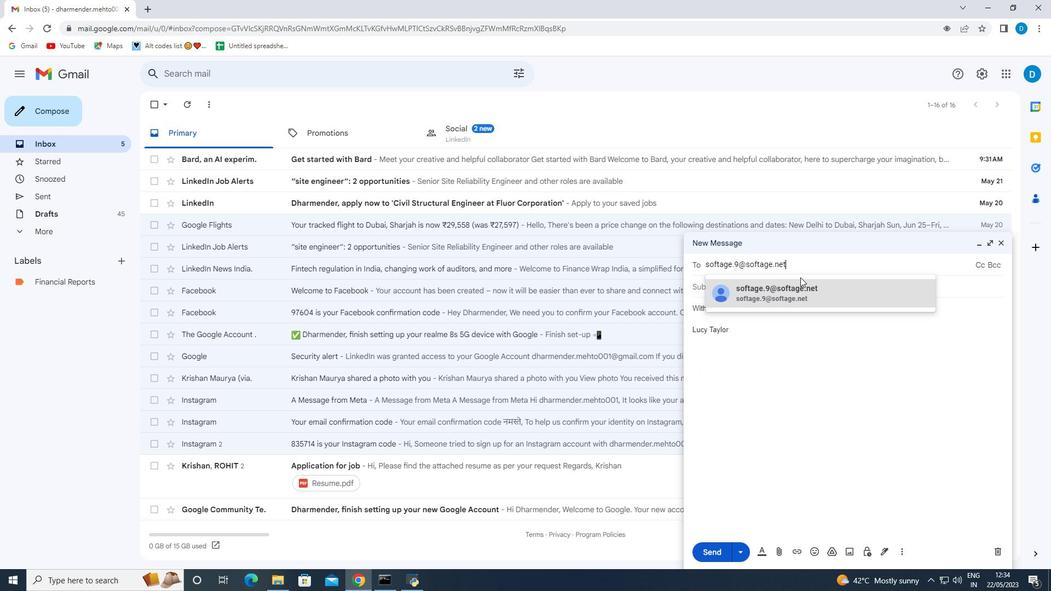 
Action: Mouse pressed left at (797, 286)
Screenshot: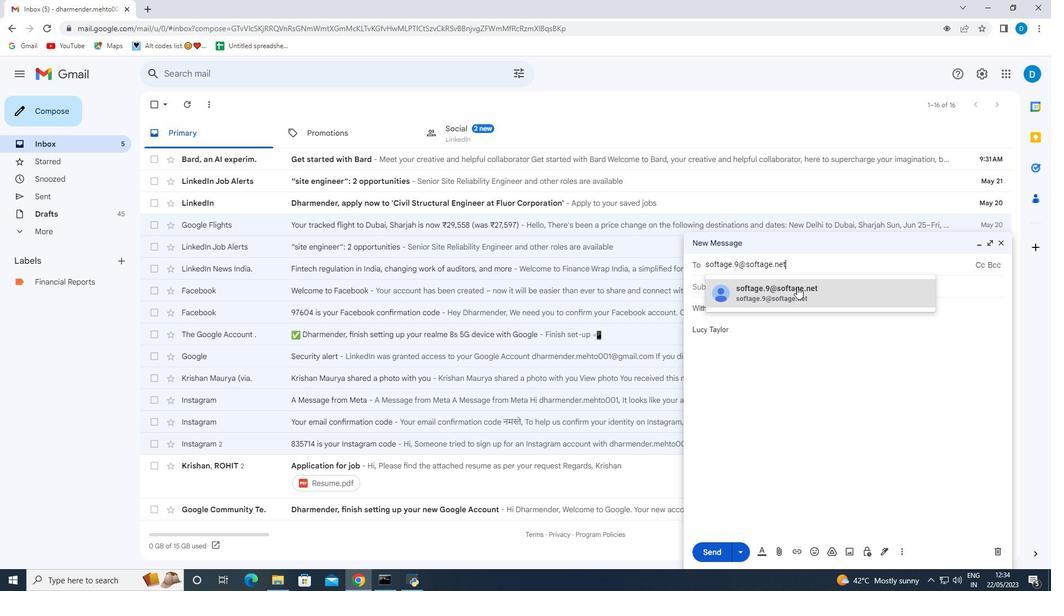 
Action: Mouse moved to (786, 451)
Screenshot: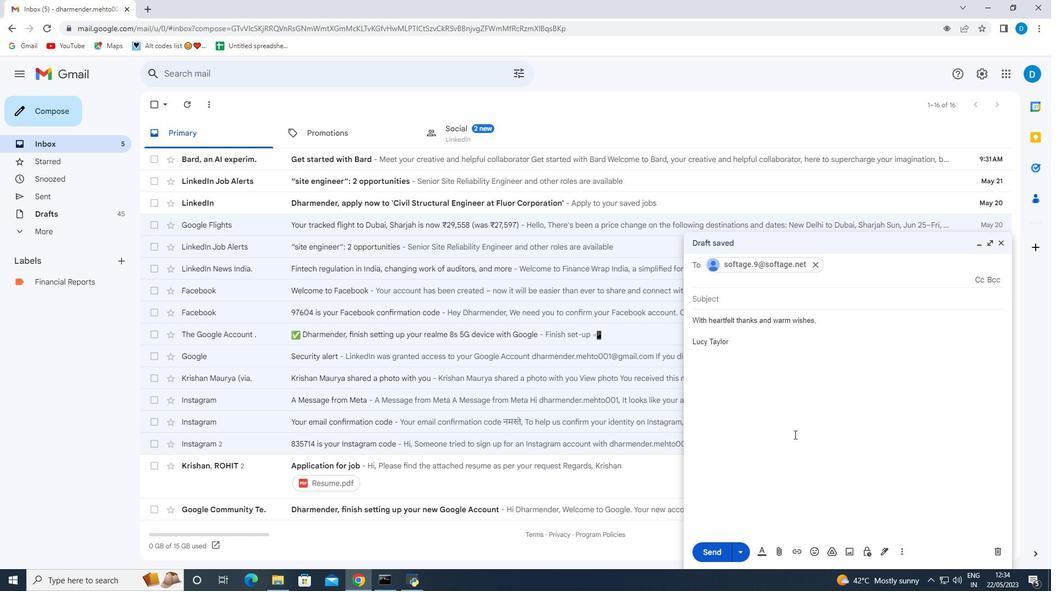
Action: Mouse scrolled (786, 450) with delta (0, 0)
Screenshot: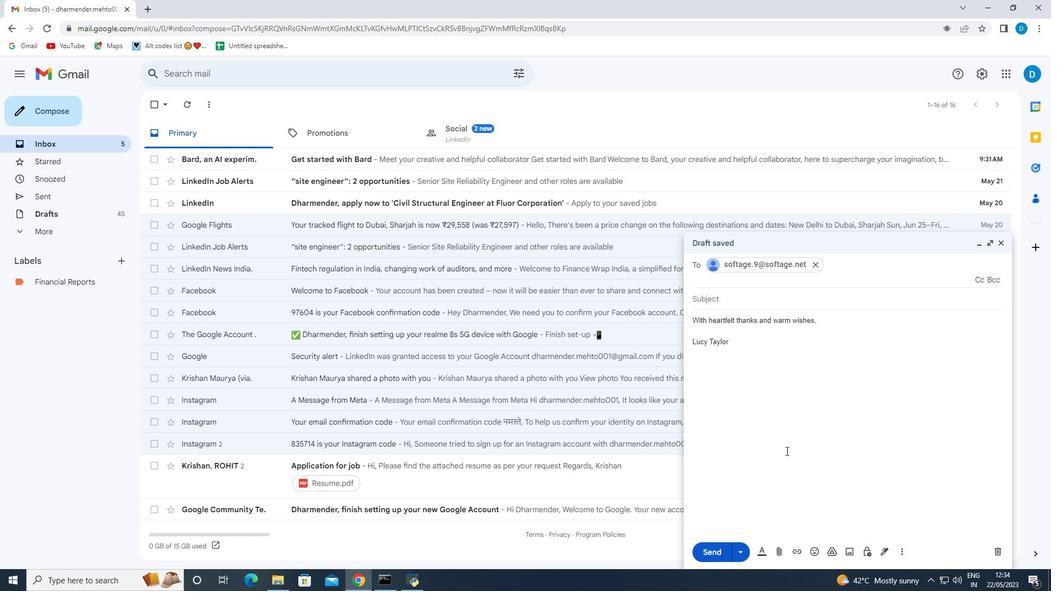 
Action: Mouse scrolled (786, 450) with delta (0, 0)
Screenshot: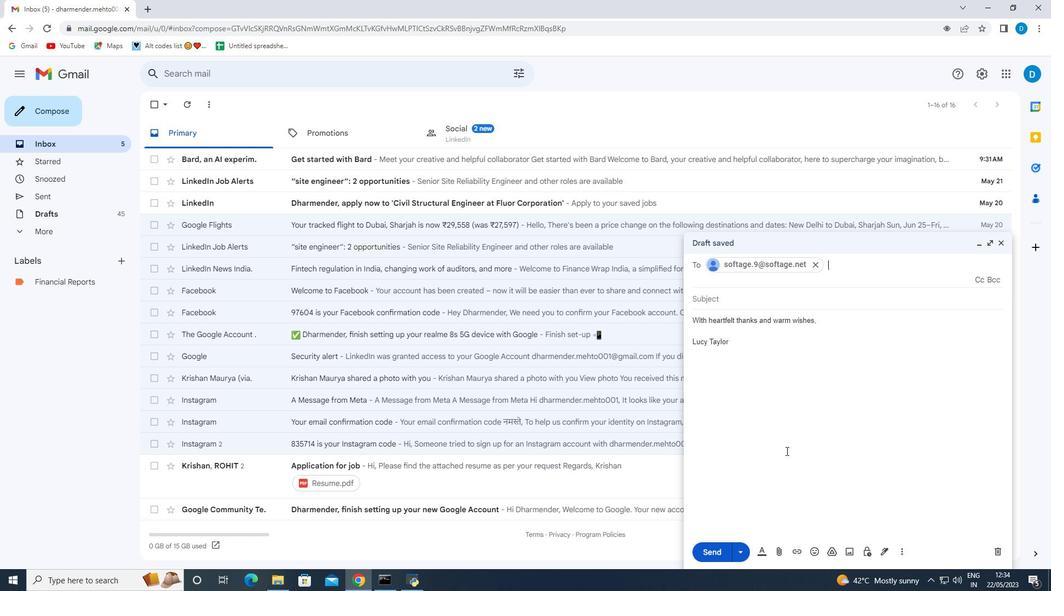
Action: Mouse scrolled (786, 450) with delta (0, 0)
Screenshot: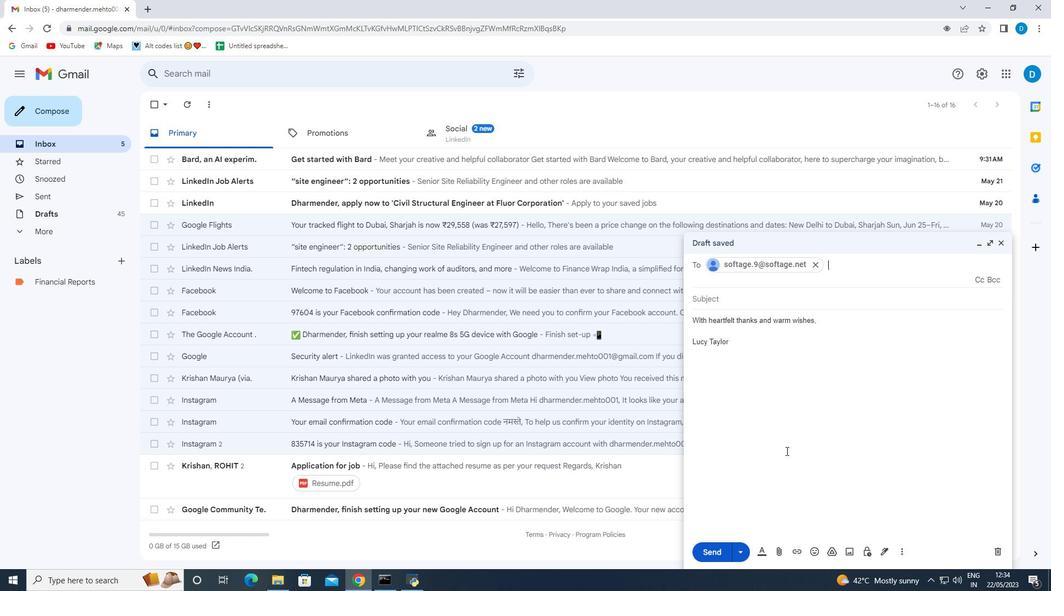 
Action: Mouse moved to (882, 550)
Screenshot: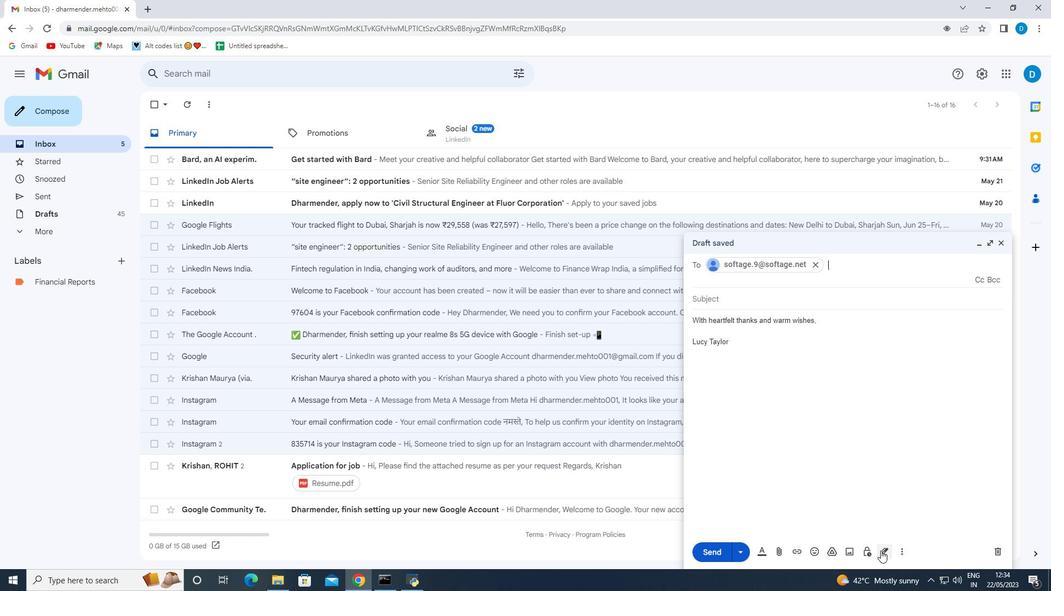 
Action: Mouse pressed left at (882, 550)
Screenshot: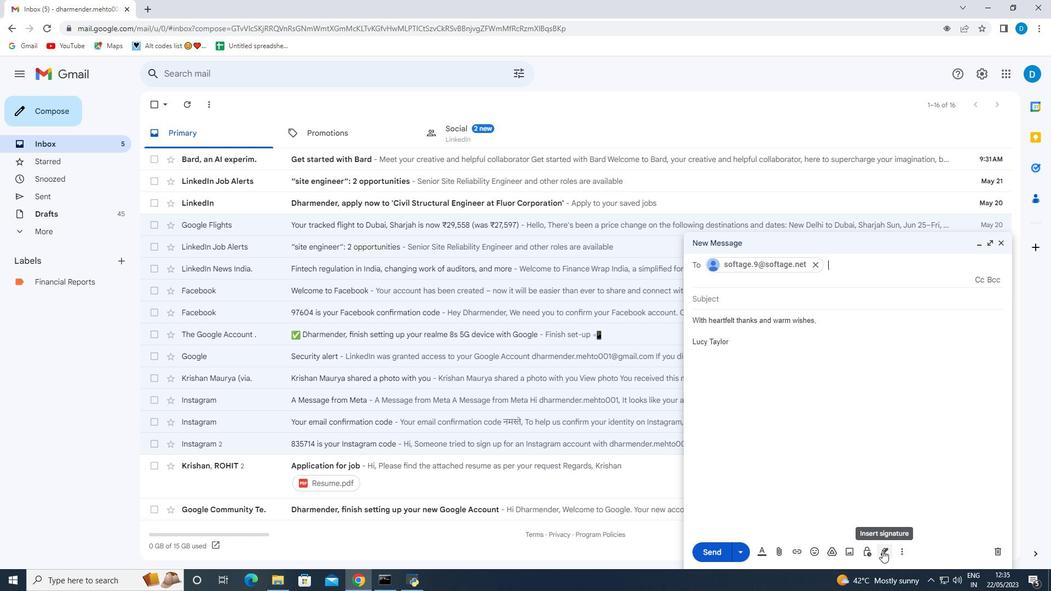 
Action: Mouse moved to (849, 501)
Screenshot: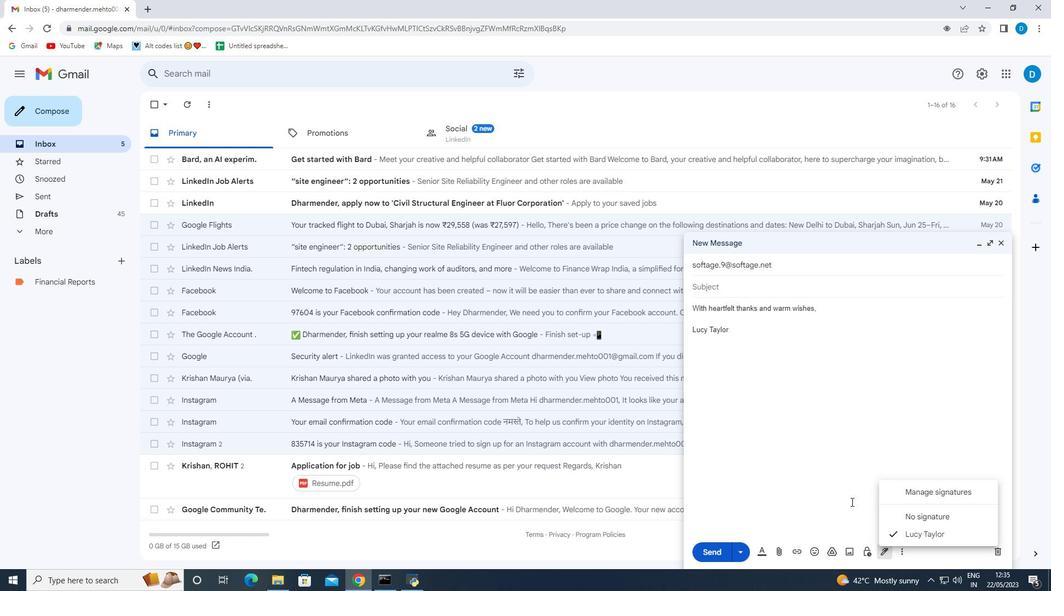 
Action: Mouse pressed left at (849, 501)
Screenshot: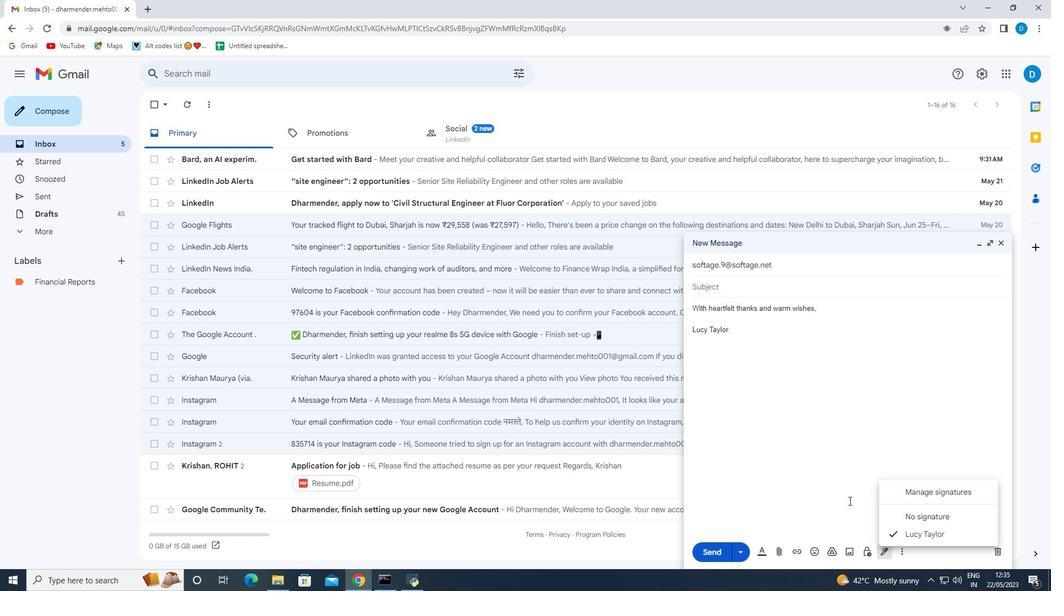 
Action: Mouse moved to (739, 505)
Screenshot: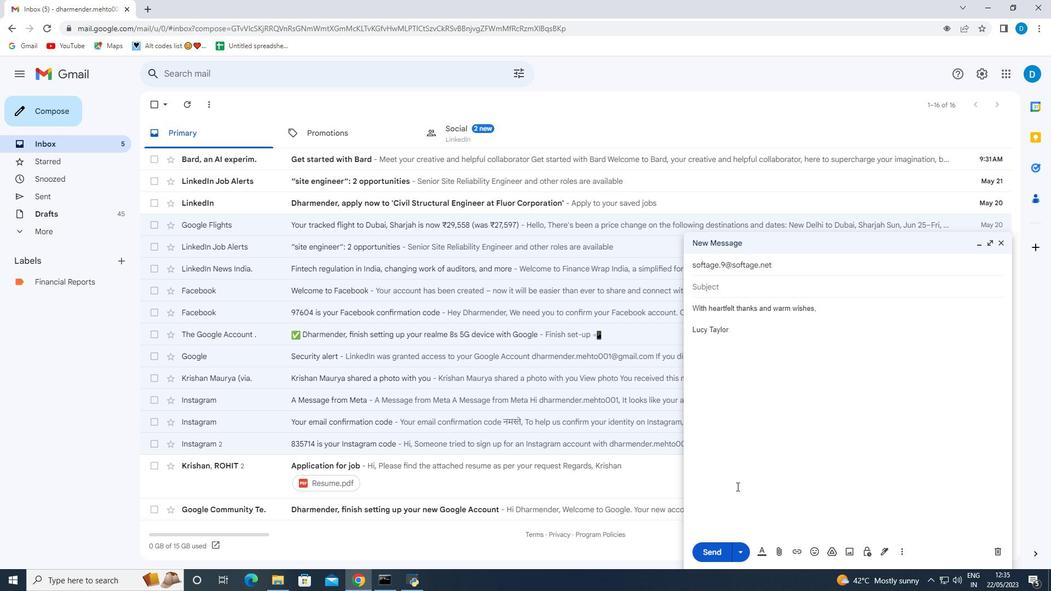 
